Task: Look for space in Saint Charles, United States from 6th September, 2023 to 12th September, 2023 for 4 adults in price range Rs.10000 to Rs.14000. Place can be private room with 4 bedrooms having 4 beds and 4 bathrooms. Property type can be house, flat, guest house. Amenities needed are: wifi, TV, free parkinig on premises, gym, breakfast. Booking option can be shelf check-in. Required host language is English.
Action: Mouse moved to (600, 144)
Screenshot: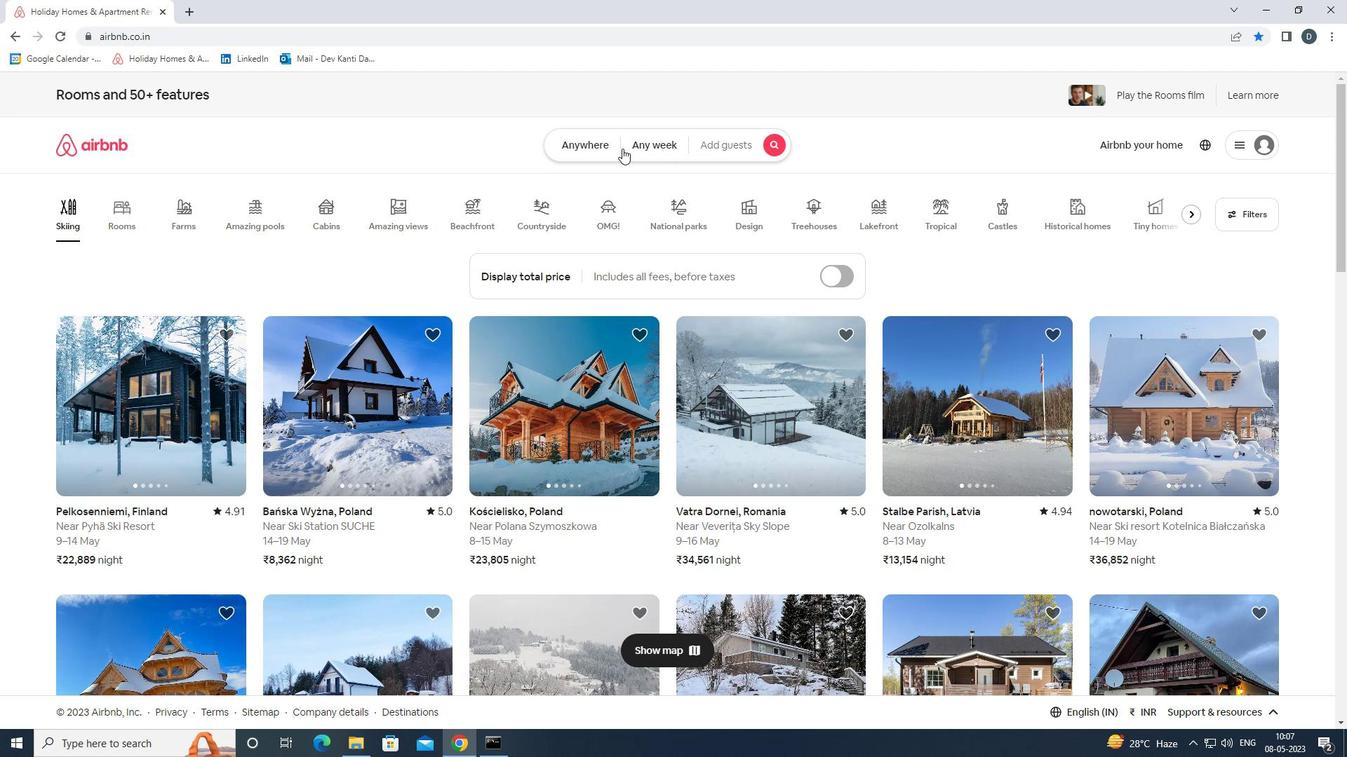 
Action: Mouse pressed left at (600, 144)
Screenshot: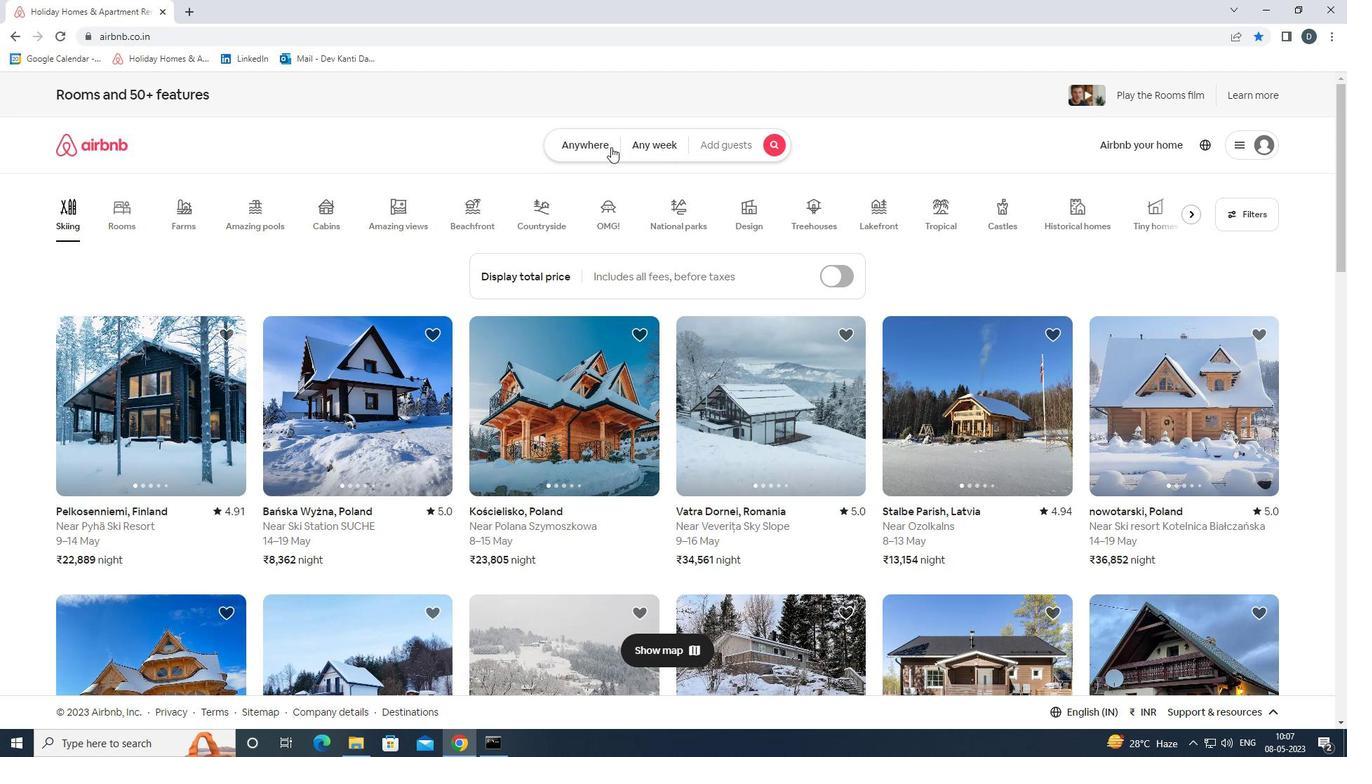 
Action: Mouse moved to (493, 207)
Screenshot: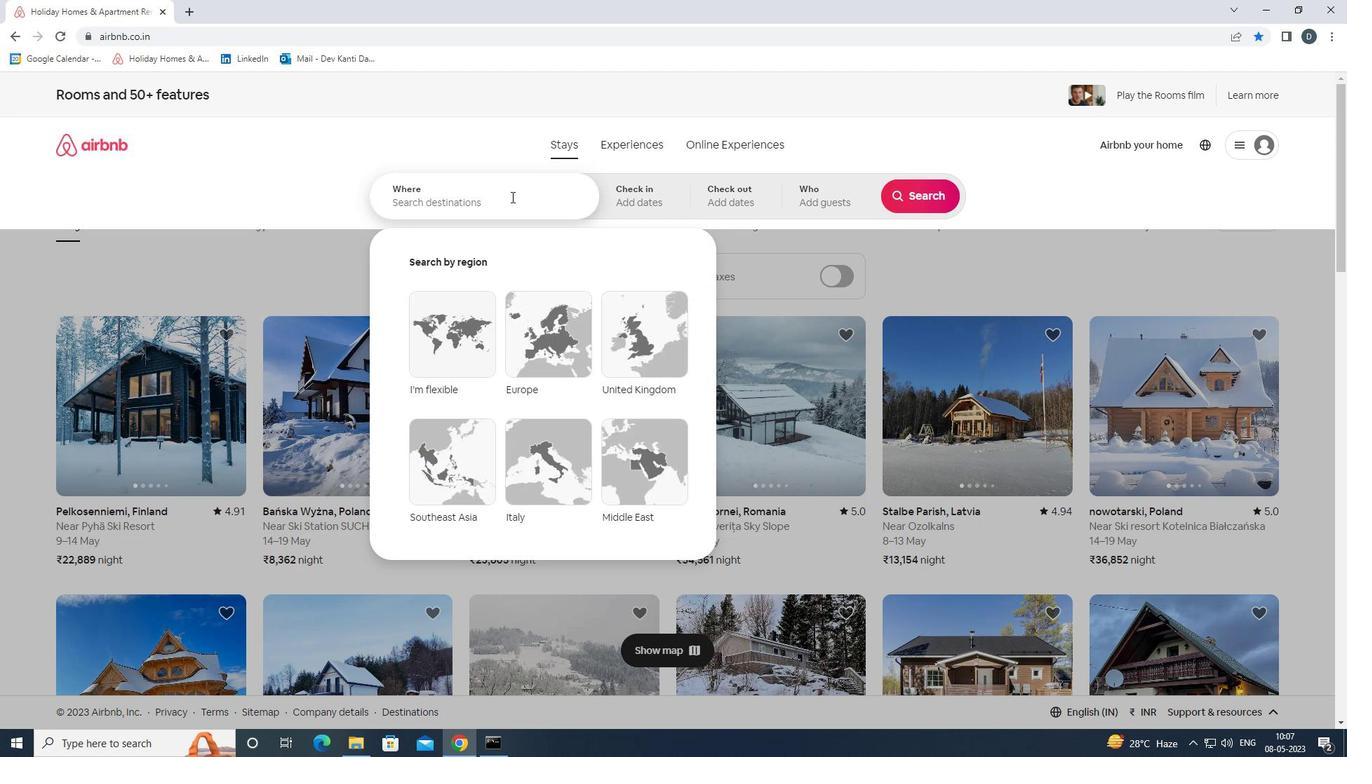 
Action: Mouse pressed left at (493, 207)
Screenshot: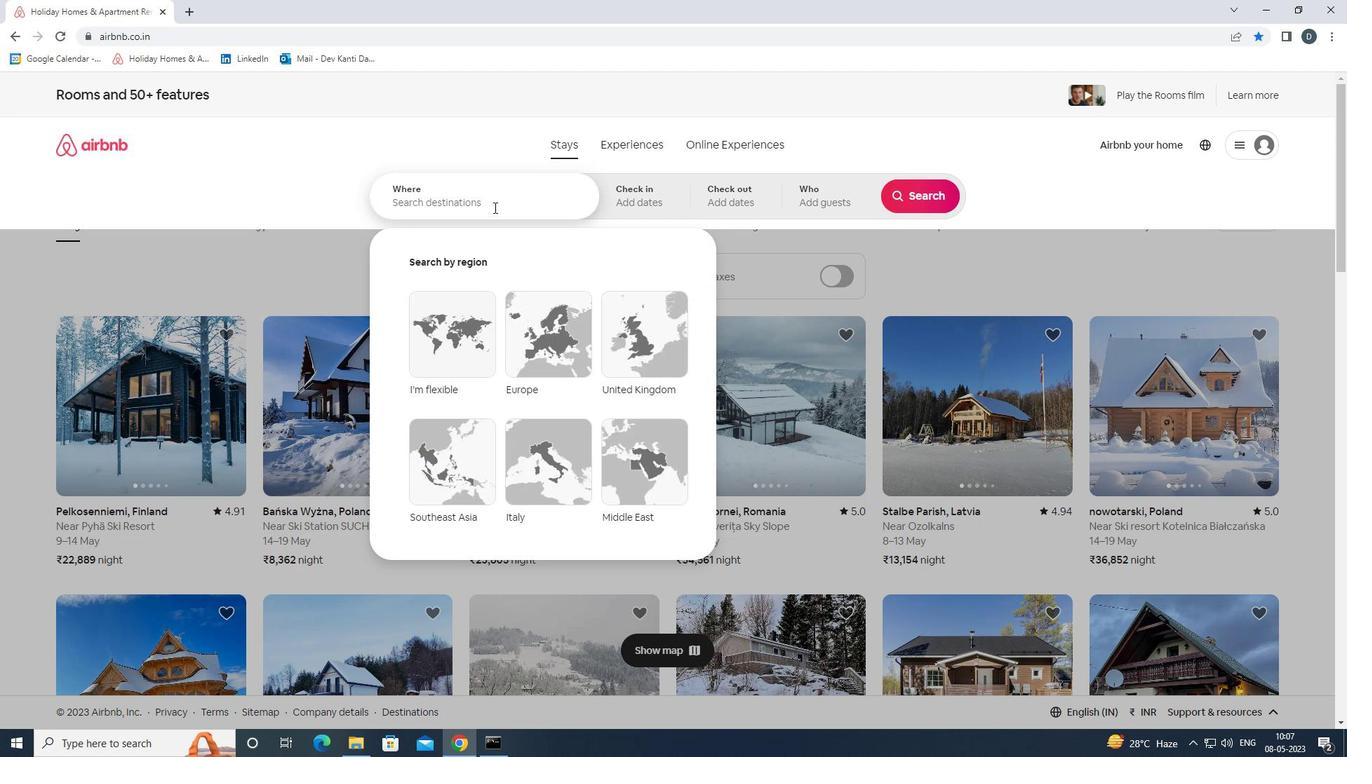 
Action: Key pressed <Key.shift><Key.shift><Key.shift><Key.shift><Key.shift><Key.shift><Key.shift><Key.shift><Key.shift><Key.shift><Key.shift><Key.shift><Key.shift><Key.shift><Key.shift><Key.shift><Key.shift><Key.shift><Key.shift>SAINT<Key.space><Key.shift>CHARLES,<Key.shift>UNITED<Key.space><Key.shift>STATES<Key.enter>
Screenshot: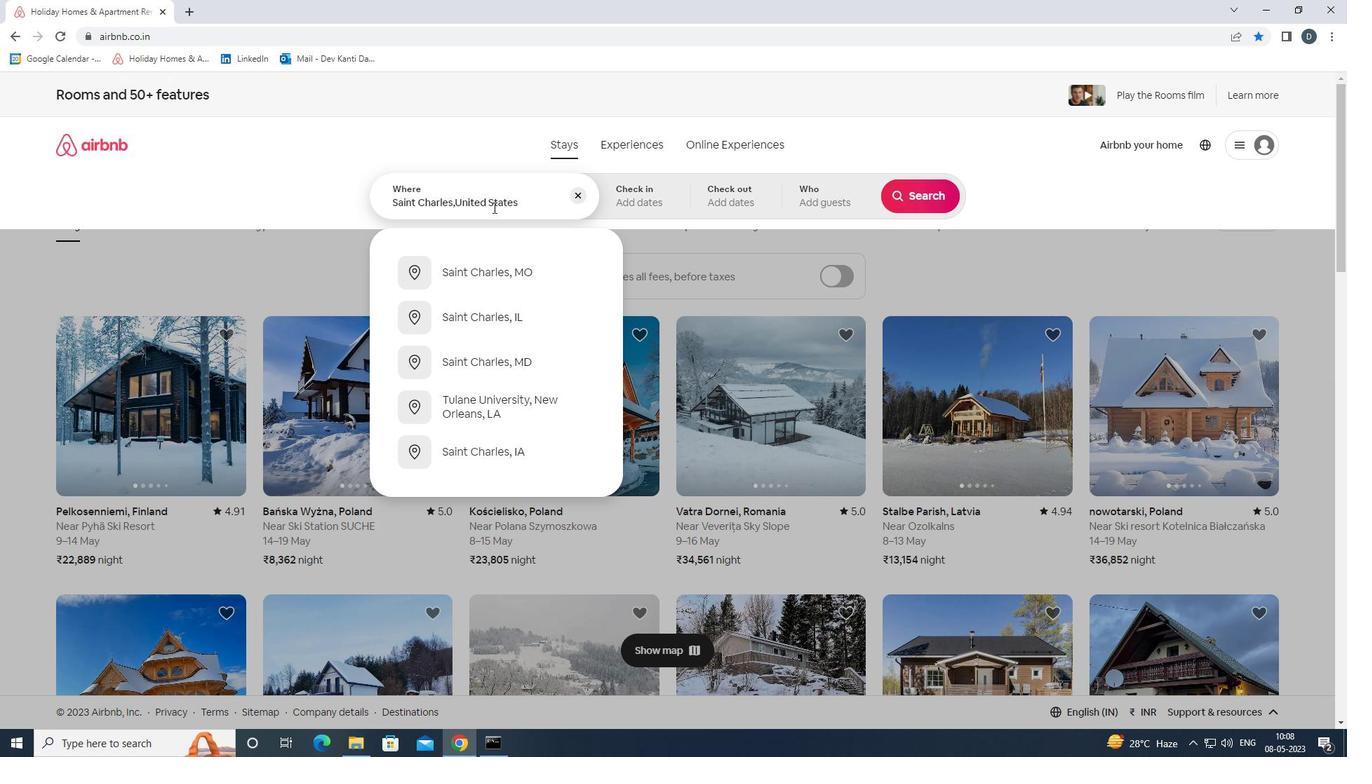 
Action: Mouse moved to (922, 308)
Screenshot: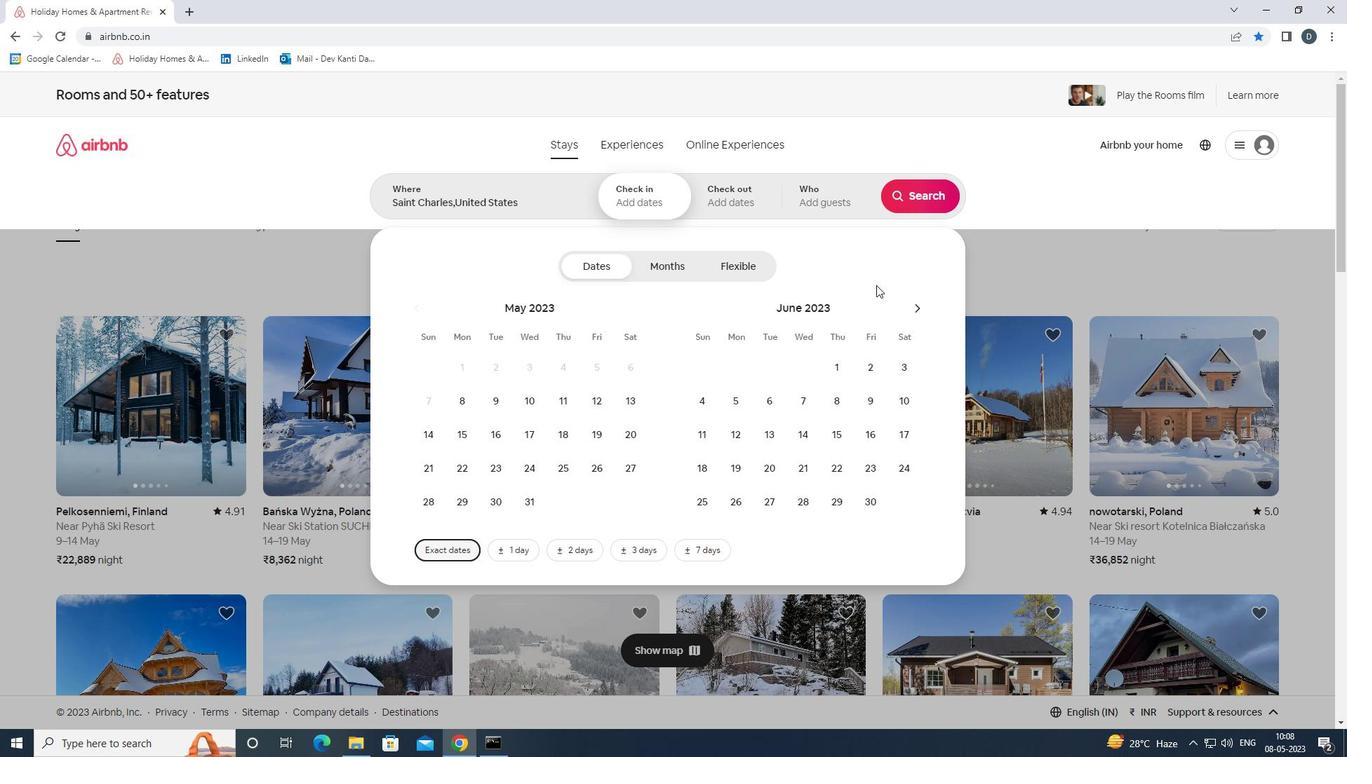 
Action: Mouse pressed left at (922, 308)
Screenshot: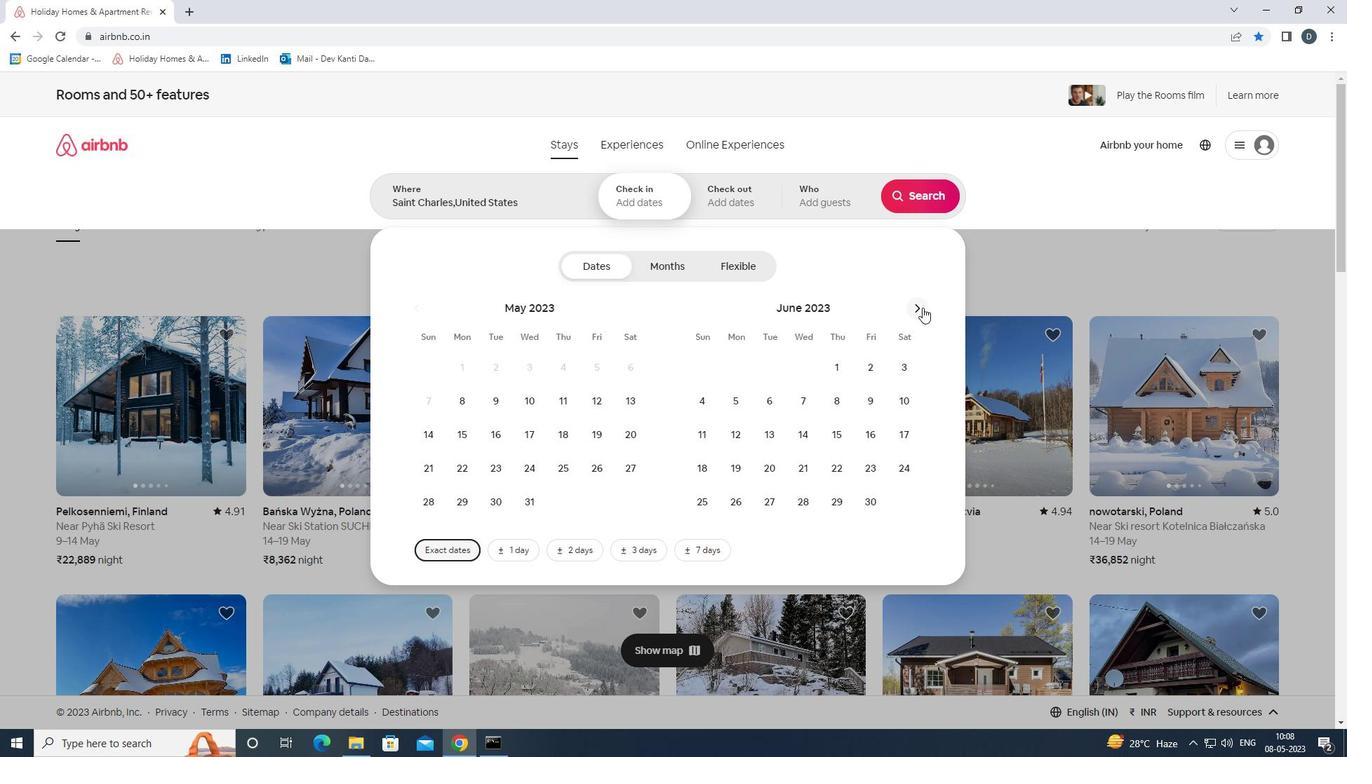 
Action: Mouse pressed left at (922, 308)
Screenshot: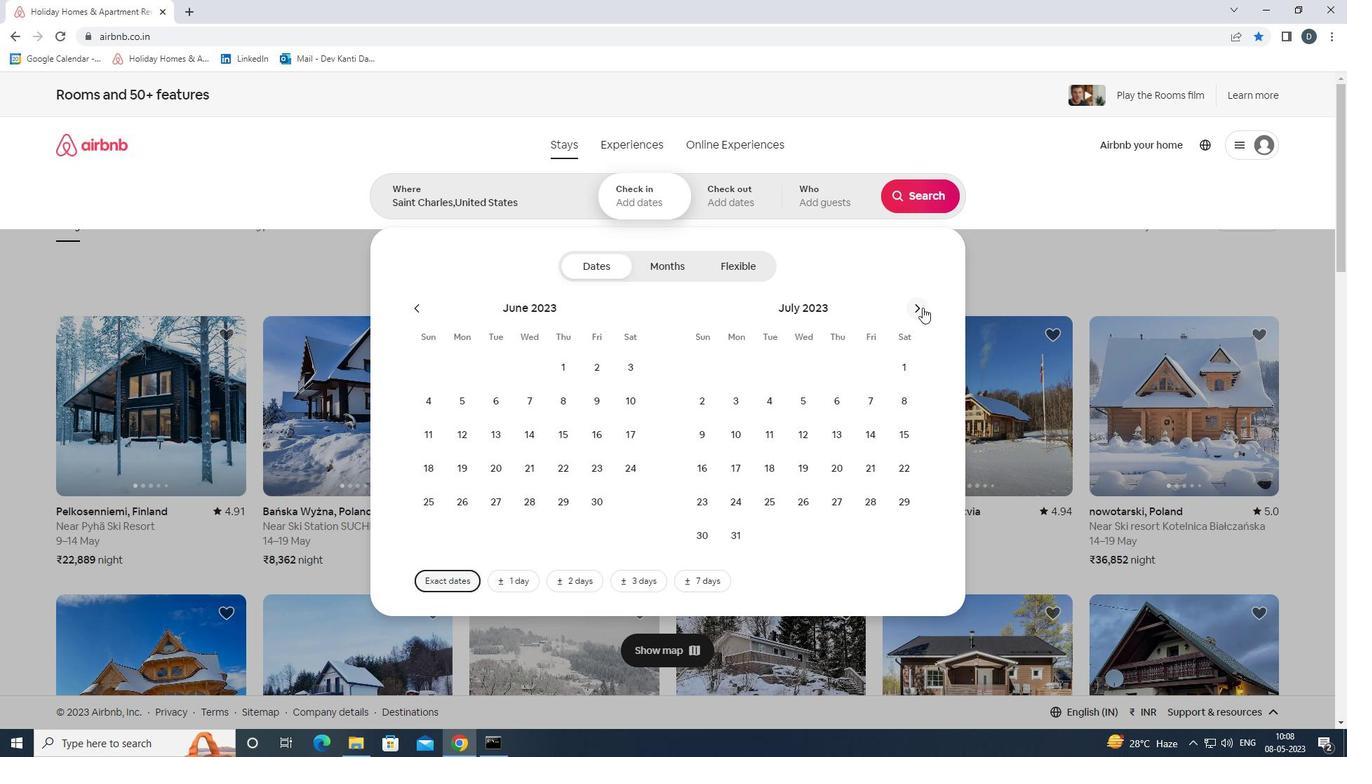 
Action: Mouse pressed left at (922, 308)
Screenshot: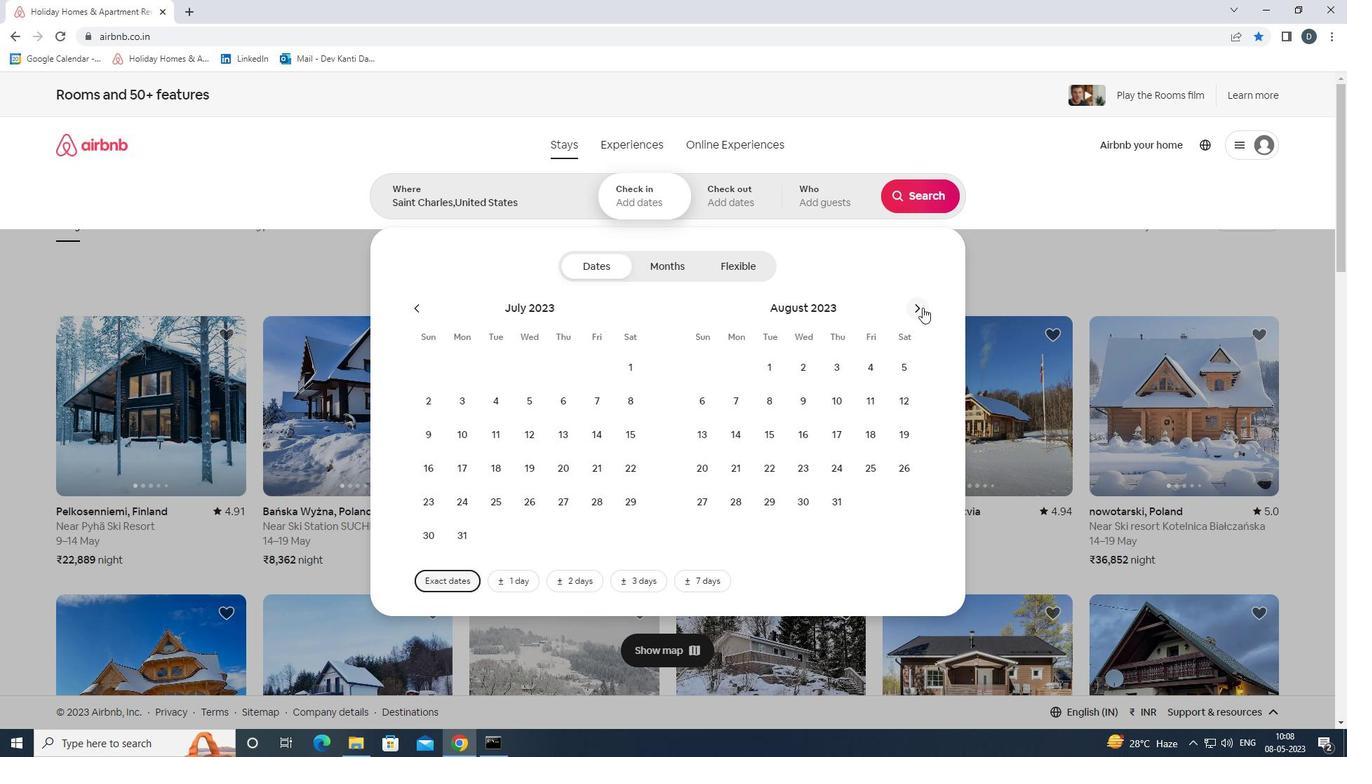 
Action: Mouse moved to (797, 403)
Screenshot: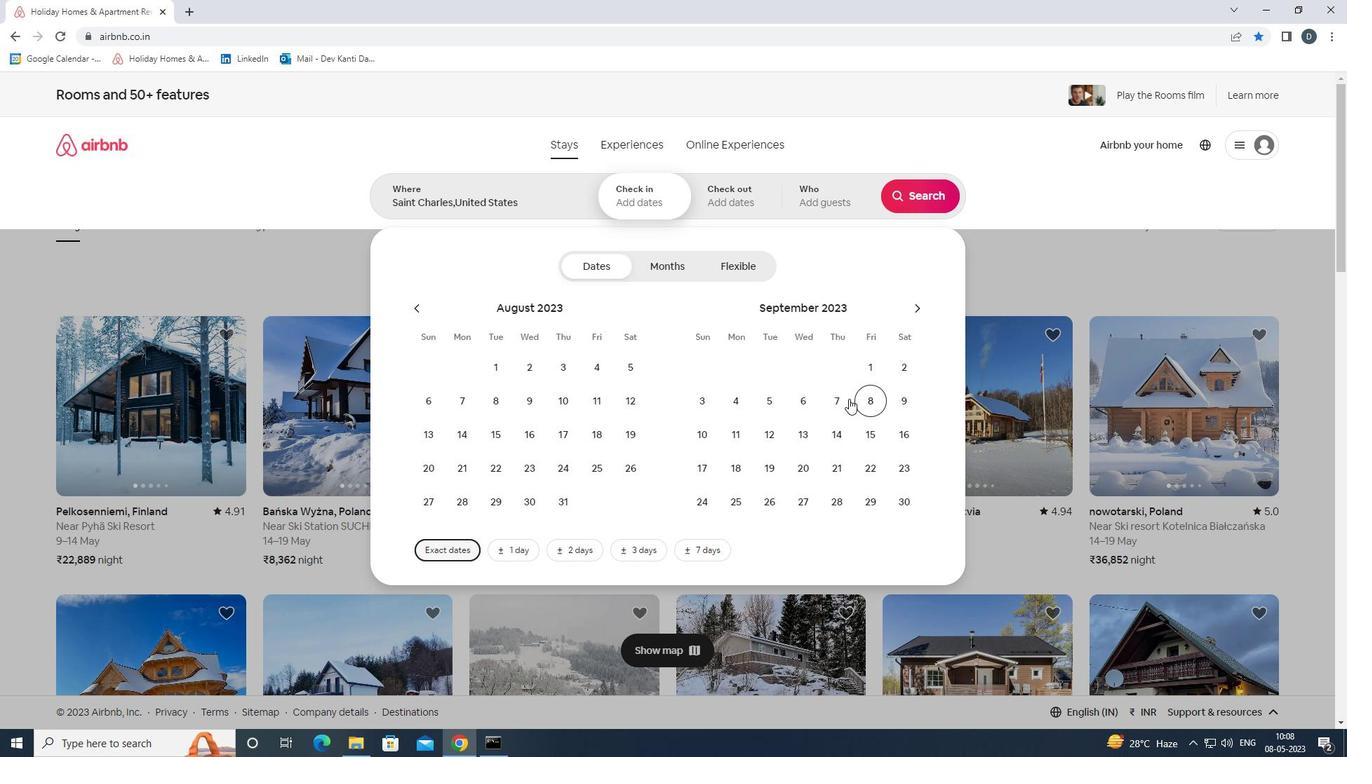 
Action: Mouse pressed left at (797, 403)
Screenshot: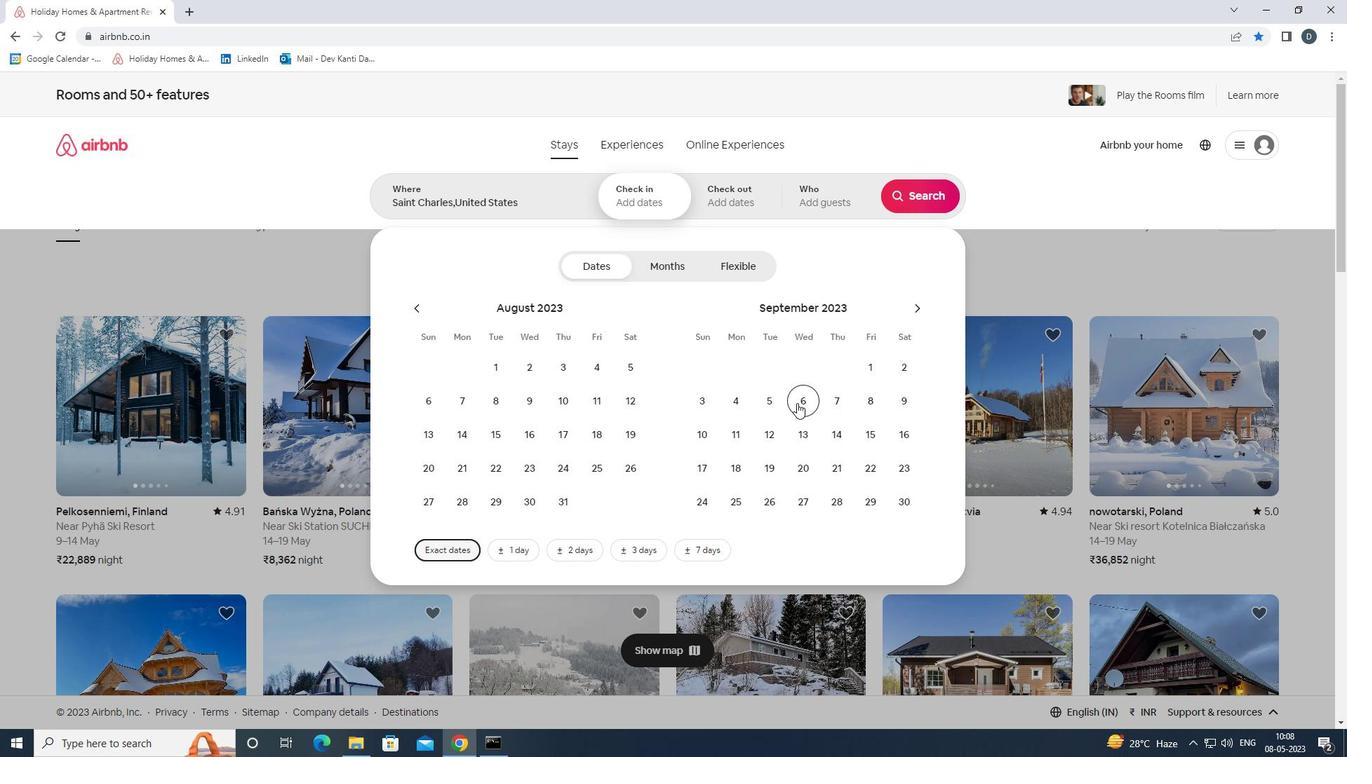 
Action: Mouse moved to (771, 437)
Screenshot: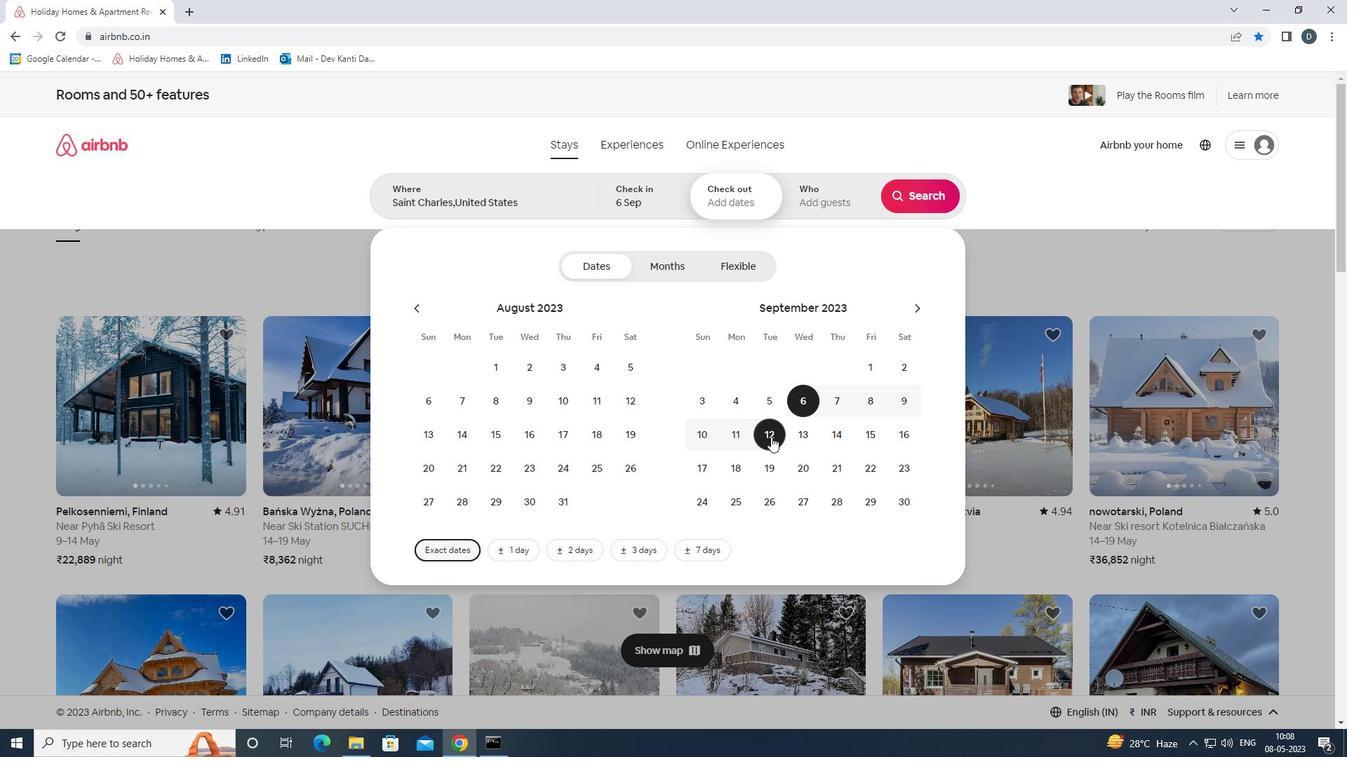 
Action: Mouse pressed left at (771, 437)
Screenshot: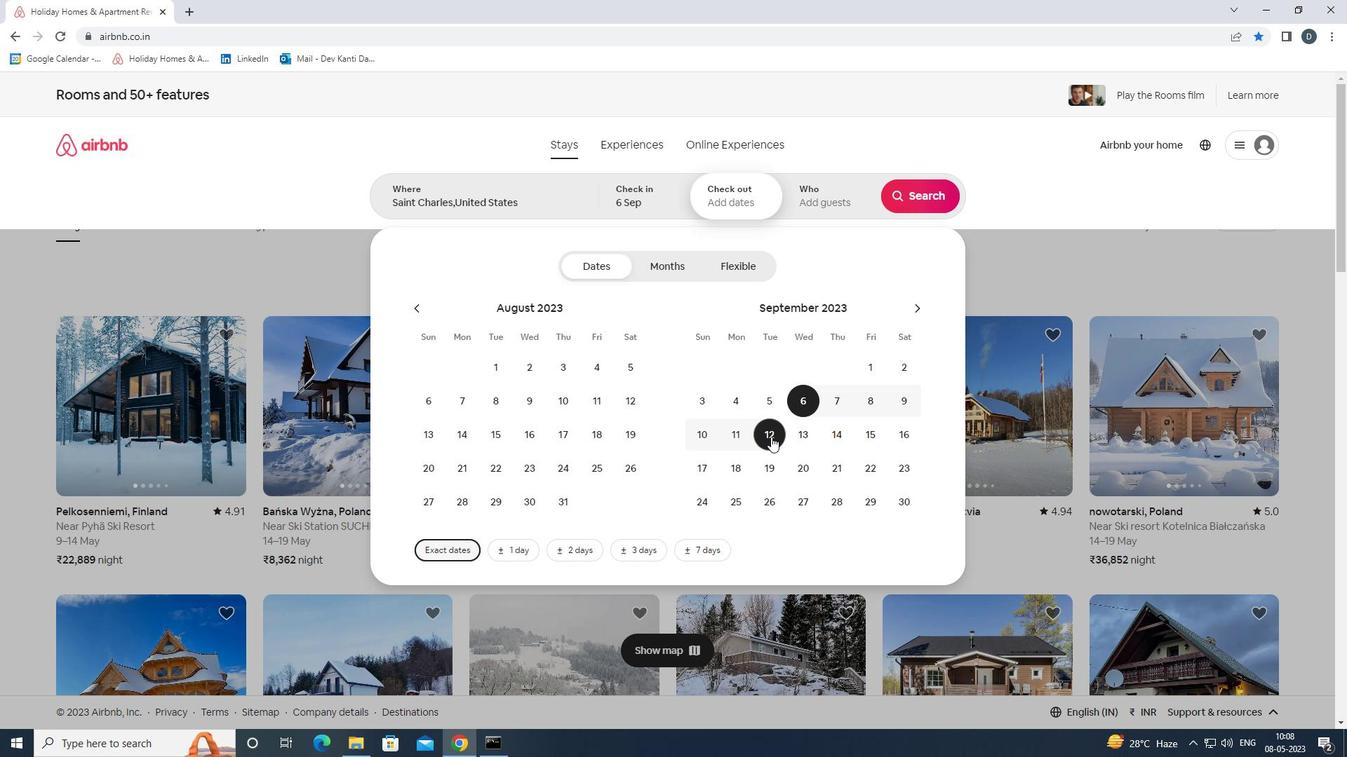 
Action: Mouse moved to (821, 202)
Screenshot: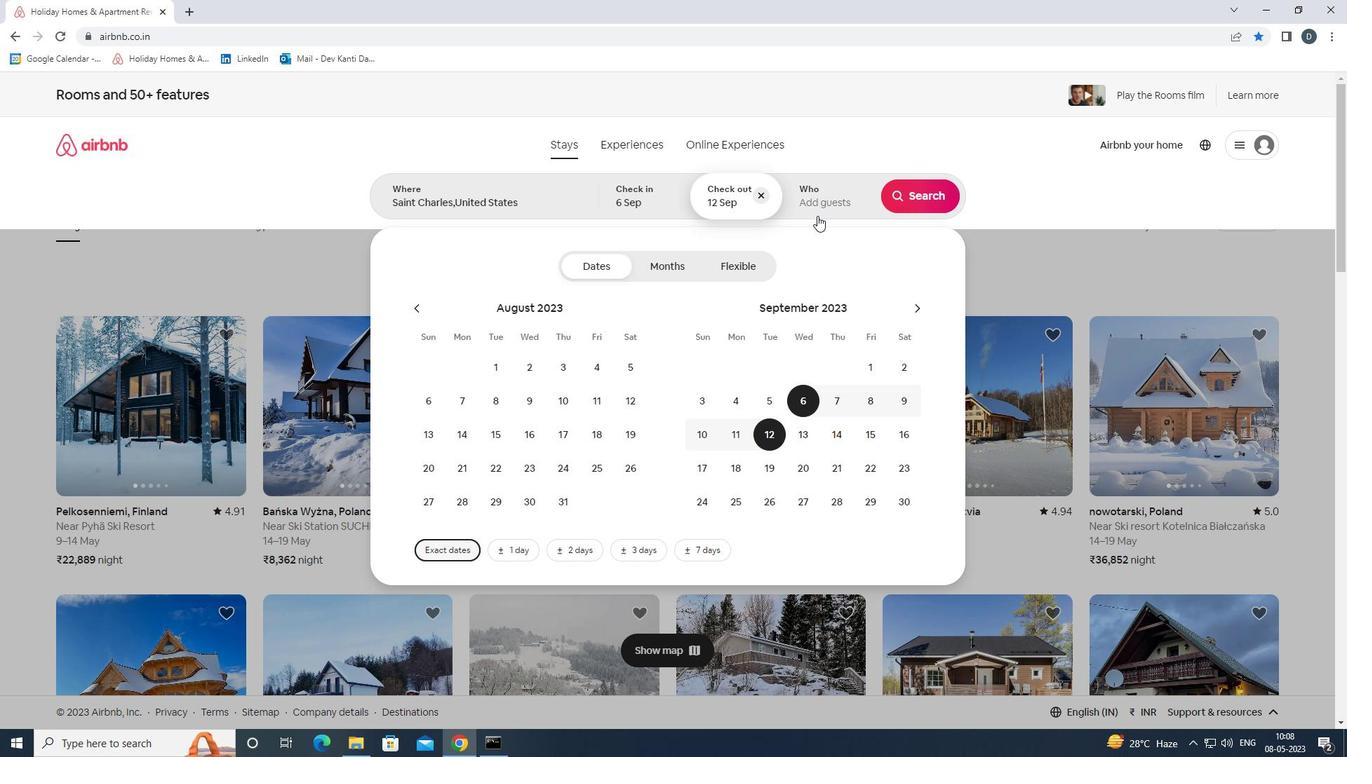 
Action: Mouse pressed left at (821, 202)
Screenshot: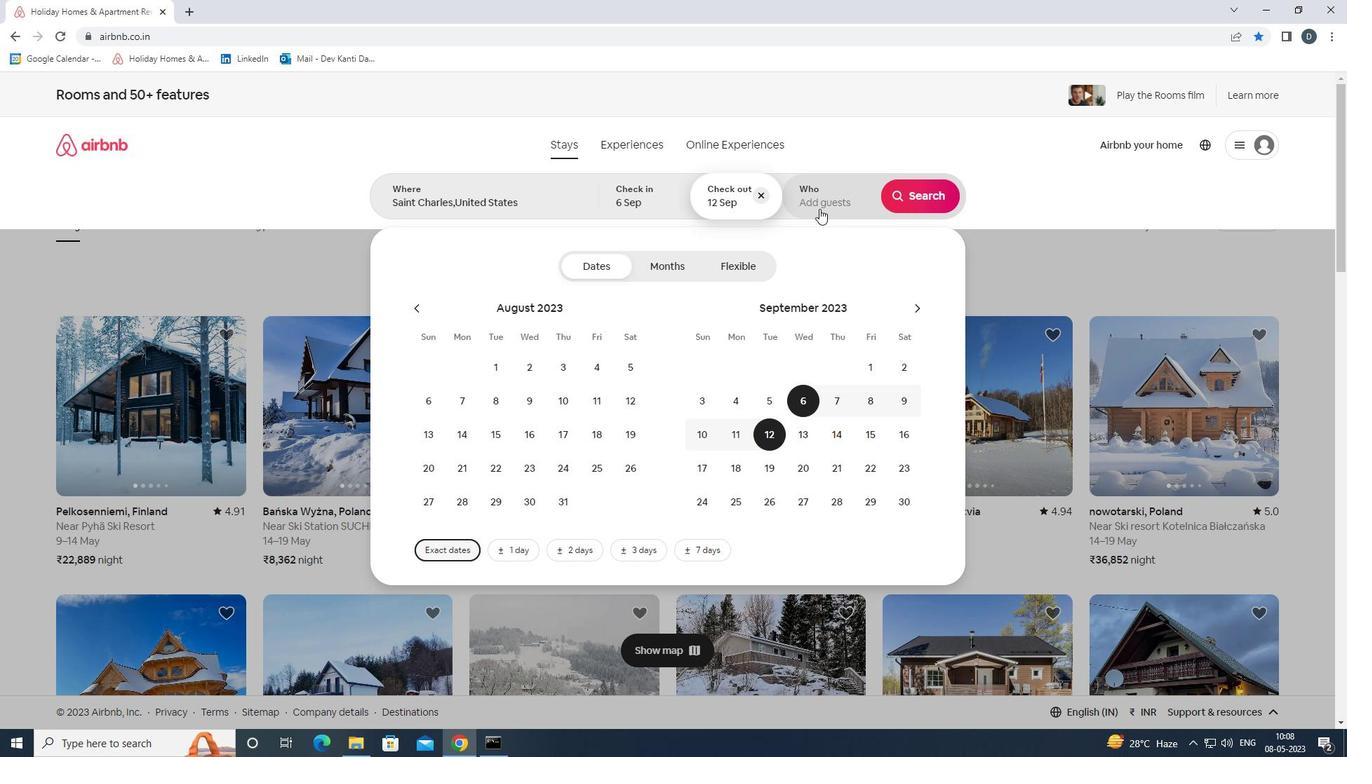 
Action: Mouse moved to (920, 265)
Screenshot: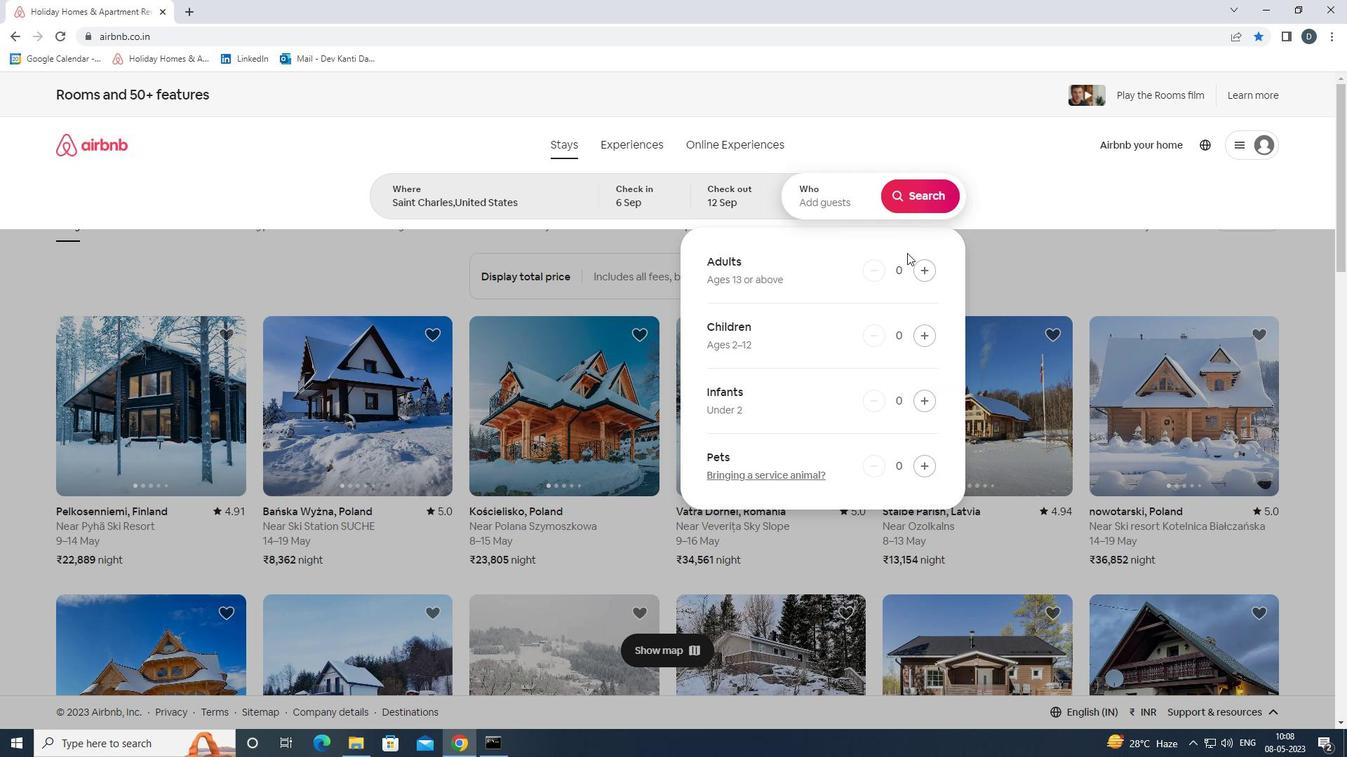 
Action: Mouse pressed left at (920, 265)
Screenshot: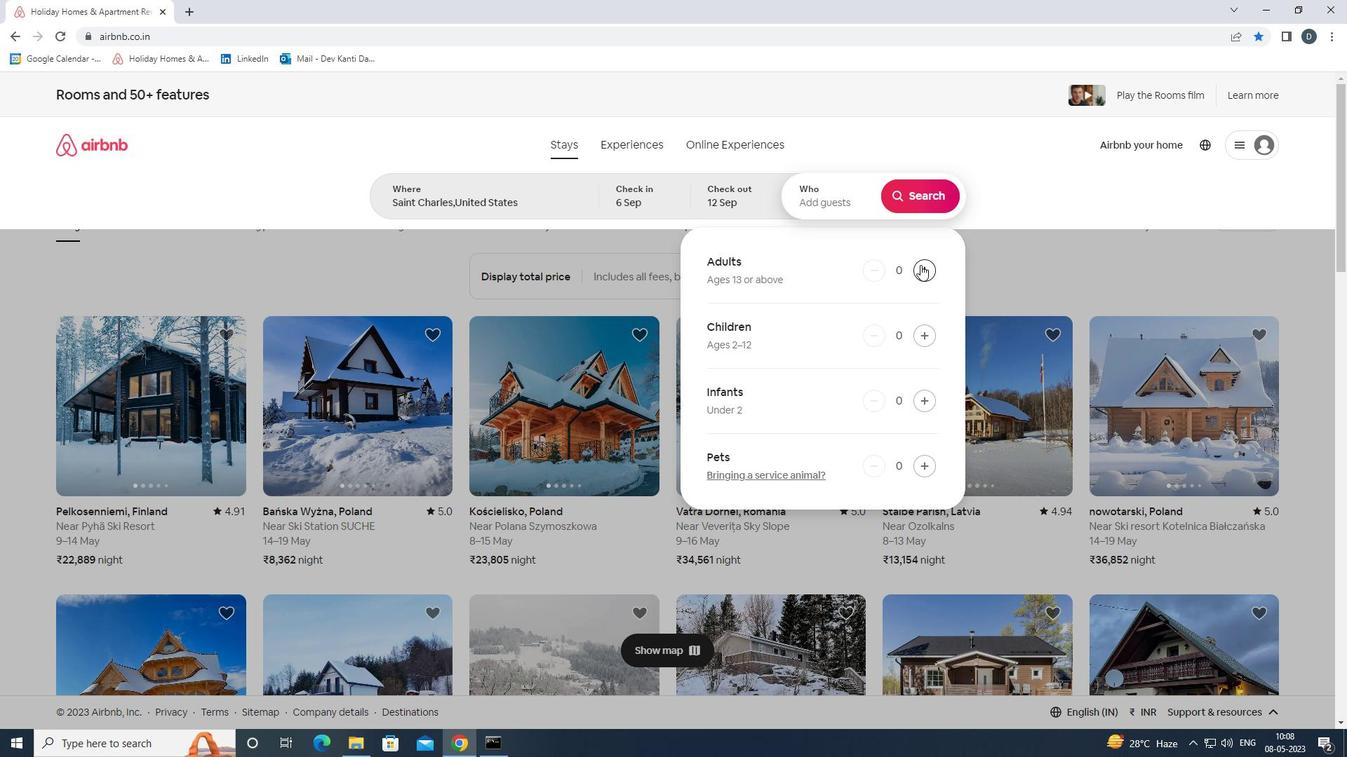 
Action: Mouse pressed left at (920, 265)
Screenshot: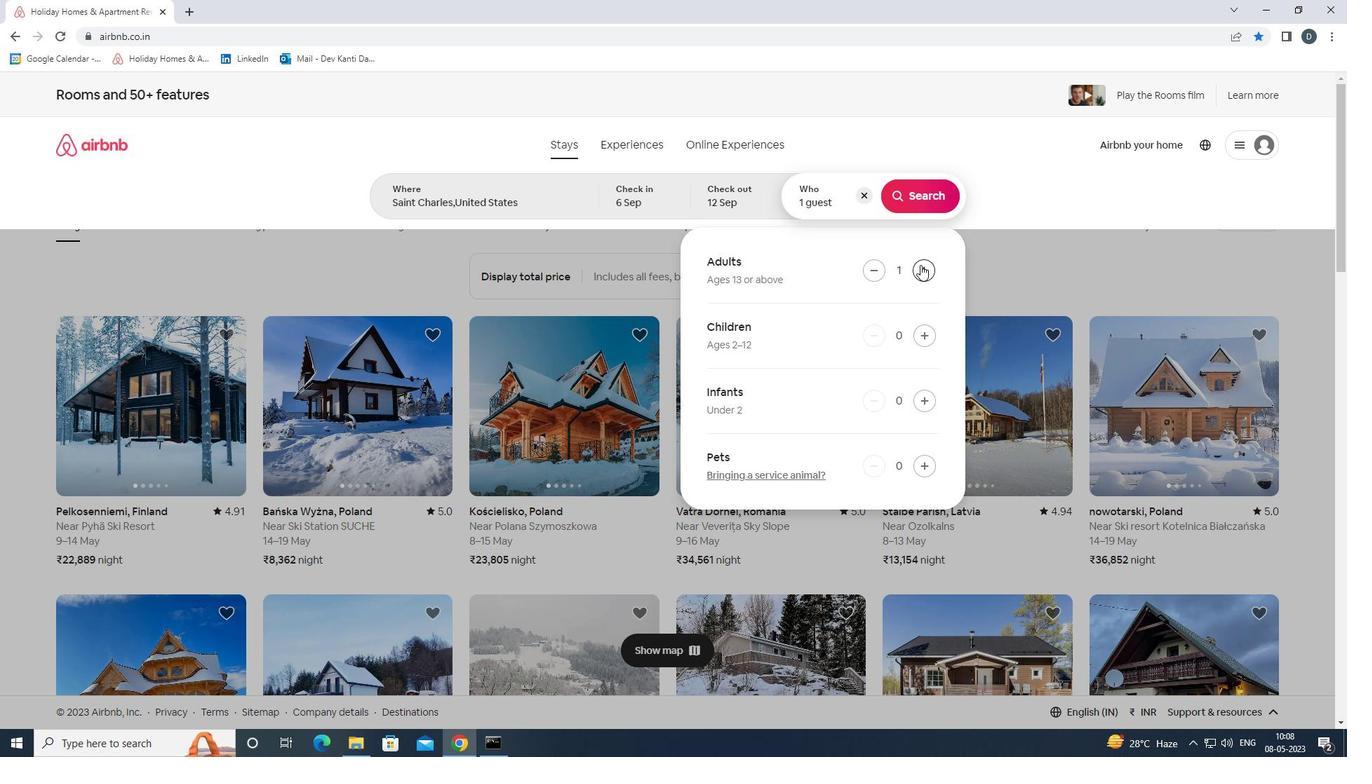 
Action: Mouse pressed left at (920, 265)
Screenshot: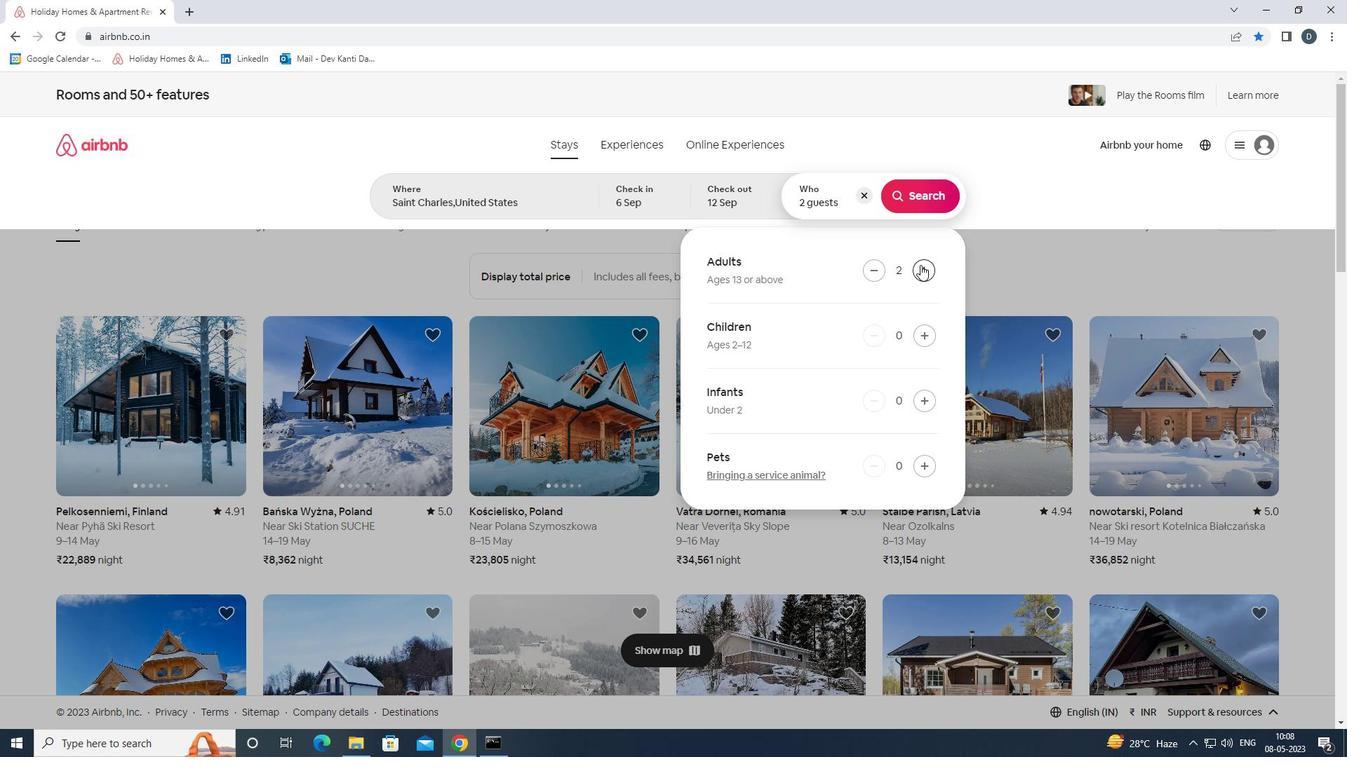 
Action: Mouse pressed left at (920, 265)
Screenshot: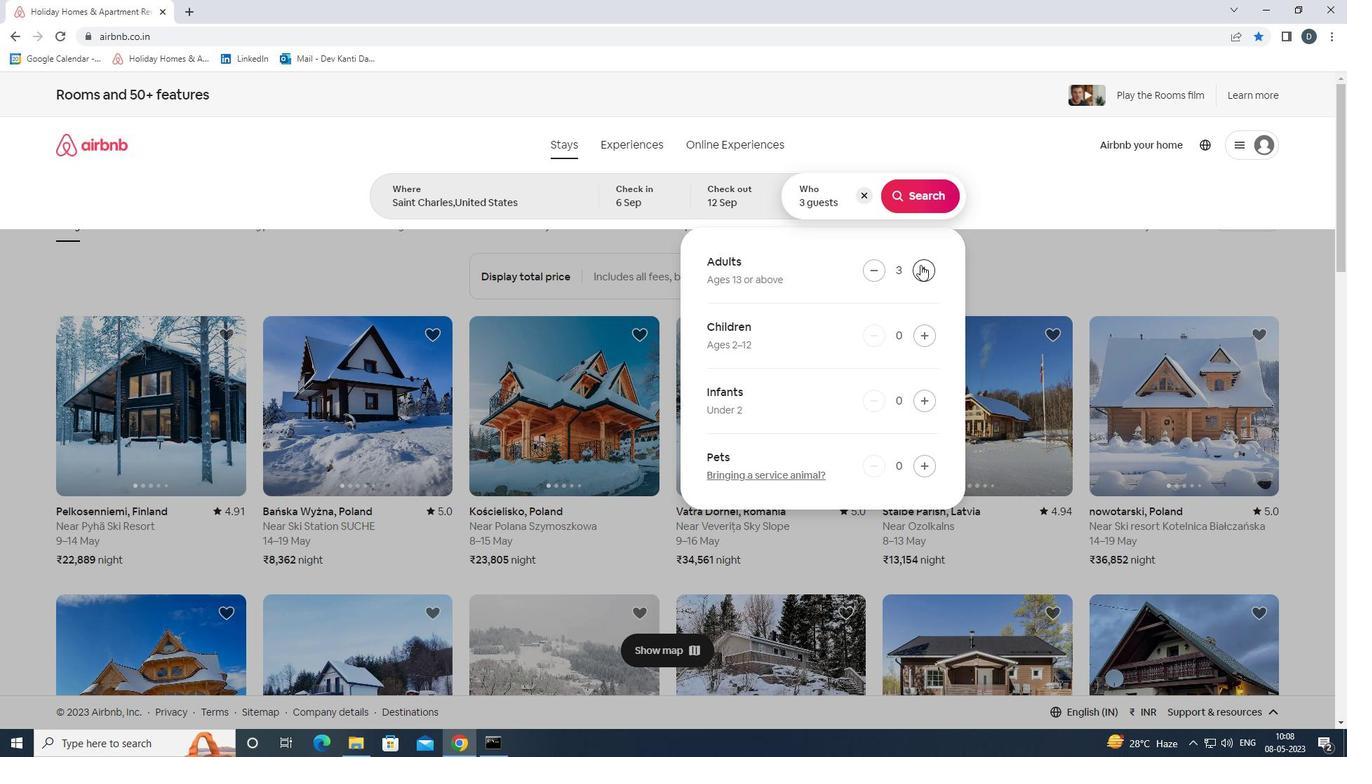 
Action: Mouse moved to (911, 185)
Screenshot: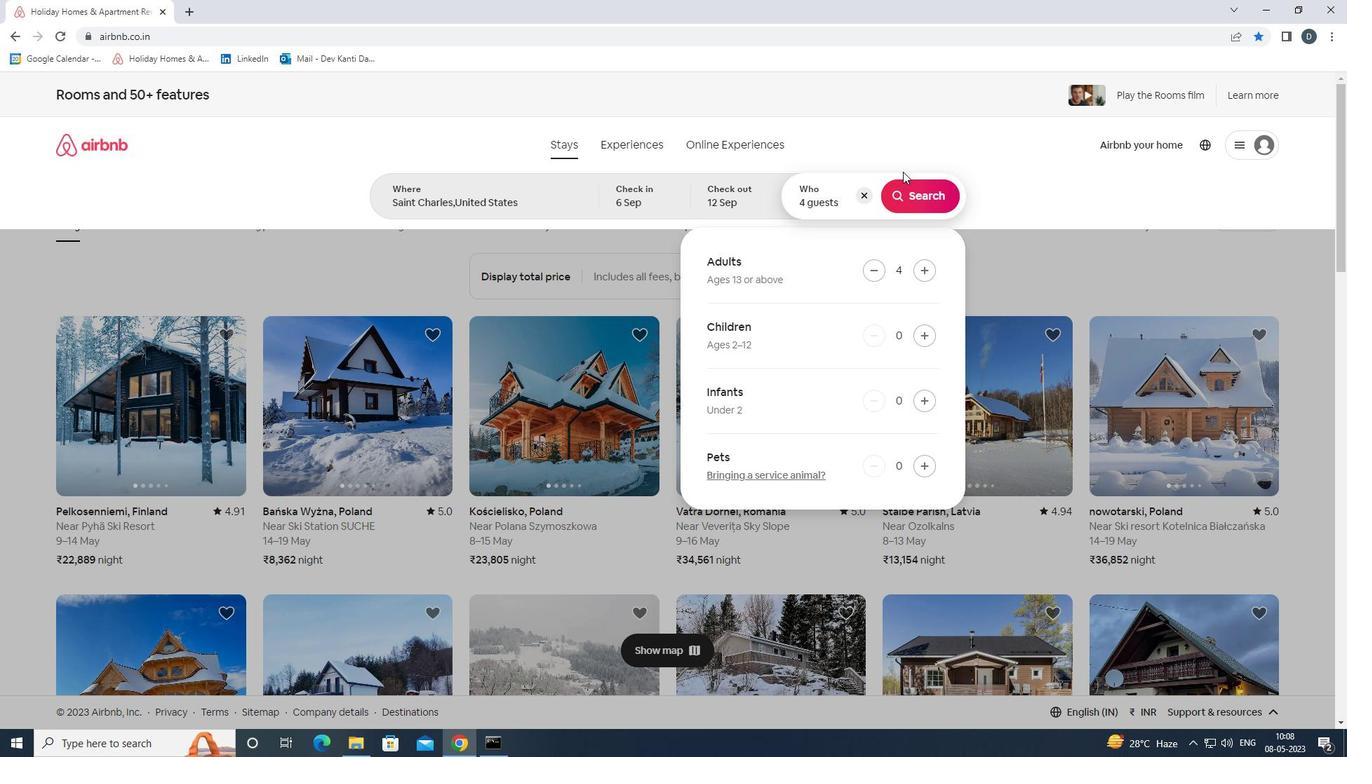 
Action: Mouse pressed left at (911, 185)
Screenshot: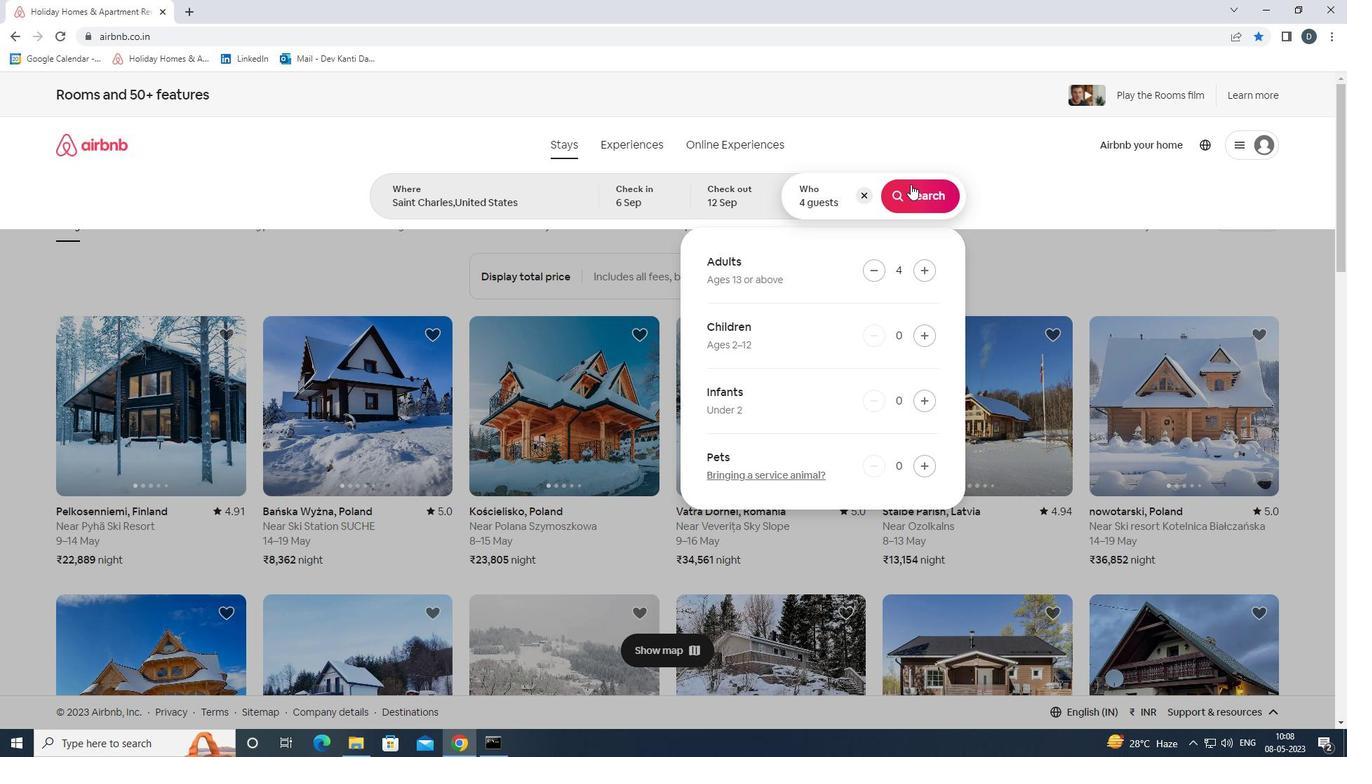 
Action: Mouse moved to (1264, 158)
Screenshot: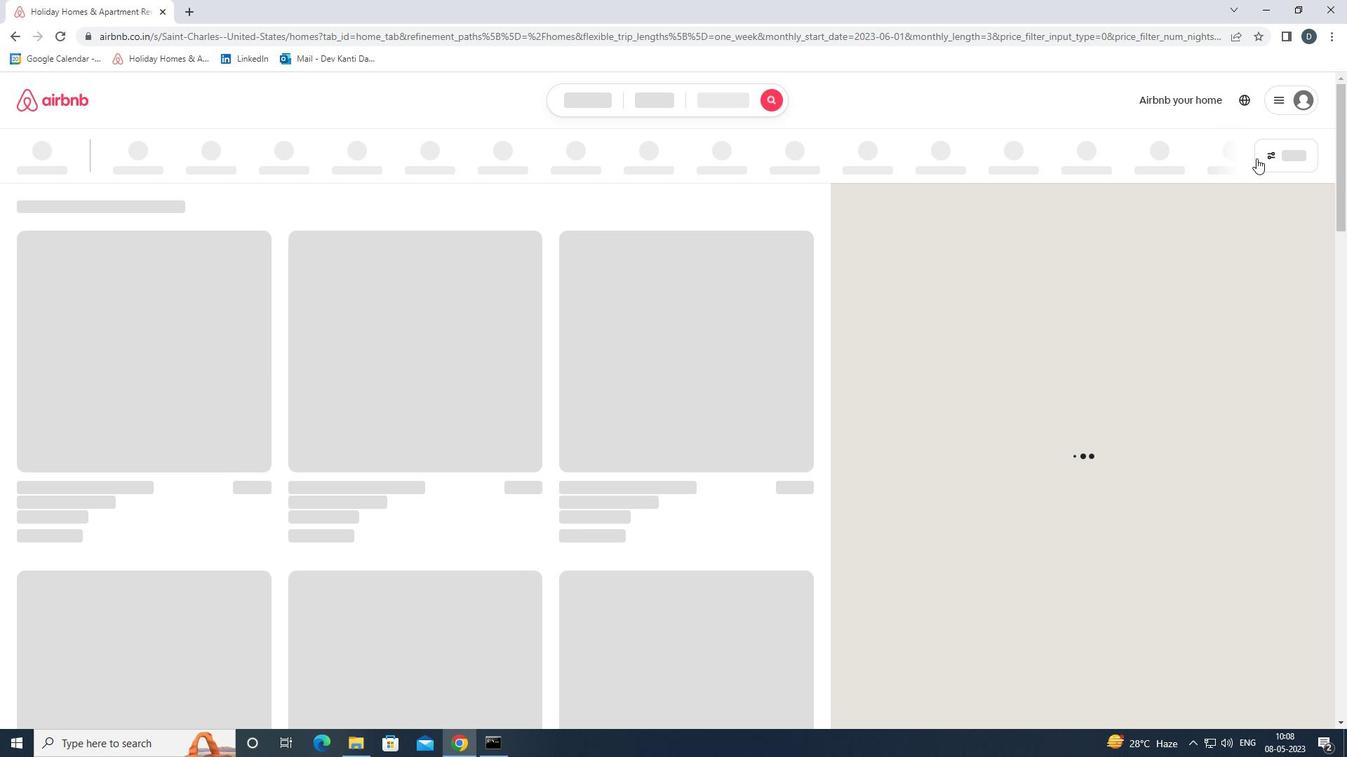 
Action: Mouse pressed left at (1264, 158)
Screenshot: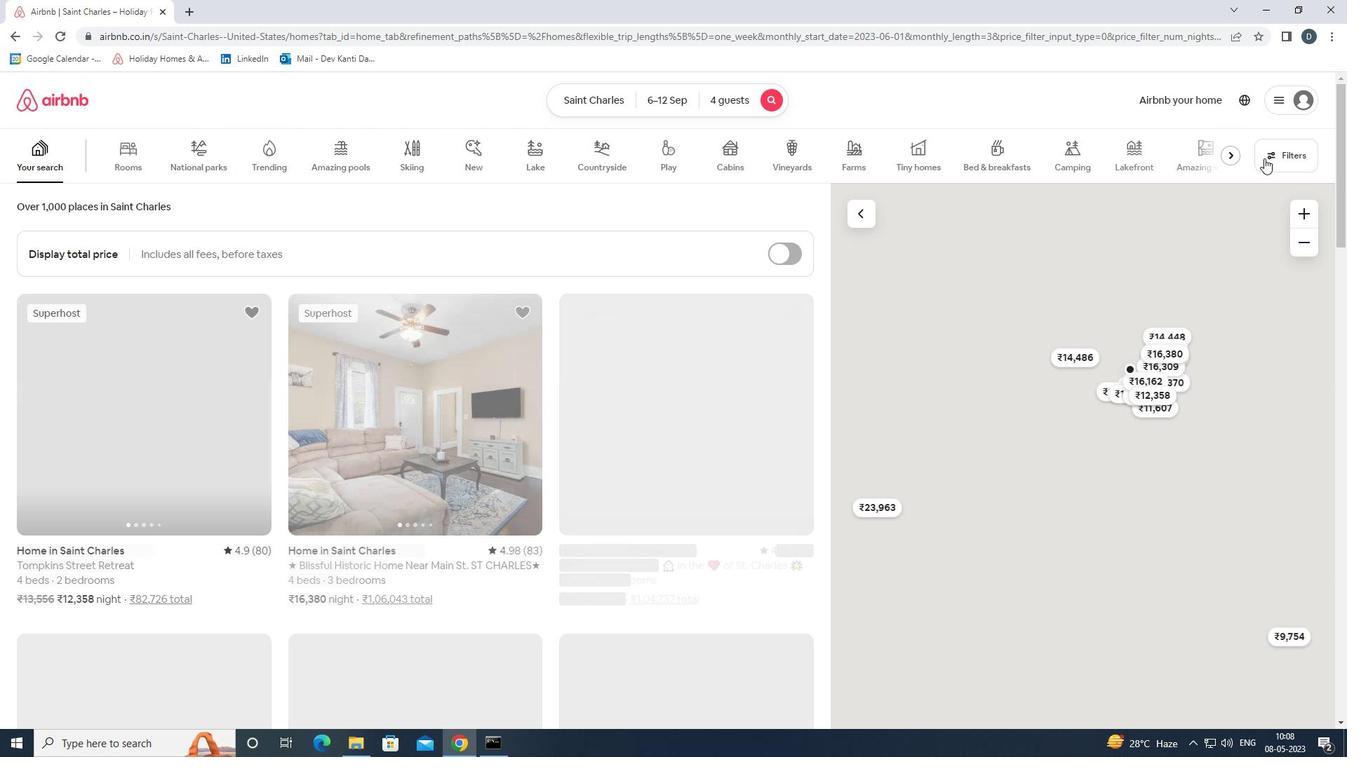 
Action: Mouse moved to (512, 503)
Screenshot: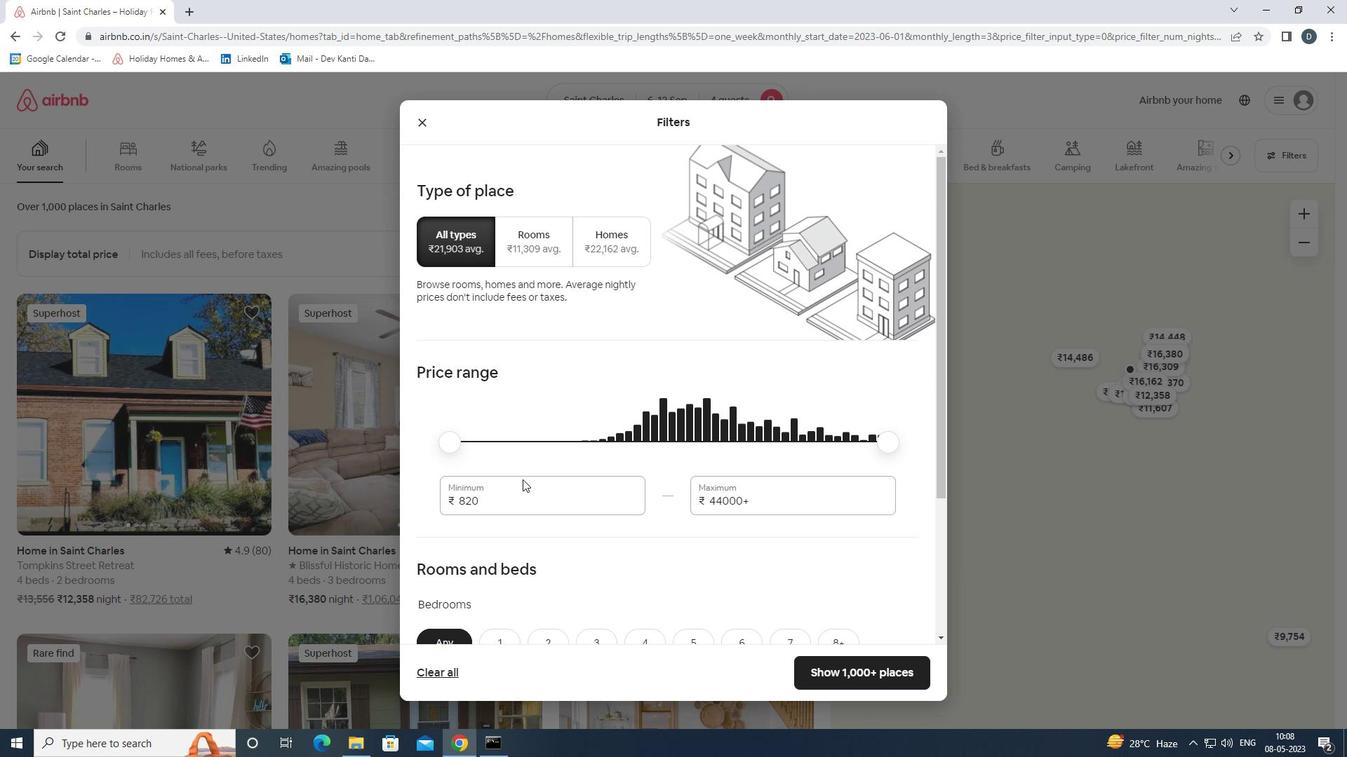 
Action: Mouse pressed left at (512, 503)
Screenshot: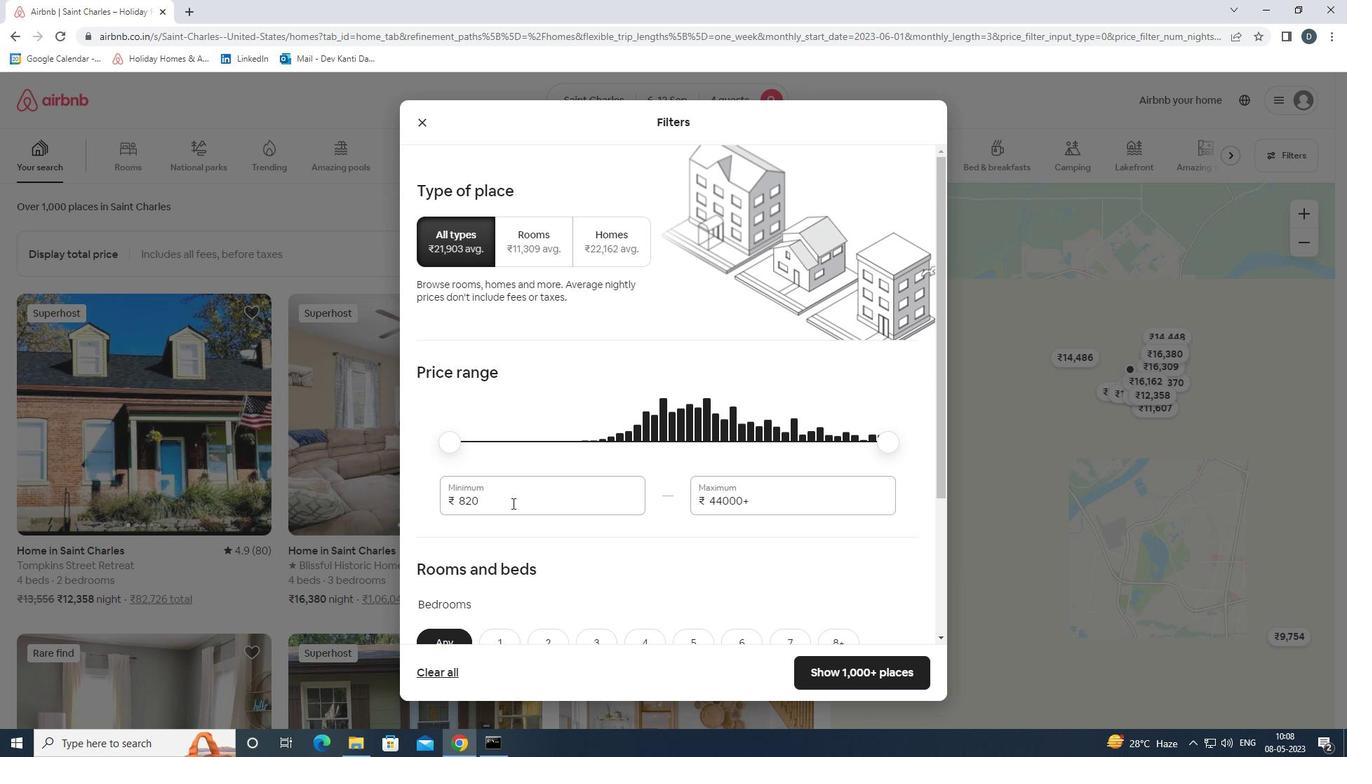
Action: Mouse pressed left at (512, 503)
Screenshot: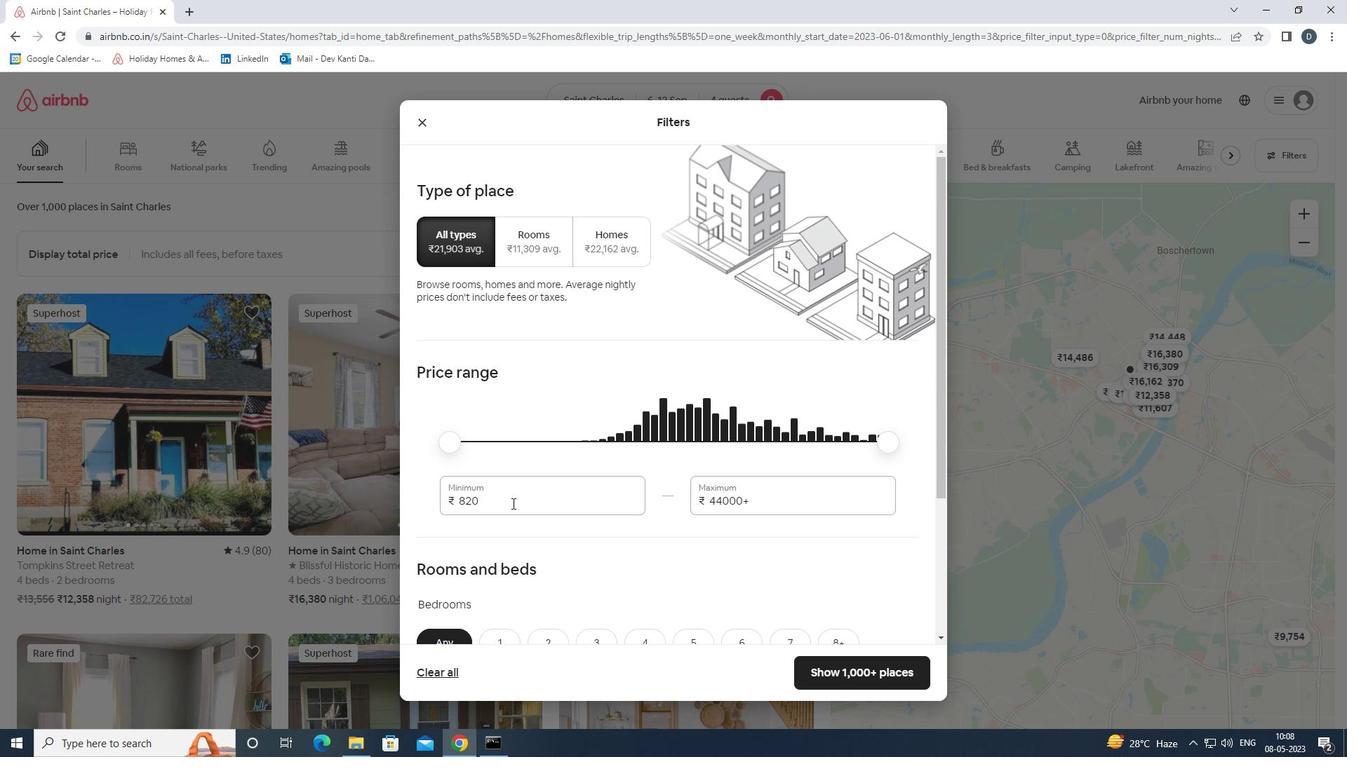 
Action: Mouse moved to (518, 504)
Screenshot: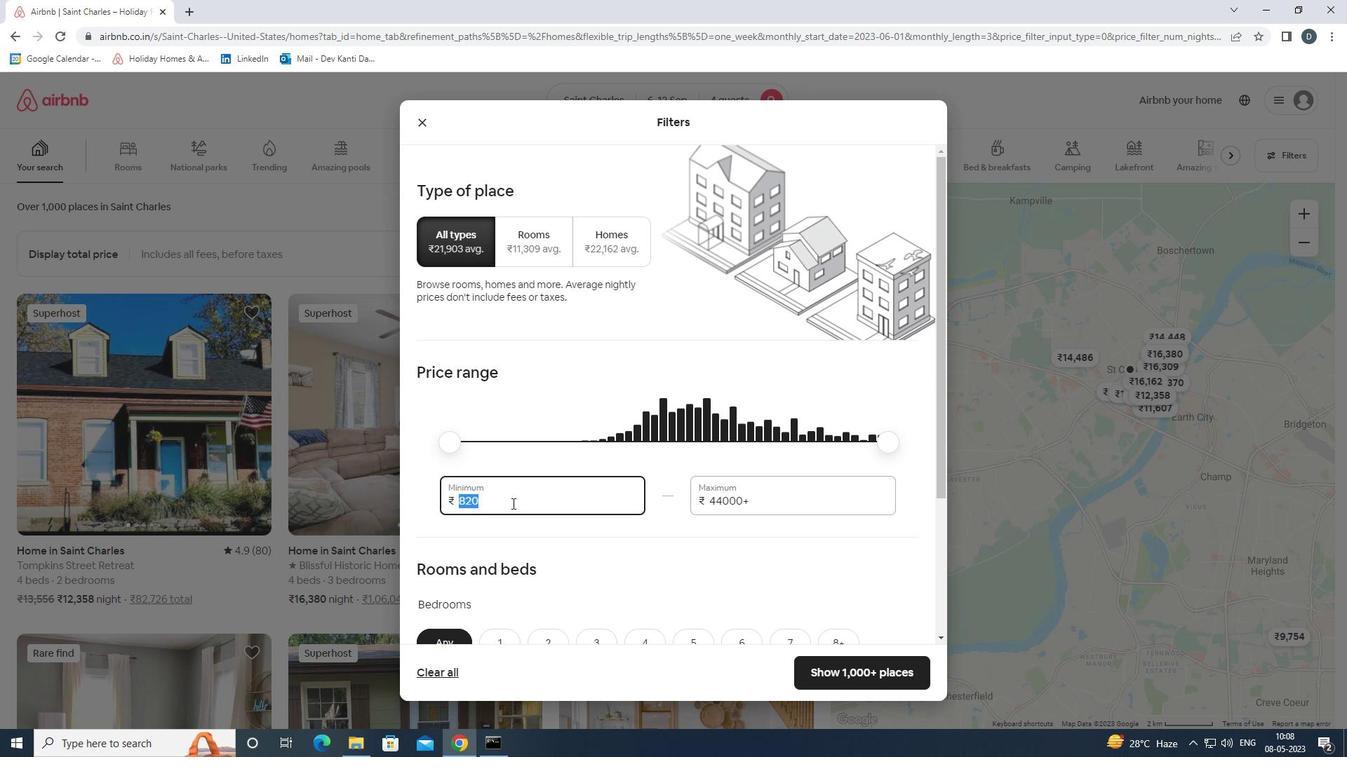 
Action: Key pressed 10000<Key.tab>14000
Screenshot: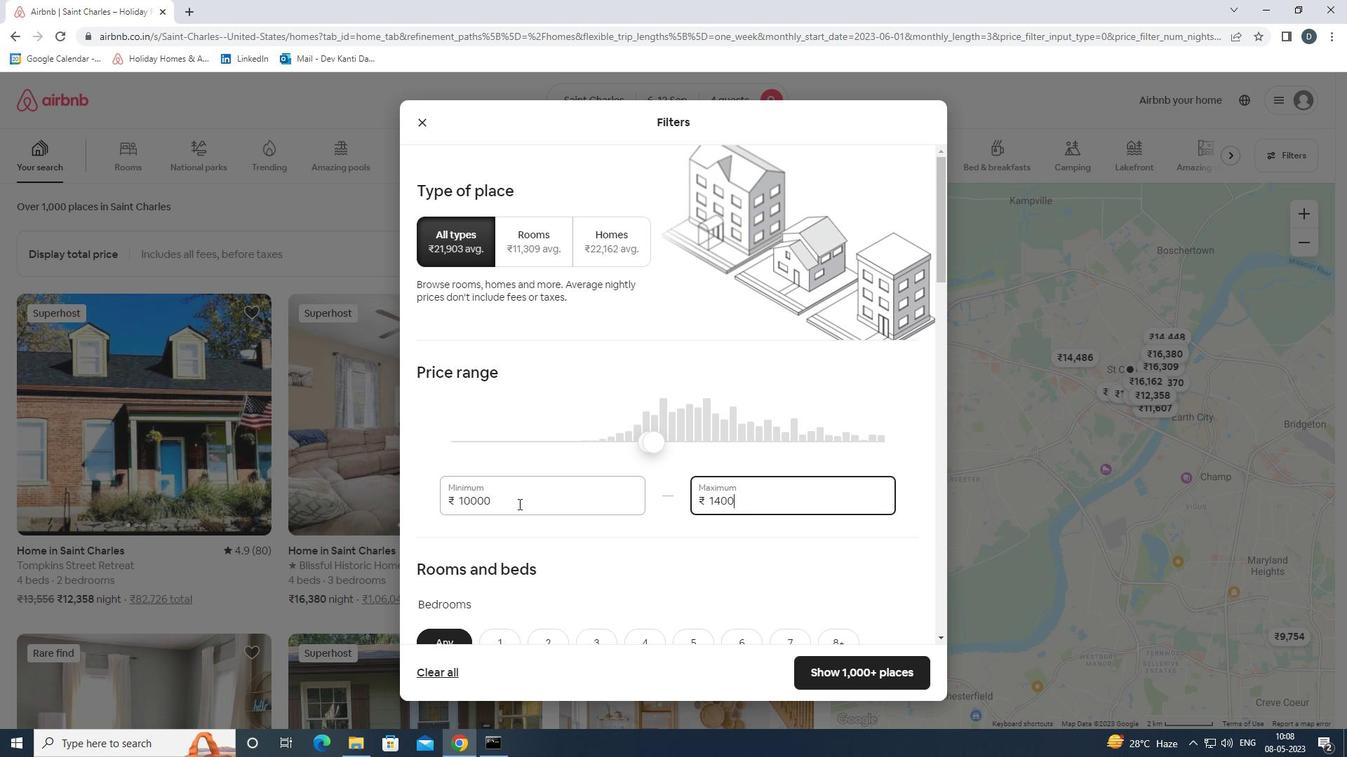 
Action: Mouse moved to (505, 496)
Screenshot: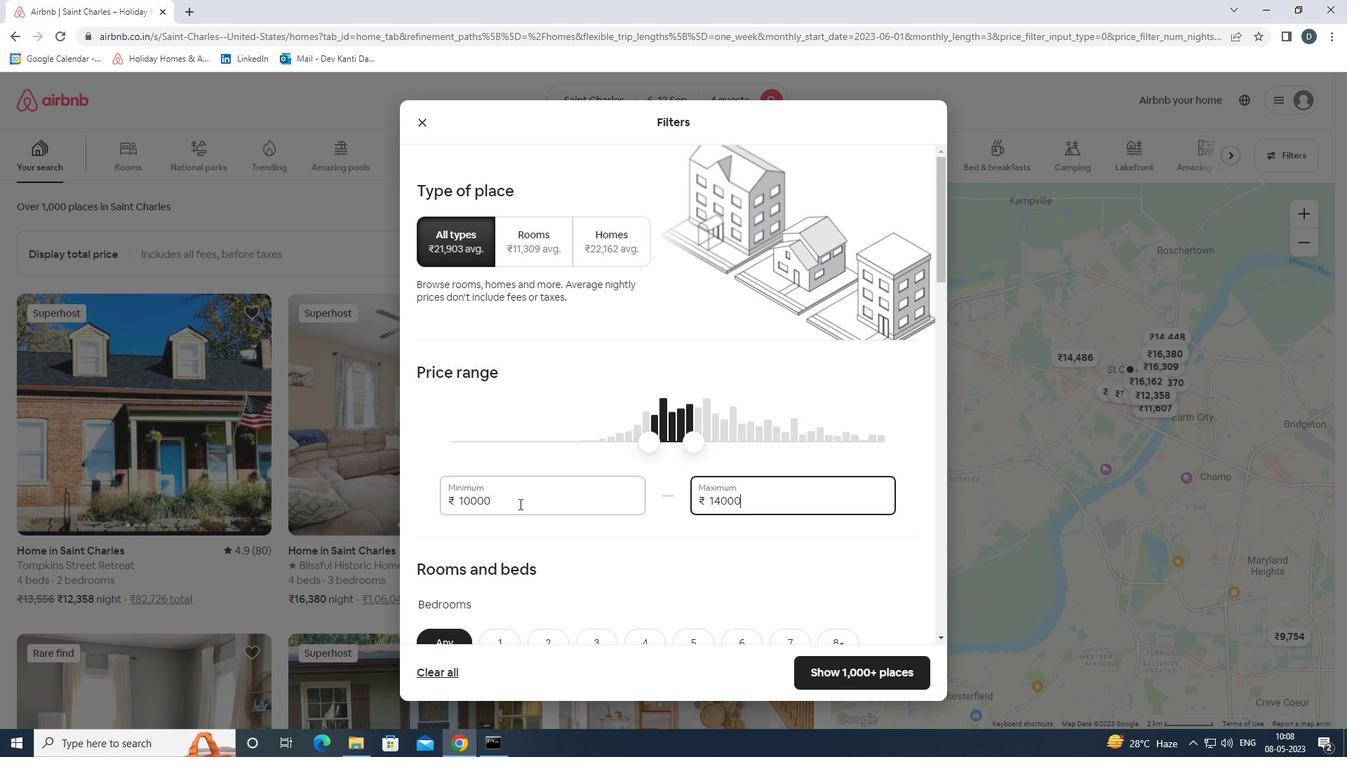 
Action: Mouse scrolled (505, 495) with delta (0, 0)
Screenshot: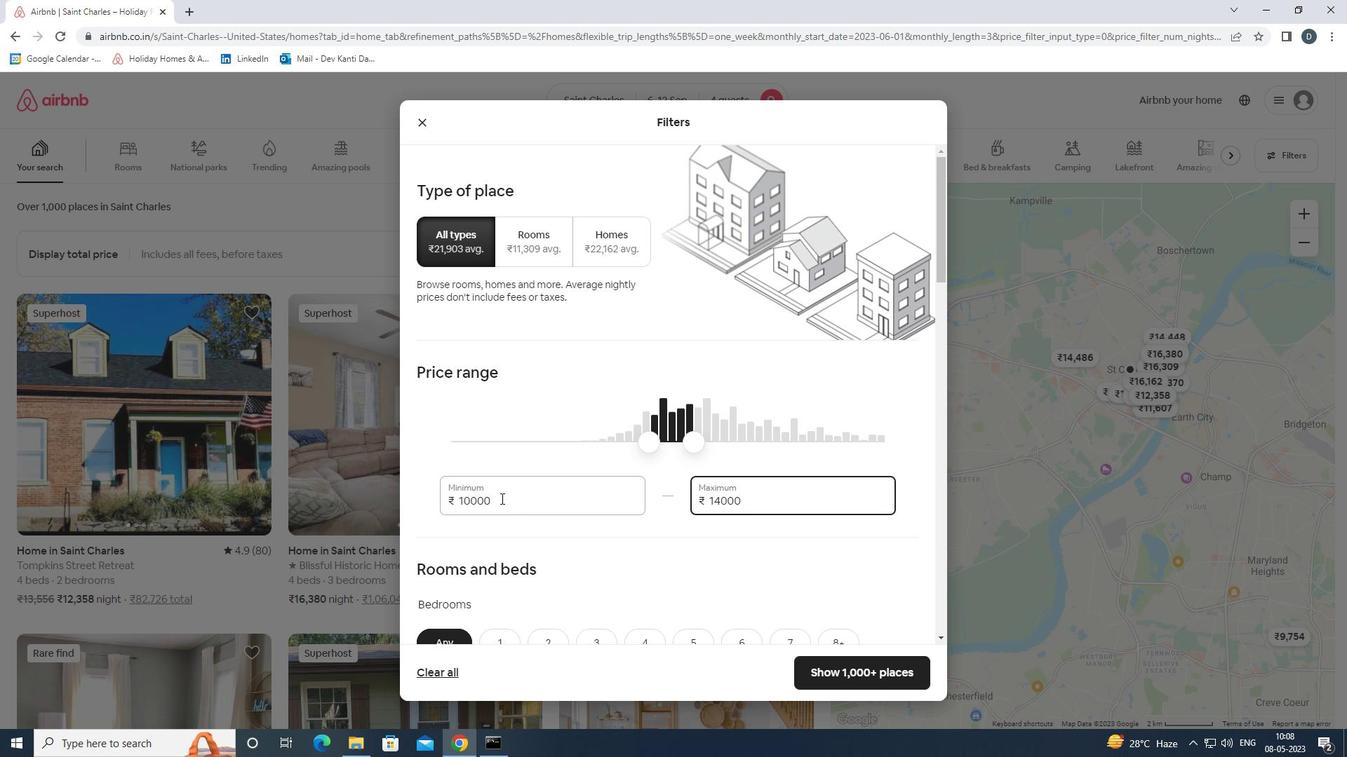 
Action: Mouse scrolled (505, 495) with delta (0, 0)
Screenshot: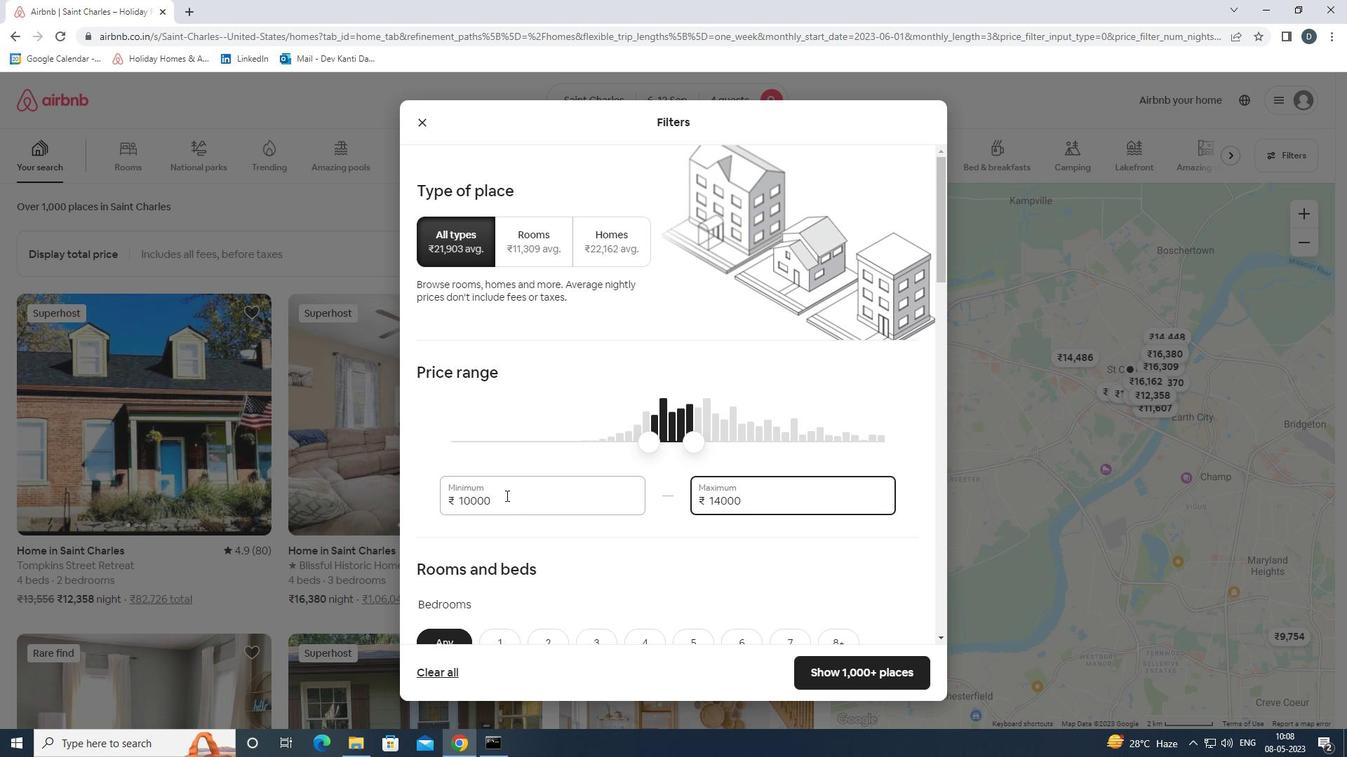 
Action: Mouse moved to (520, 489)
Screenshot: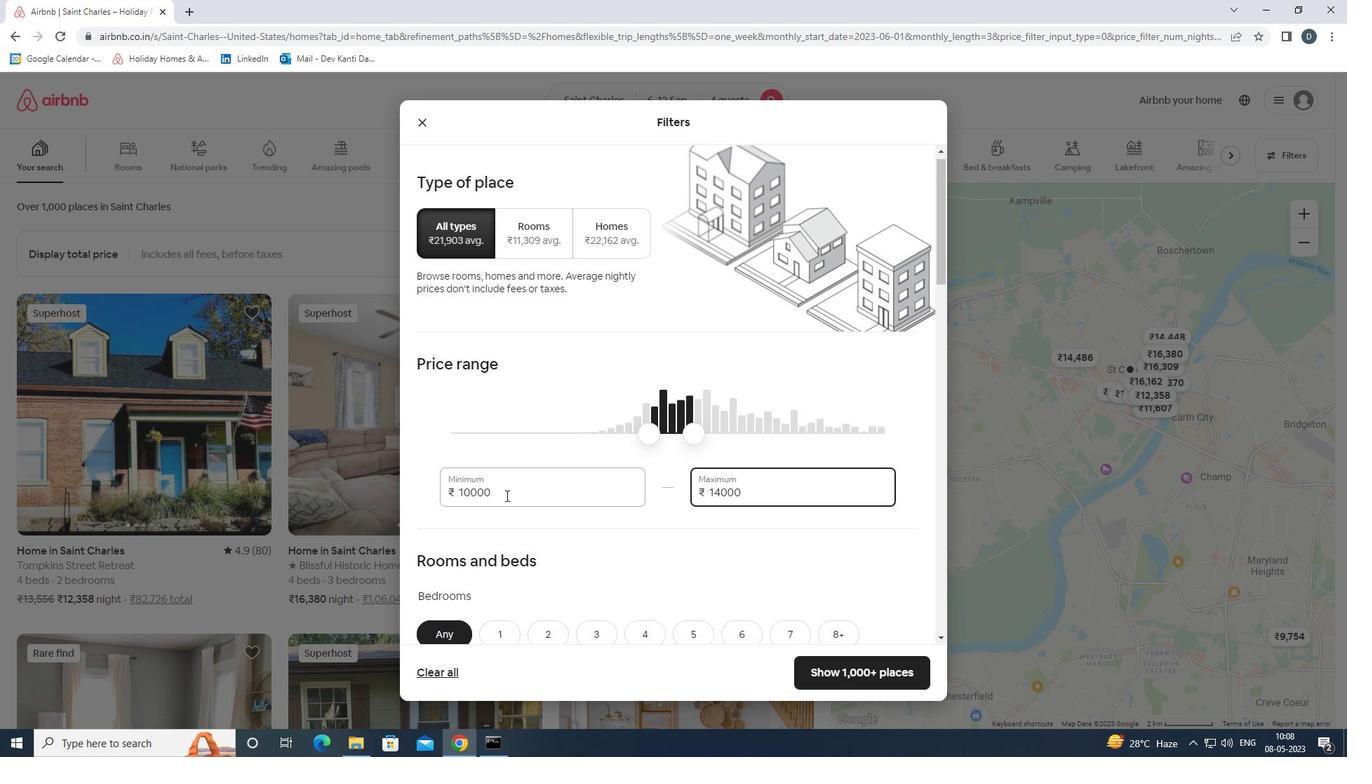 
Action: Mouse scrolled (520, 489) with delta (0, 0)
Screenshot: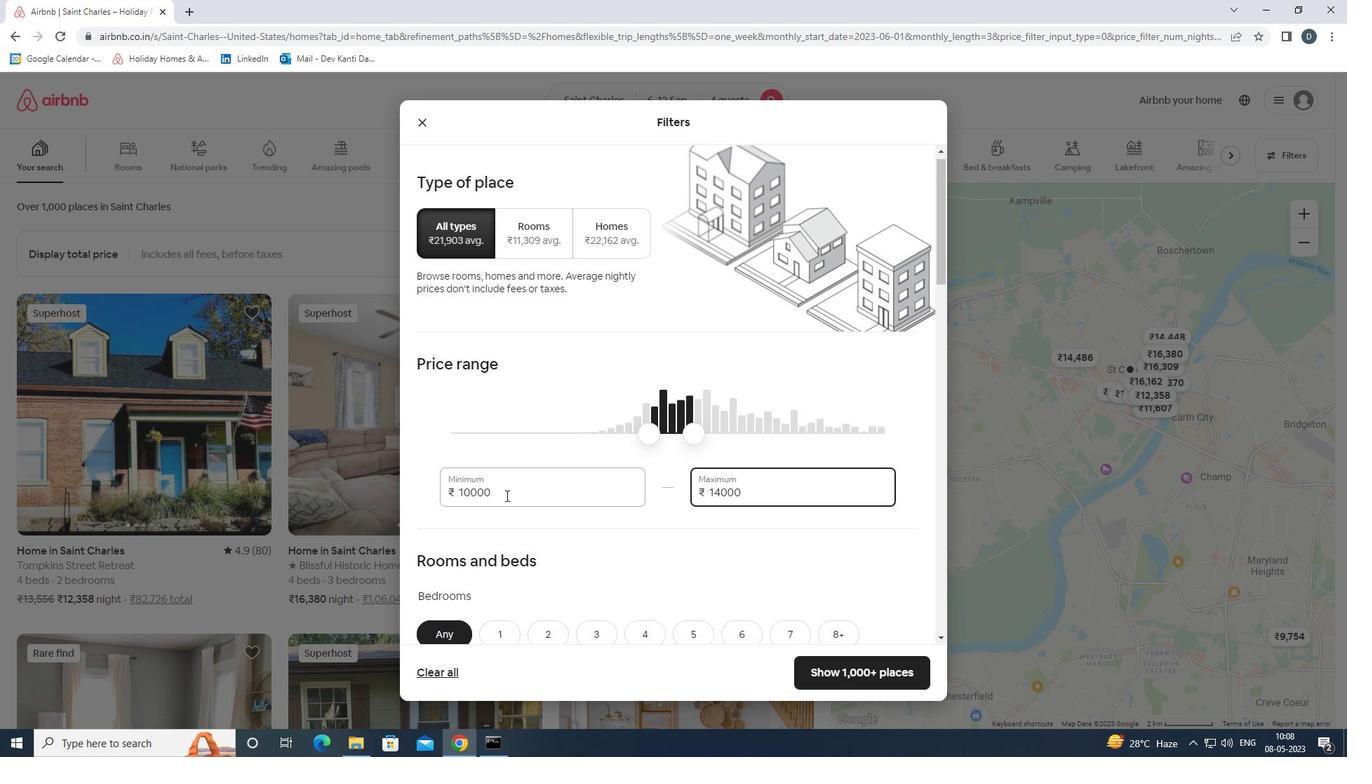 
Action: Mouse moved to (554, 472)
Screenshot: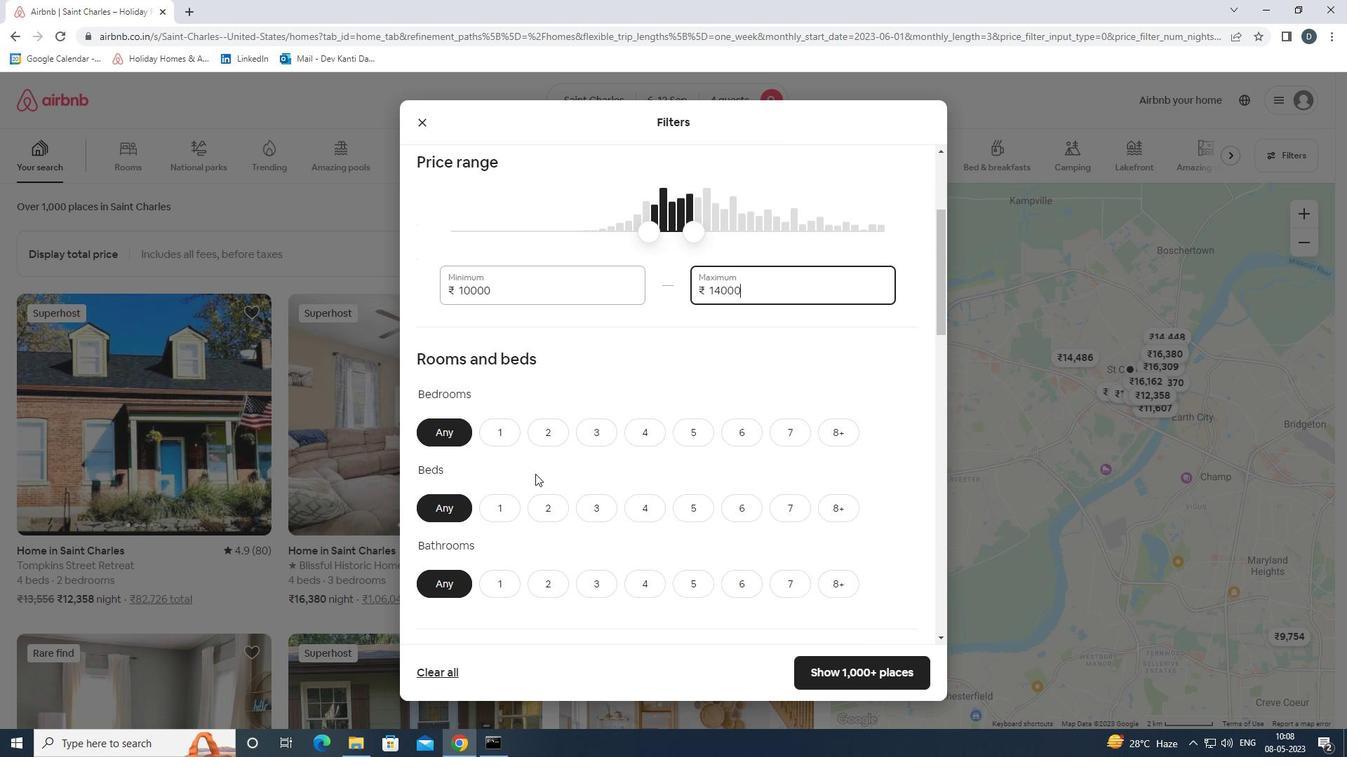 
Action: Mouse scrolled (554, 472) with delta (0, 0)
Screenshot: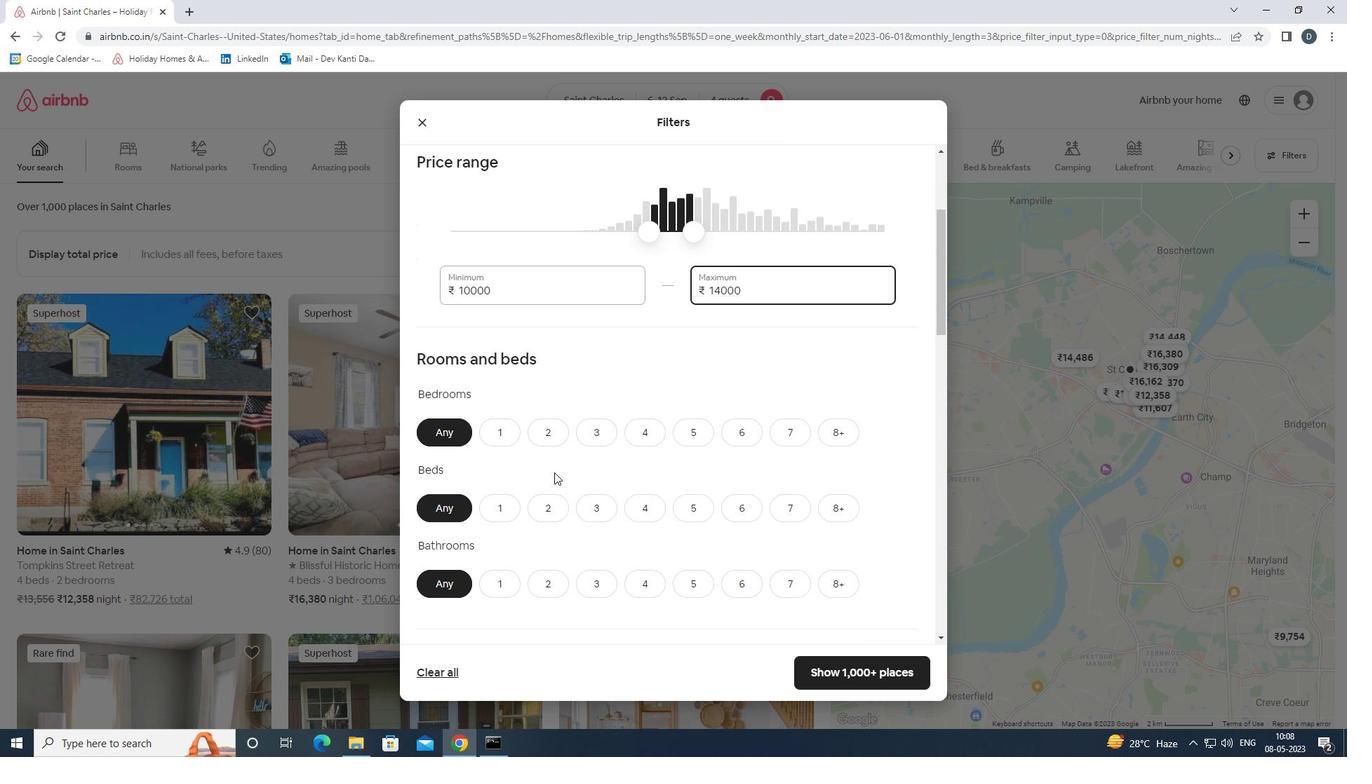 
Action: Mouse moved to (630, 364)
Screenshot: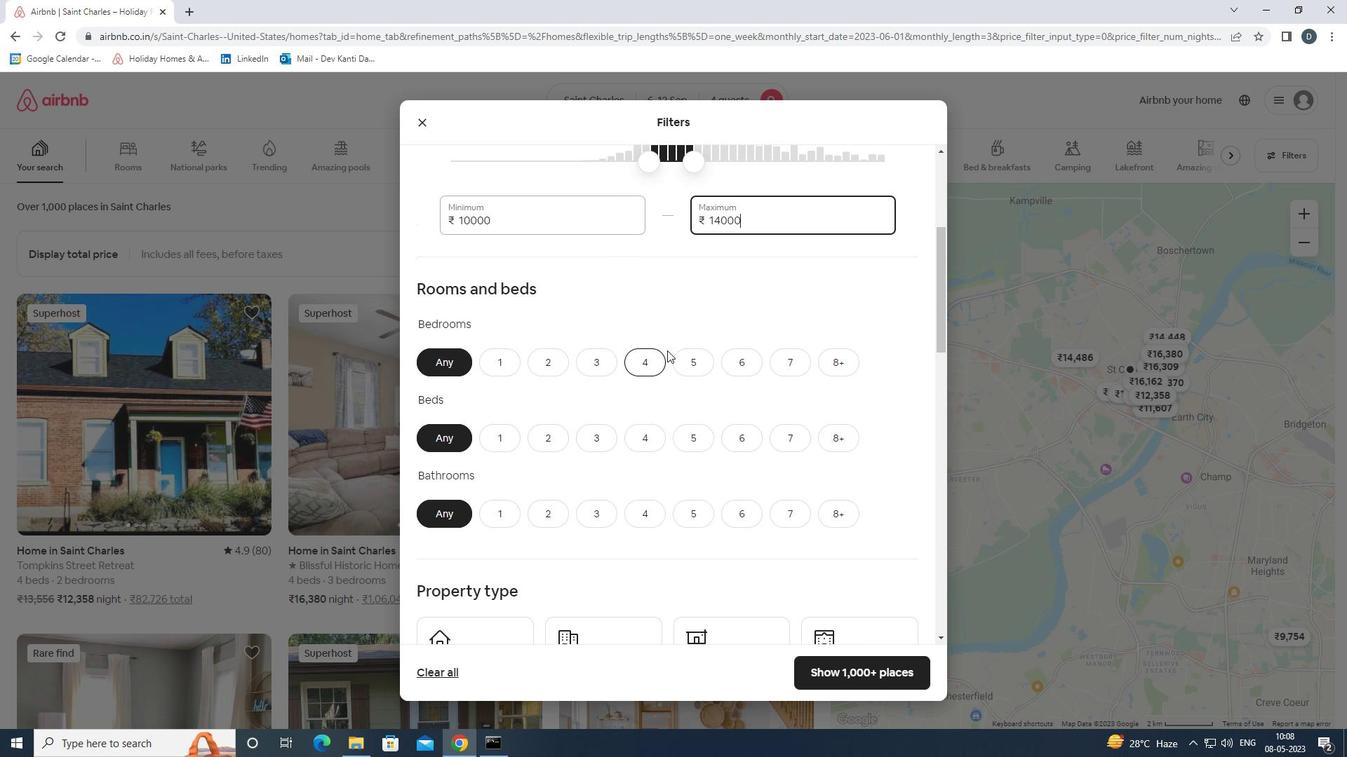 
Action: Mouse pressed left at (630, 364)
Screenshot: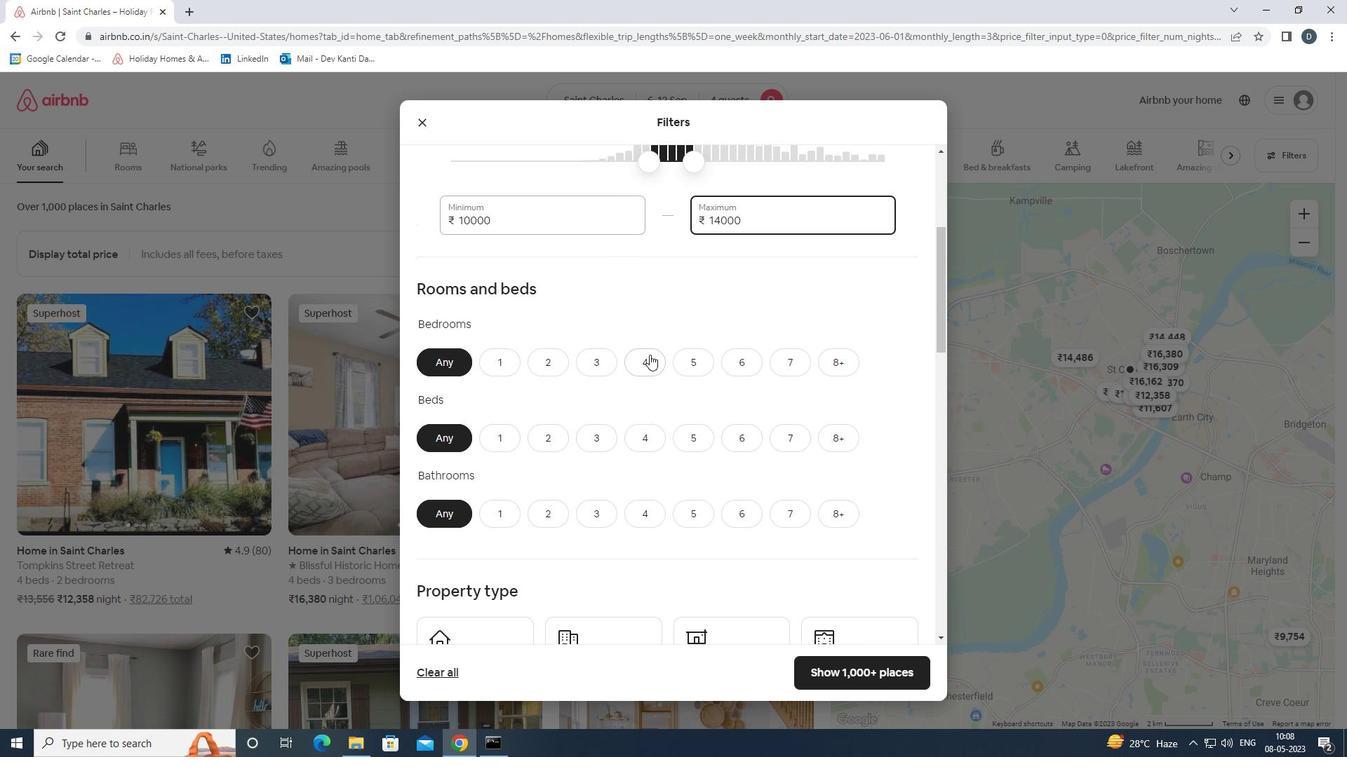
Action: Mouse moved to (650, 441)
Screenshot: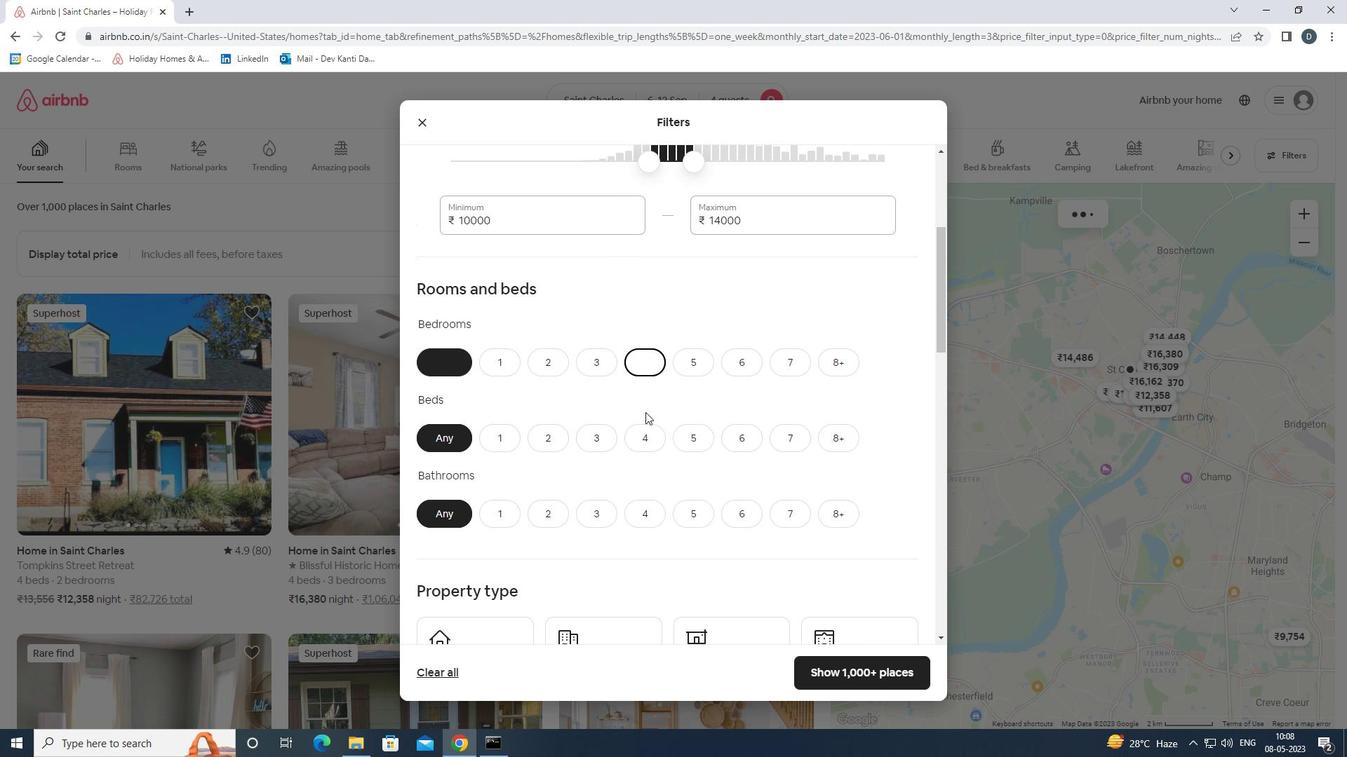 
Action: Mouse pressed left at (650, 441)
Screenshot: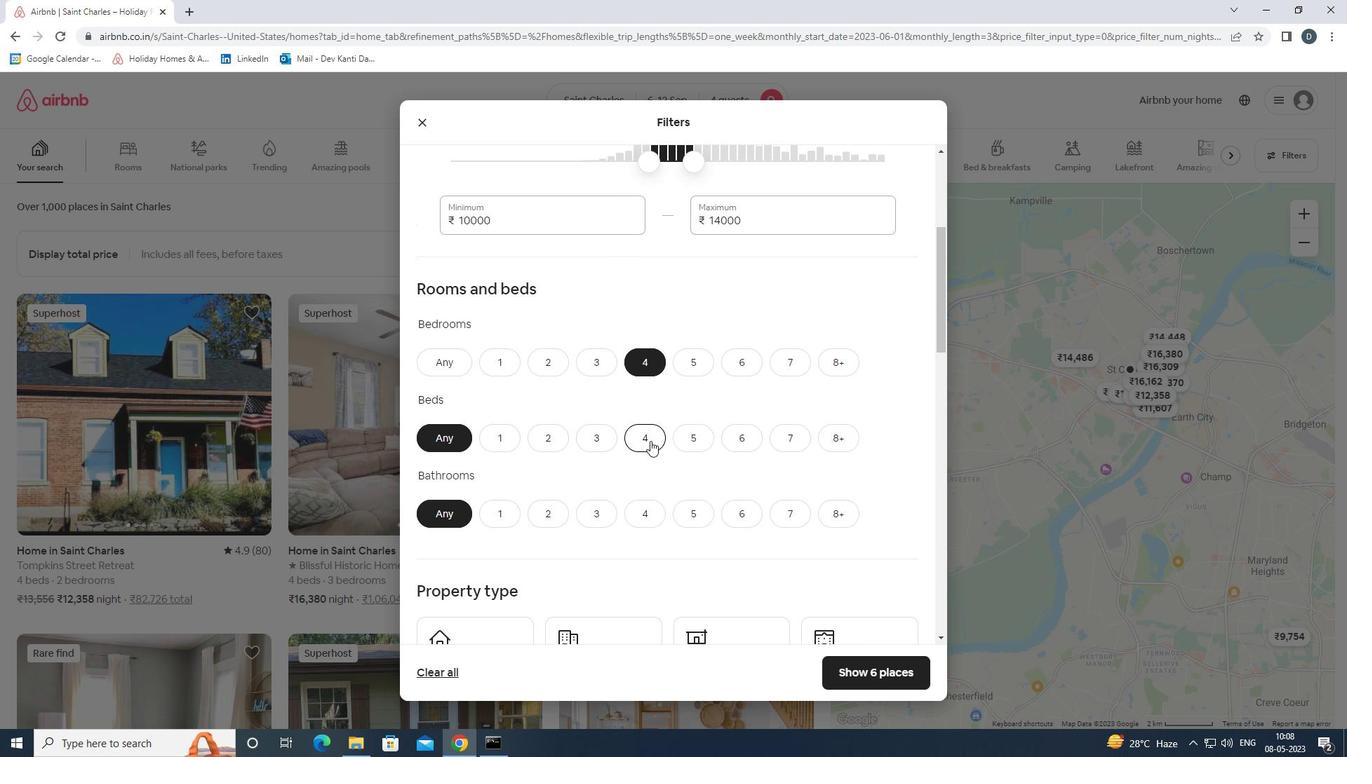 
Action: Mouse moved to (641, 506)
Screenshot: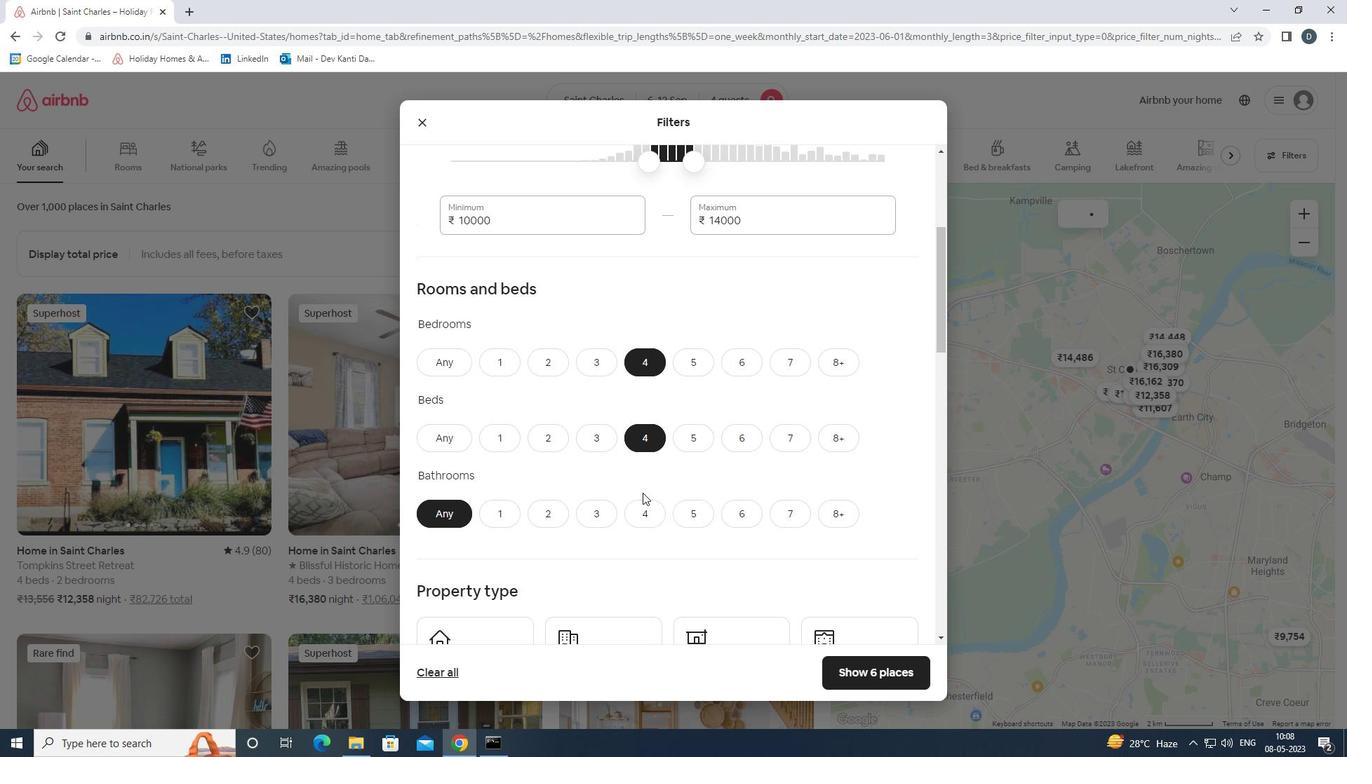 
Action: Mouse pressed left at (641, 506)
Screenshot: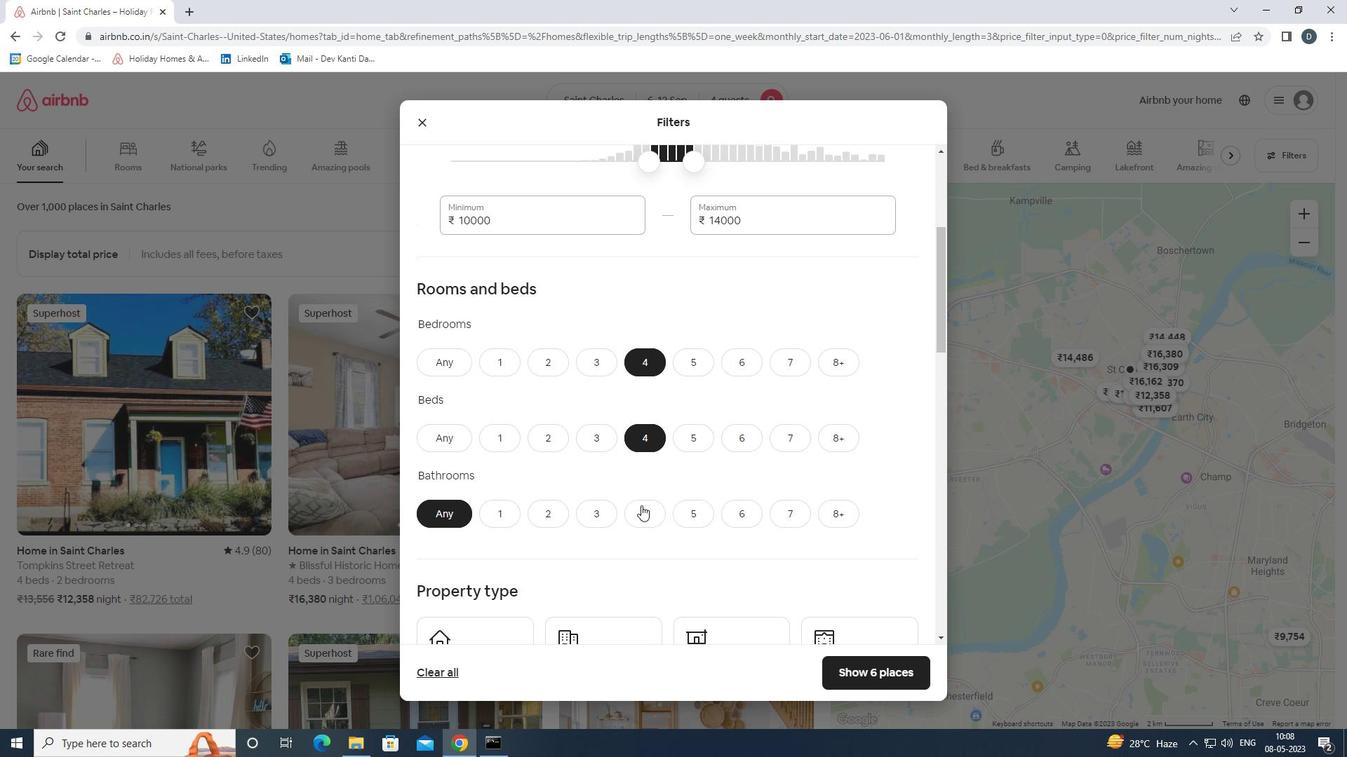 
Action: Mouse moved to (641, 507)
Screenshot: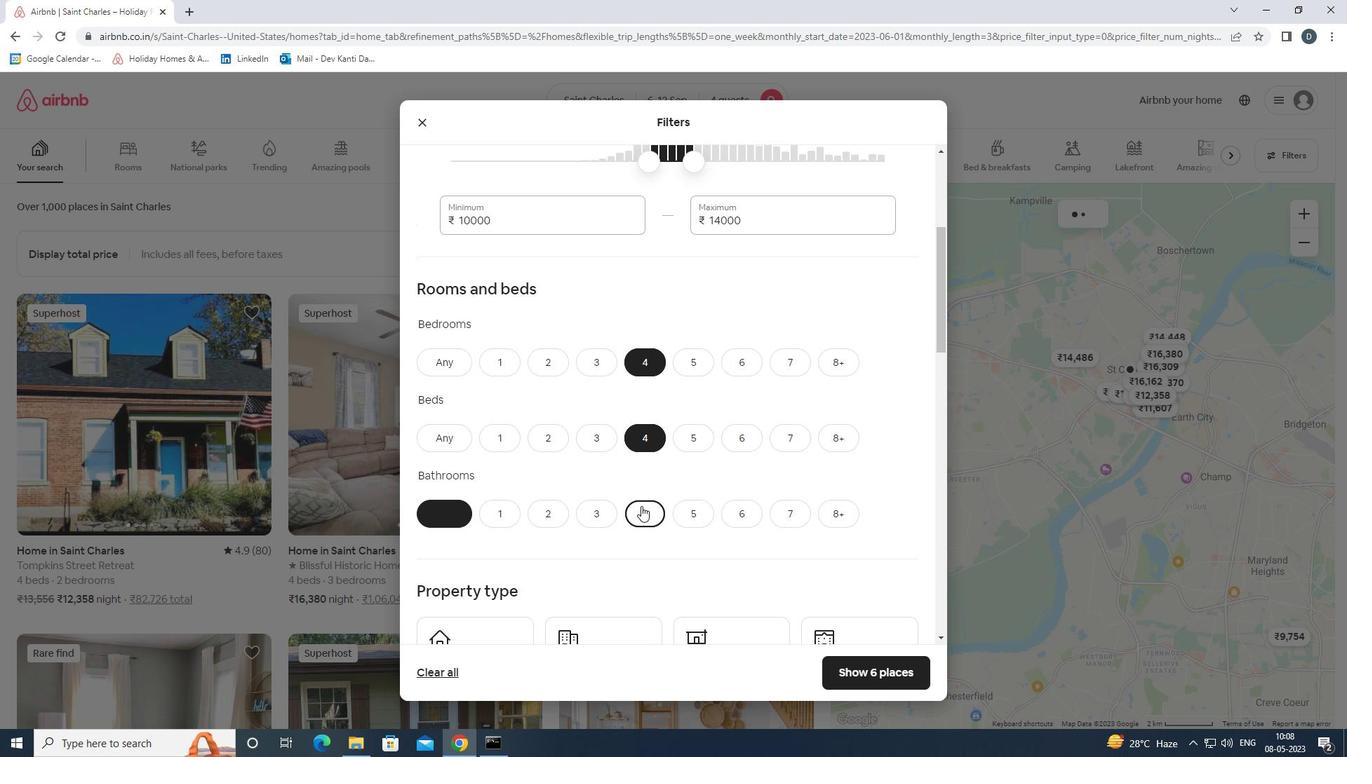 
Action: Mouse scrolled (641, 506) with delta (0, 0)
Screenshot: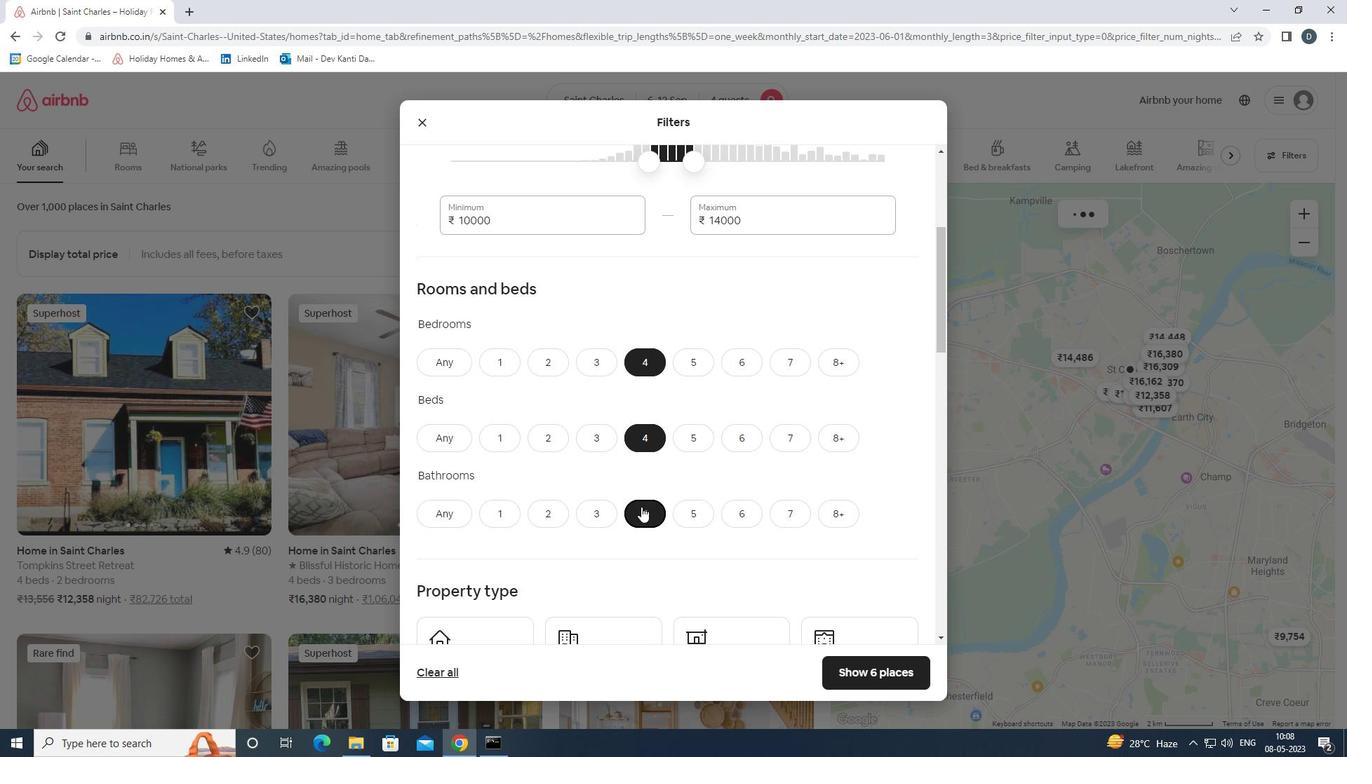
Action: Mouse scrolled (641, 506) with delta (0, 0)
Screenshot: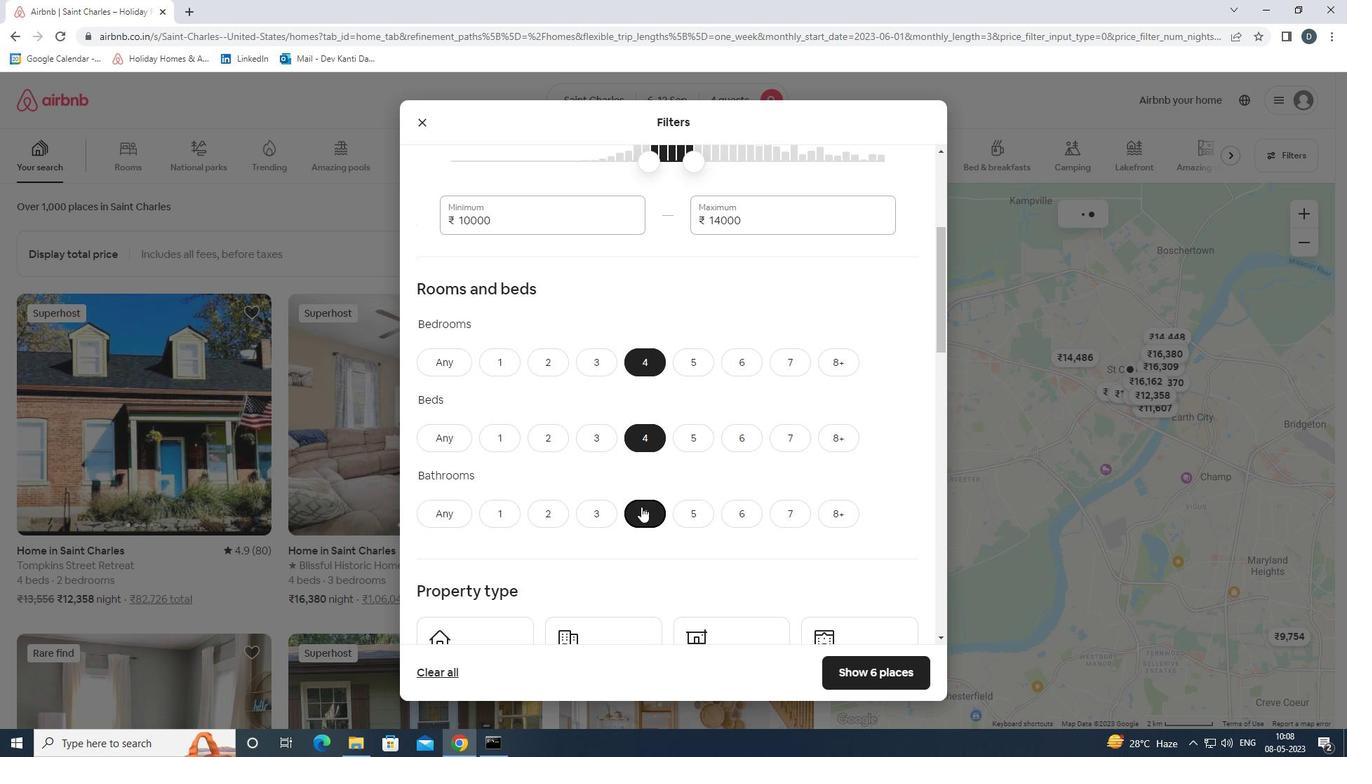 
Action: Mouse moved to (517, 492)
Screenshot: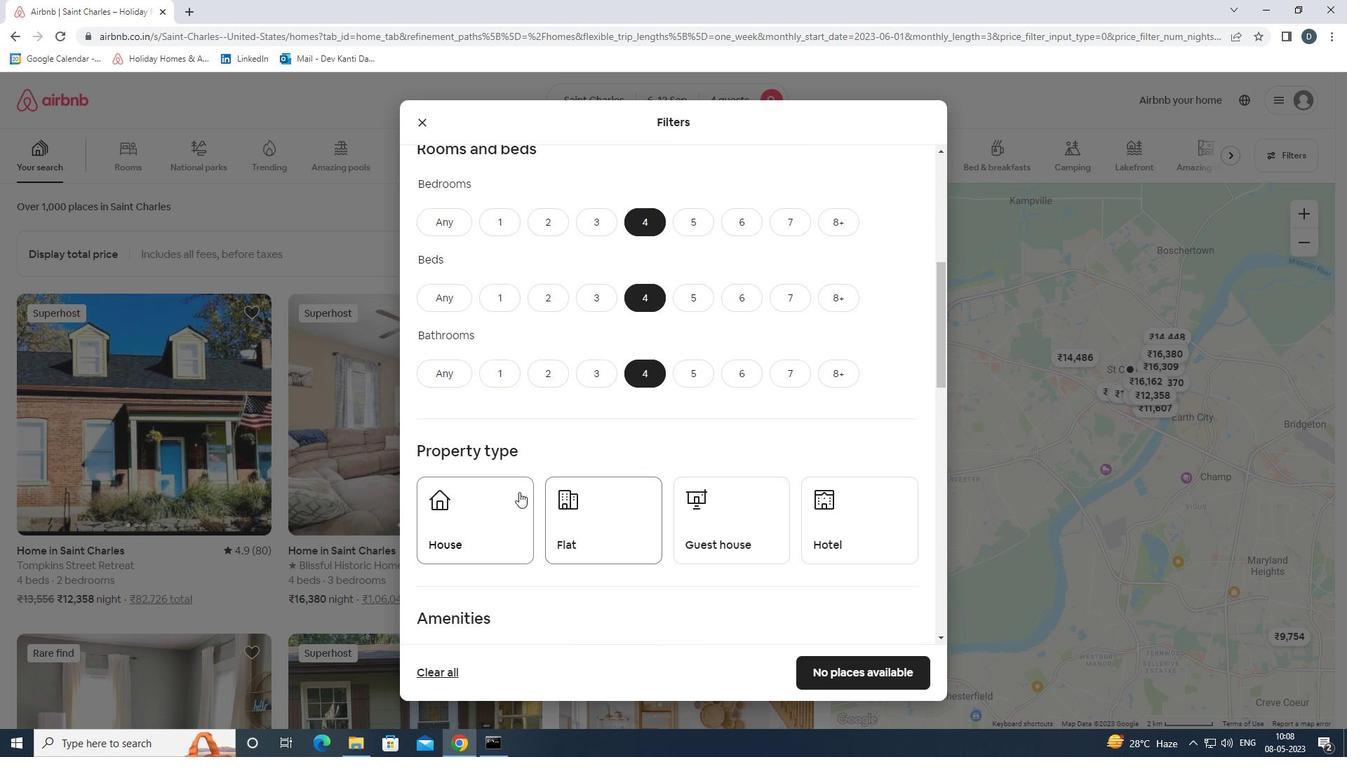 
Action: Mouse pressed left at (517, 492)
Screenshot: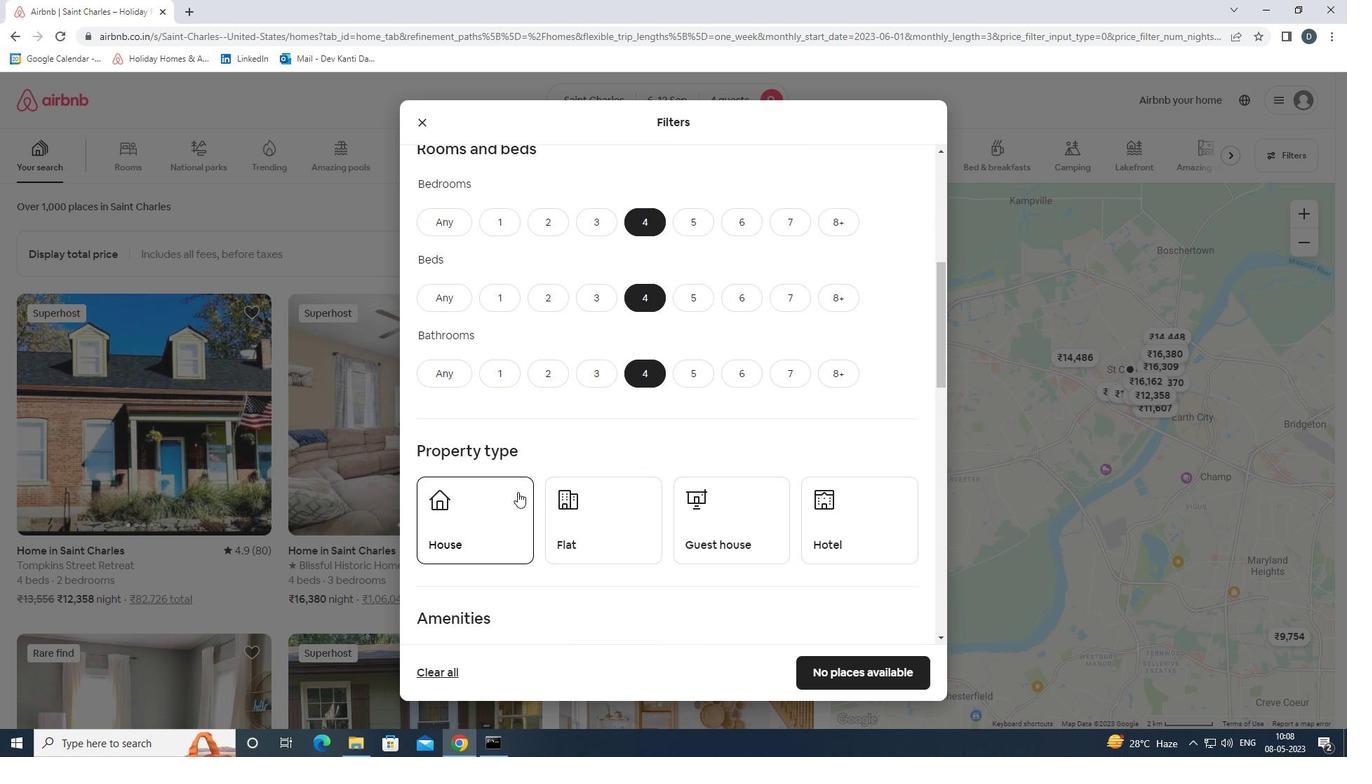 
Action: Mouse moved to (614, 501)
Screenshot: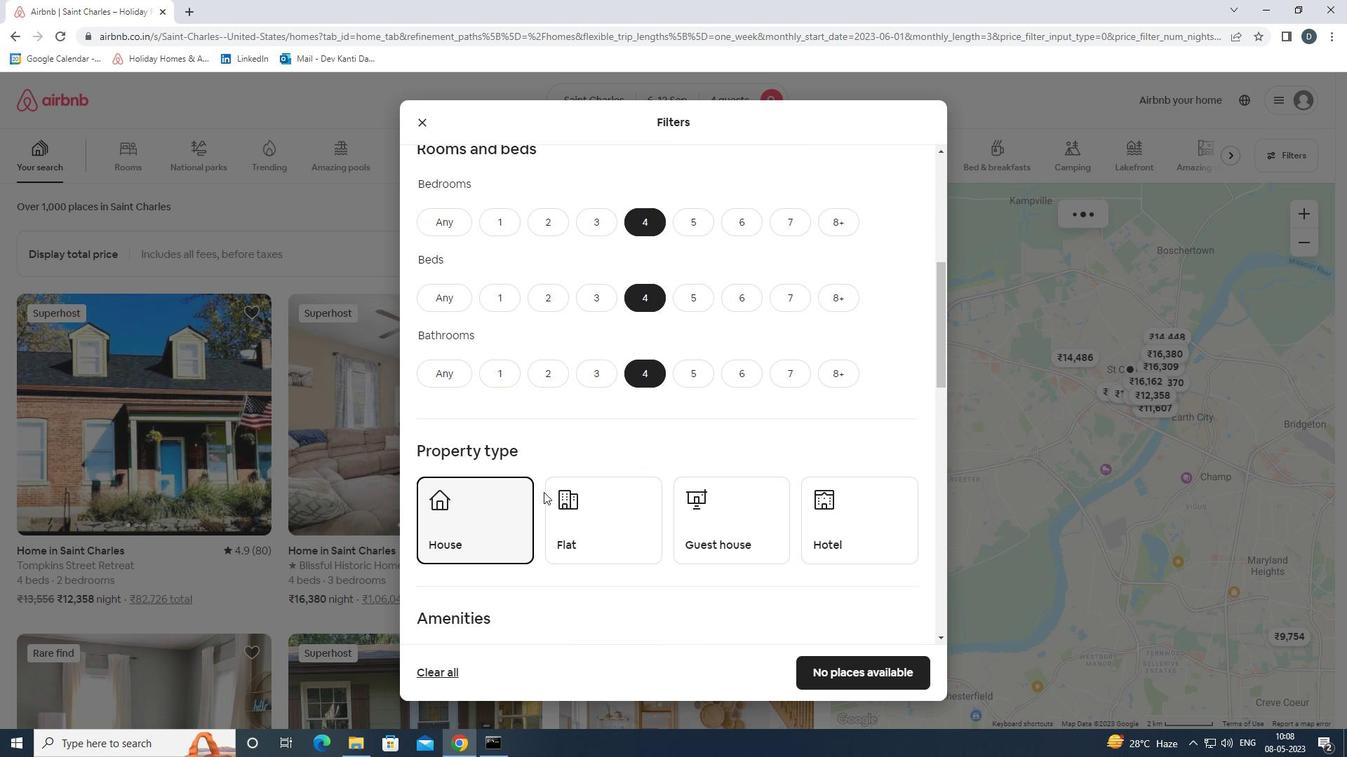 
Action: Mouse pressed left at (614, 501)
Screenshot: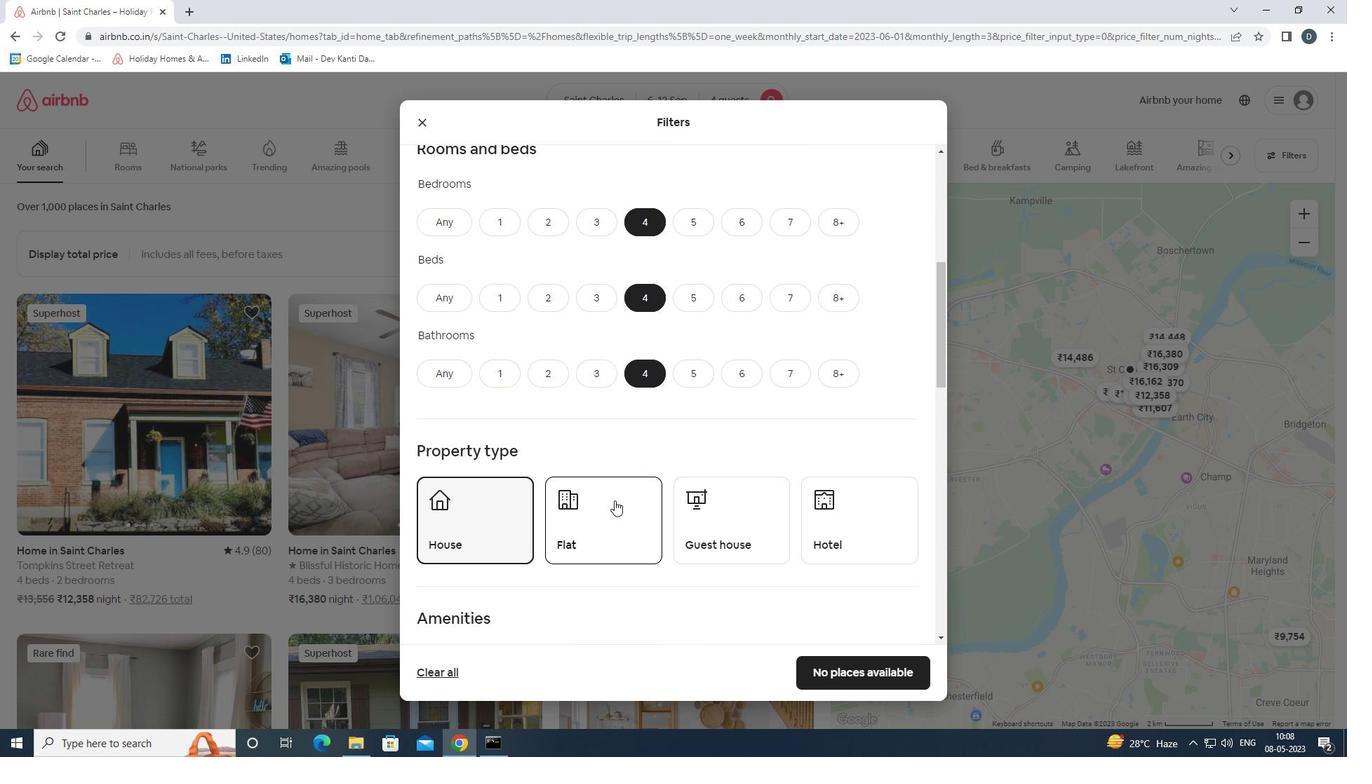 
Action: Mouse moved to (683, 505)
Screenshot: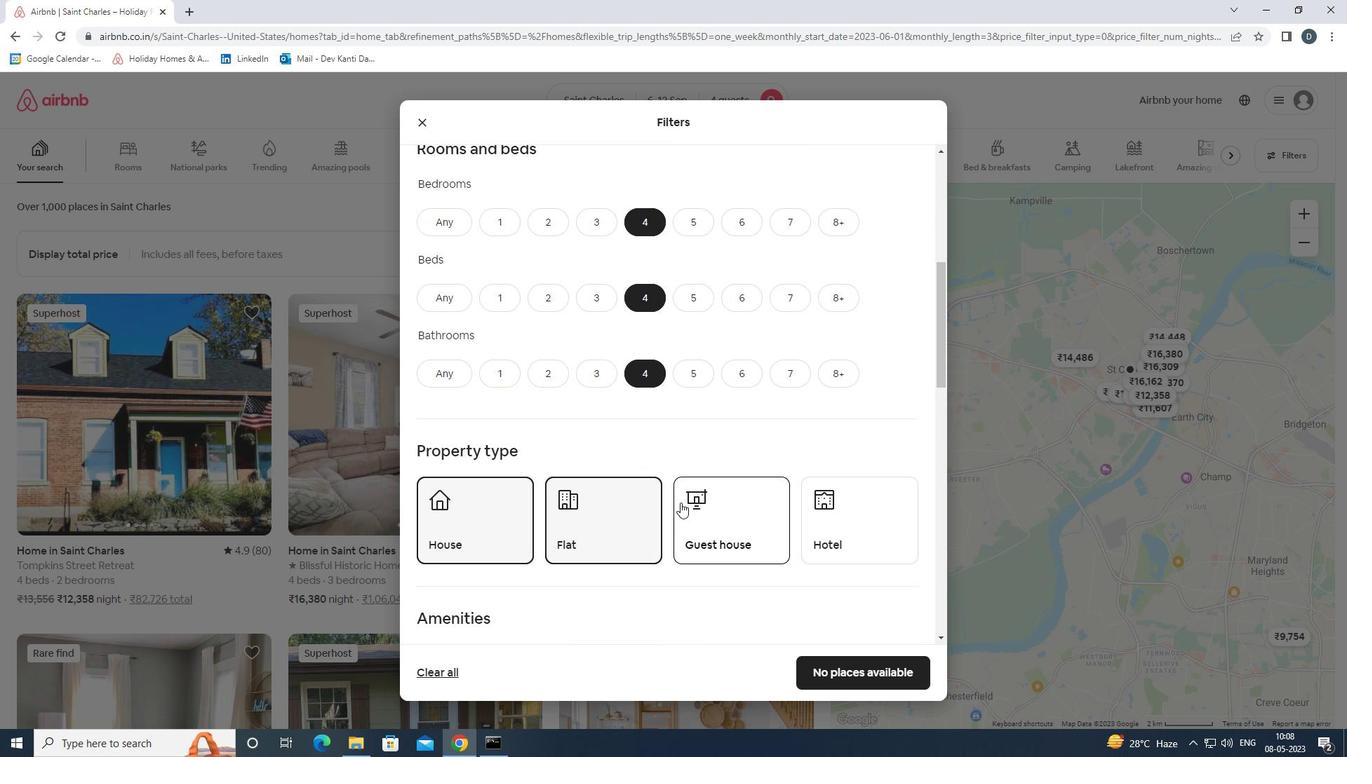 
Action: Mouse pressed left at (683, 505)
Screenshot: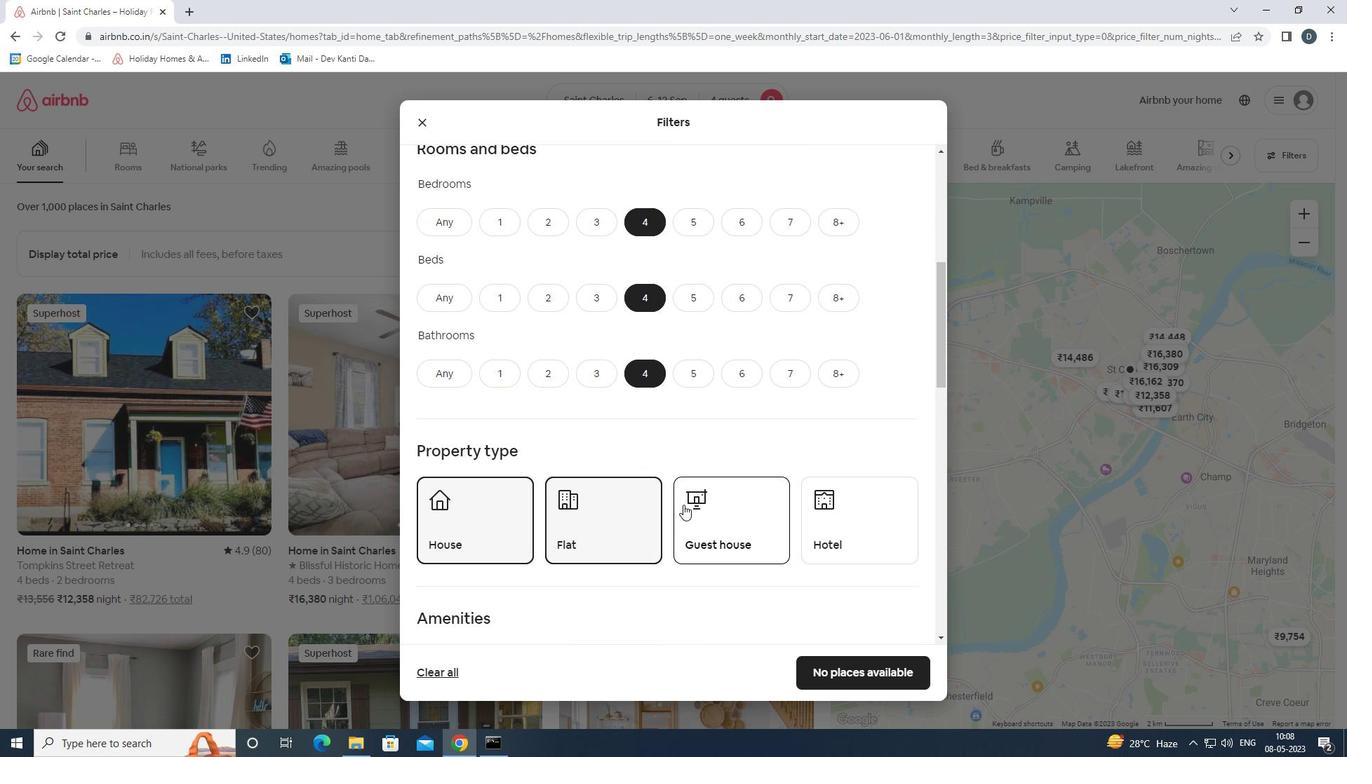 
Action: Mouse moved to (681, 503)
Screenshot: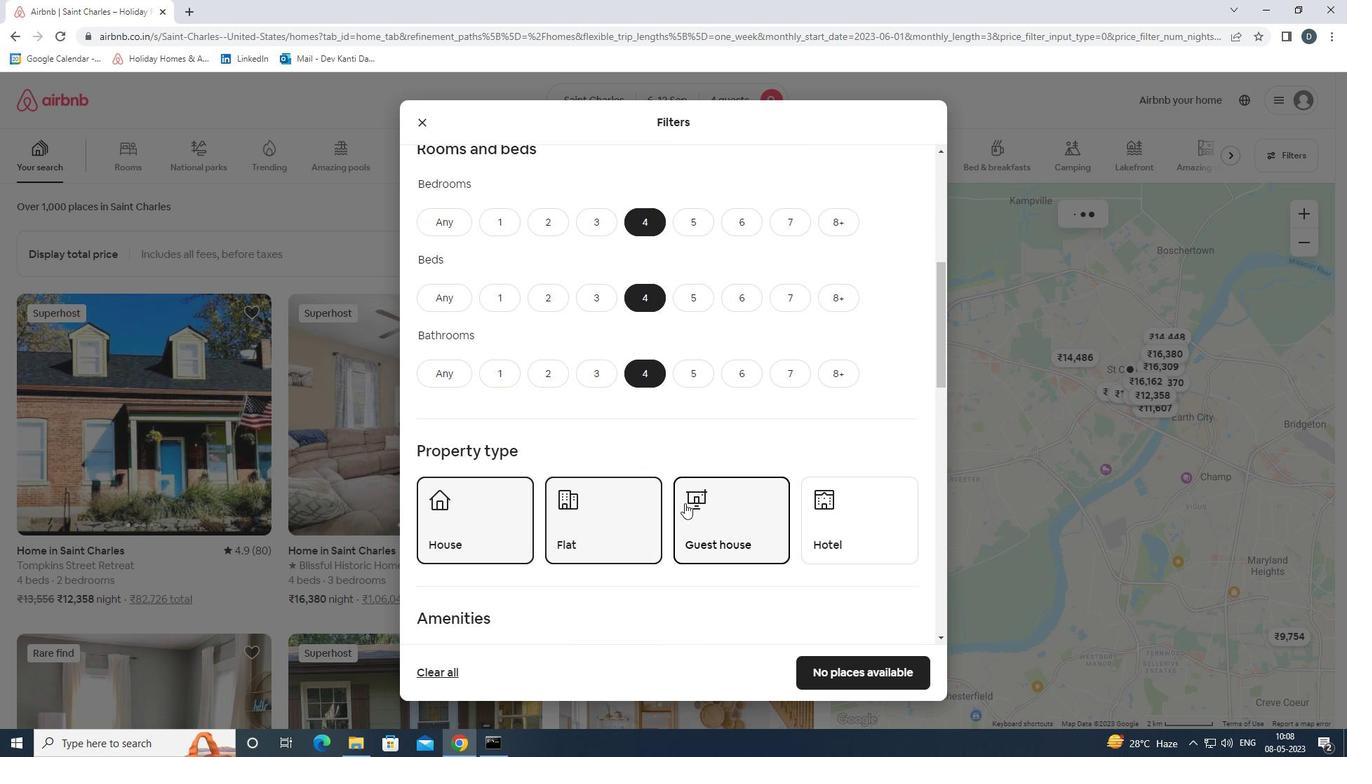 
Action: Mouse scrolled (681, 503) with delta (0, 0)
Screenshot: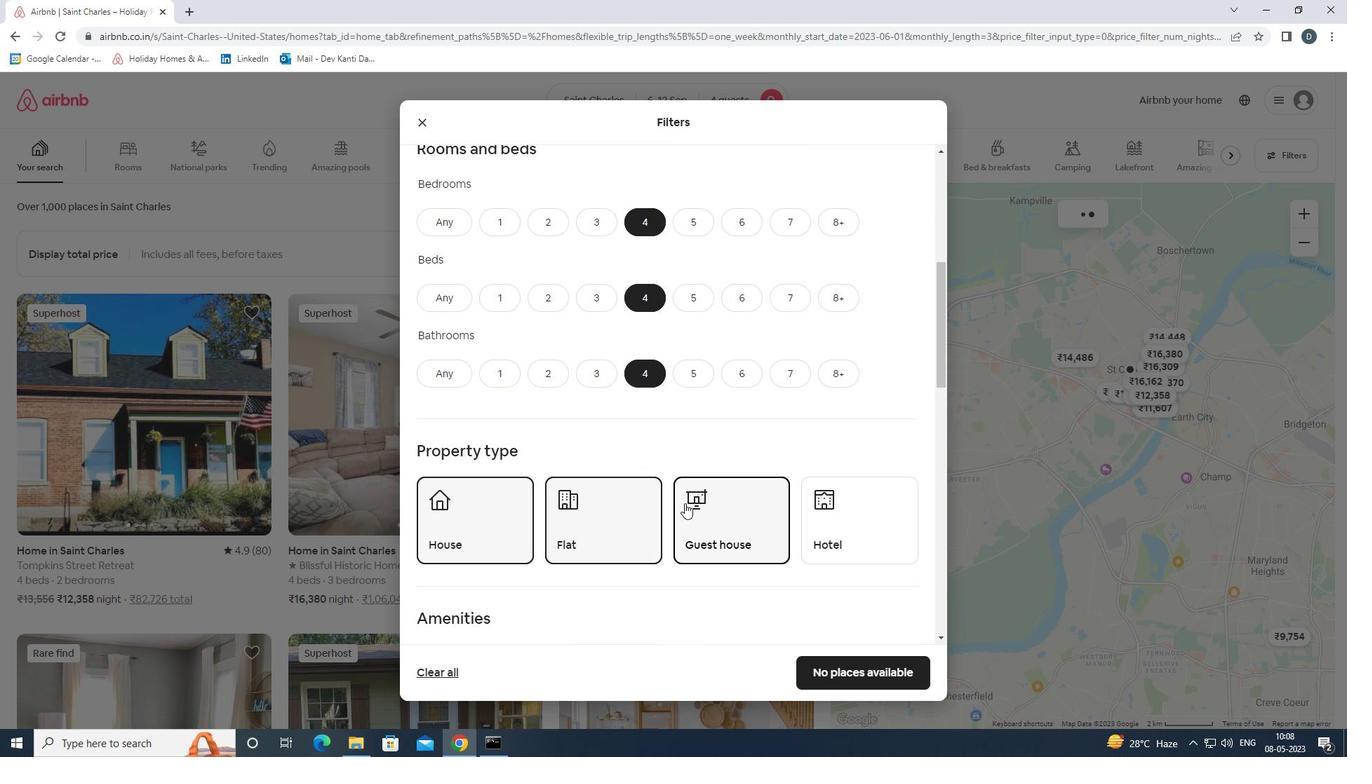 
Action: Mouse scrolled (681, 503) with delta (0, 0)
Screenshot: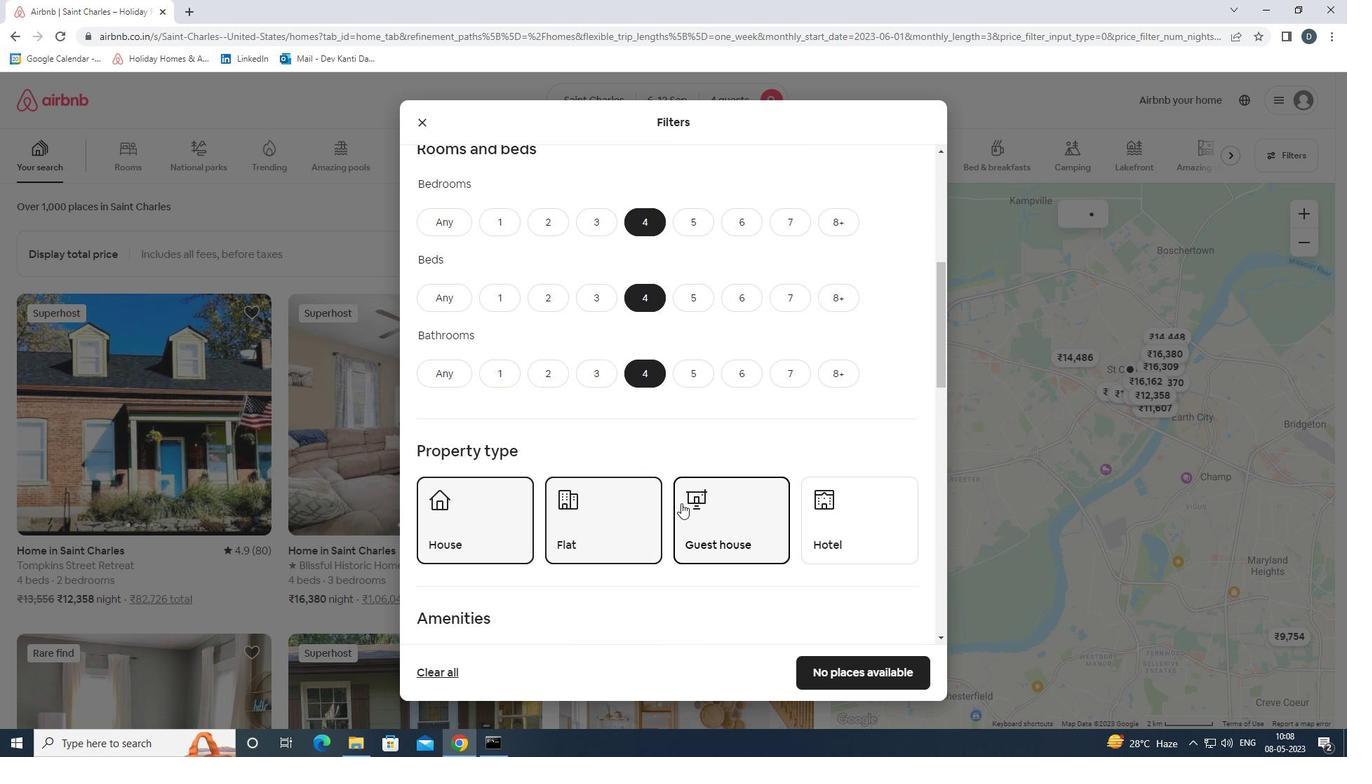 
Action: Mouse scrolled (681, 503) with delta (0, 0)
Screenshot: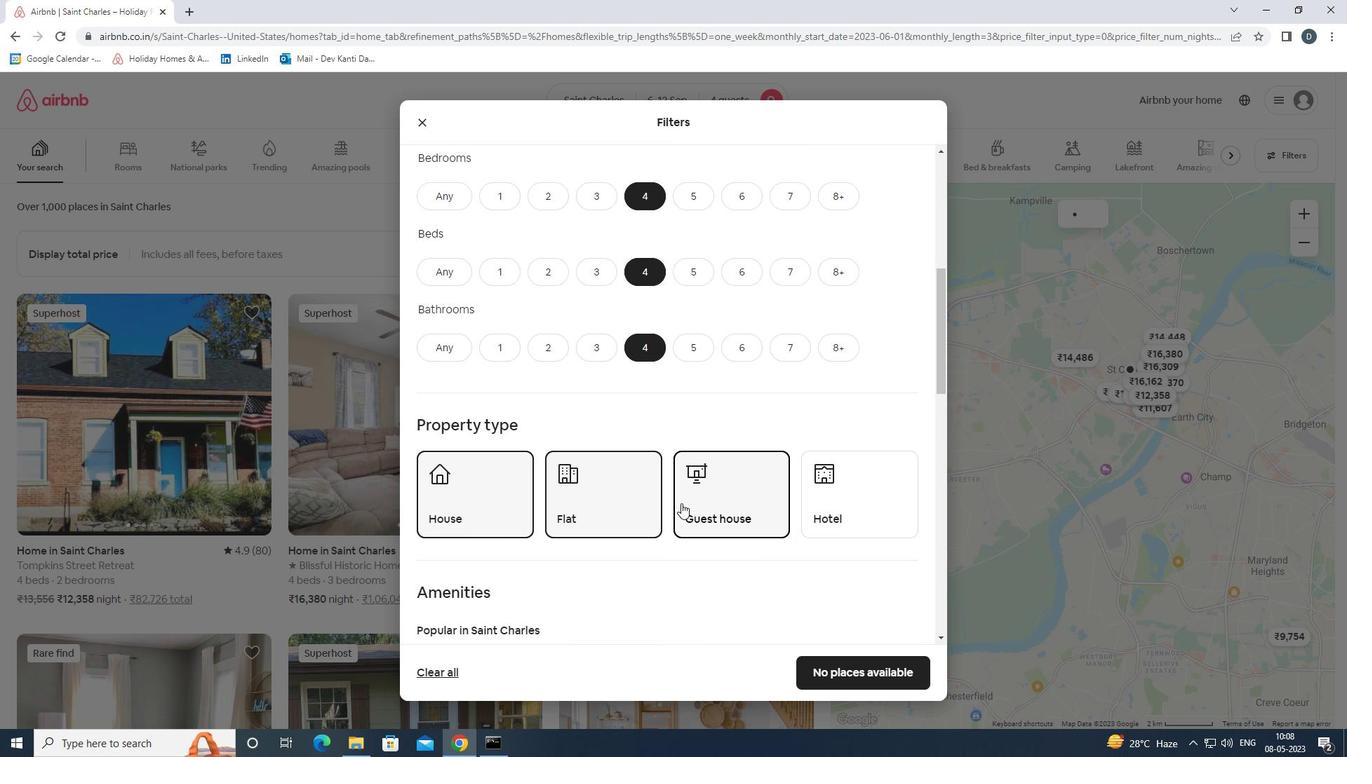 
Action: Mouse moved to (449, 486)
Screenshot: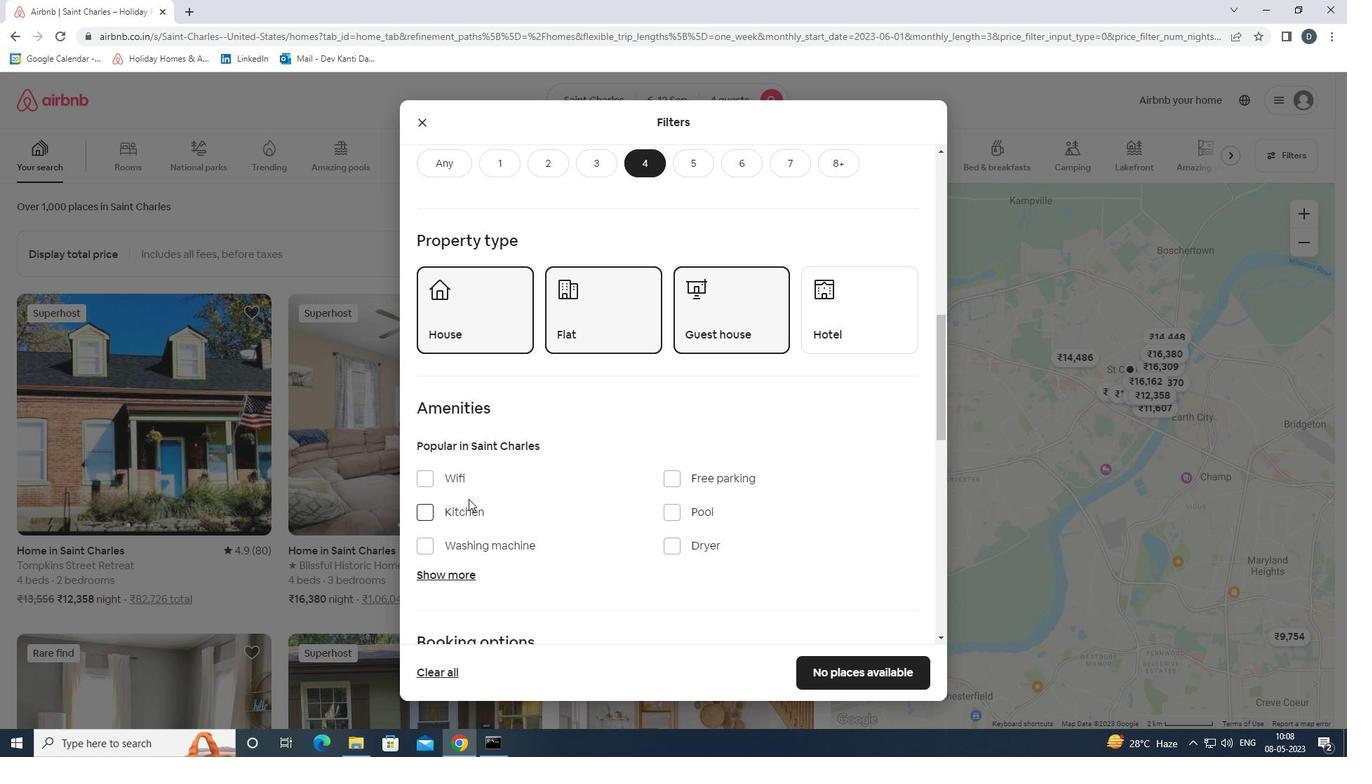 
Action: Mouse pressed left at (449, 486)
Screenshot: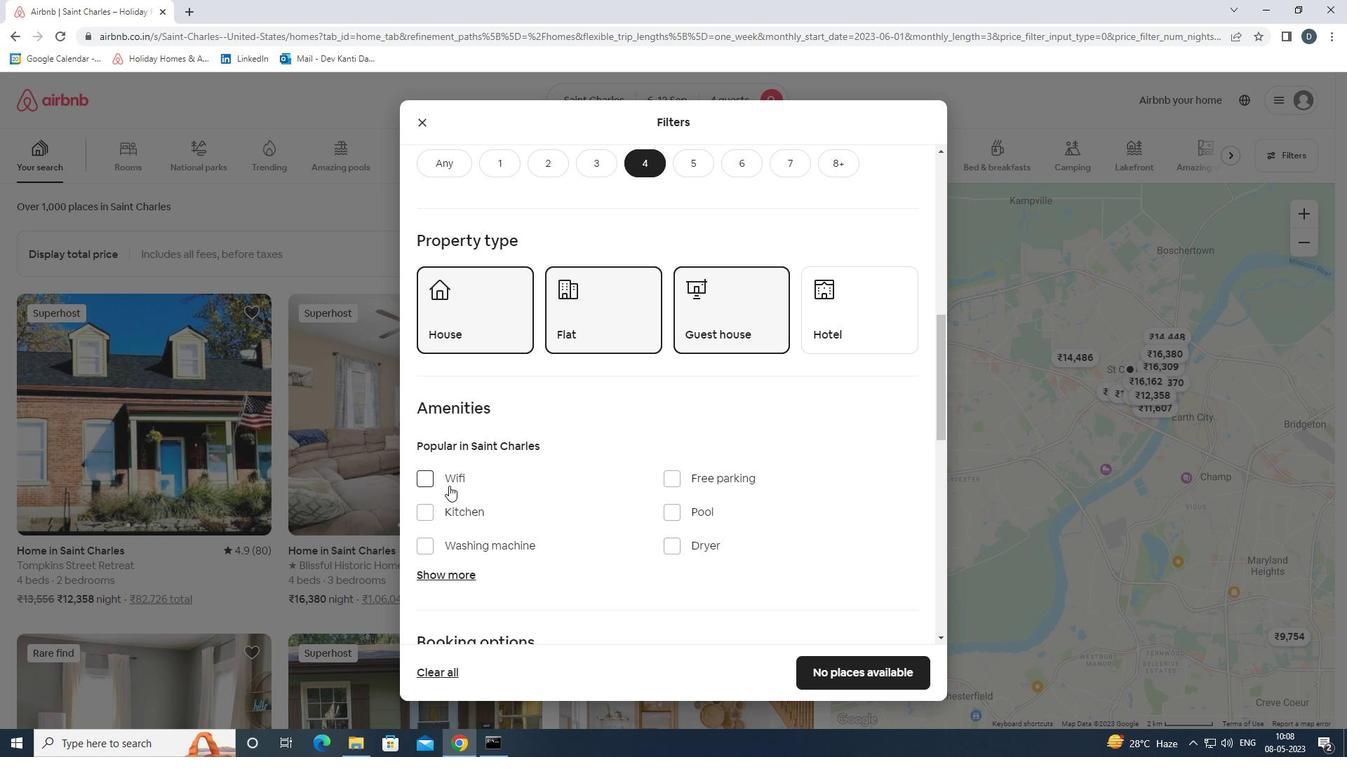 
Action: Mouse moved to (702, 476)
Screenshot: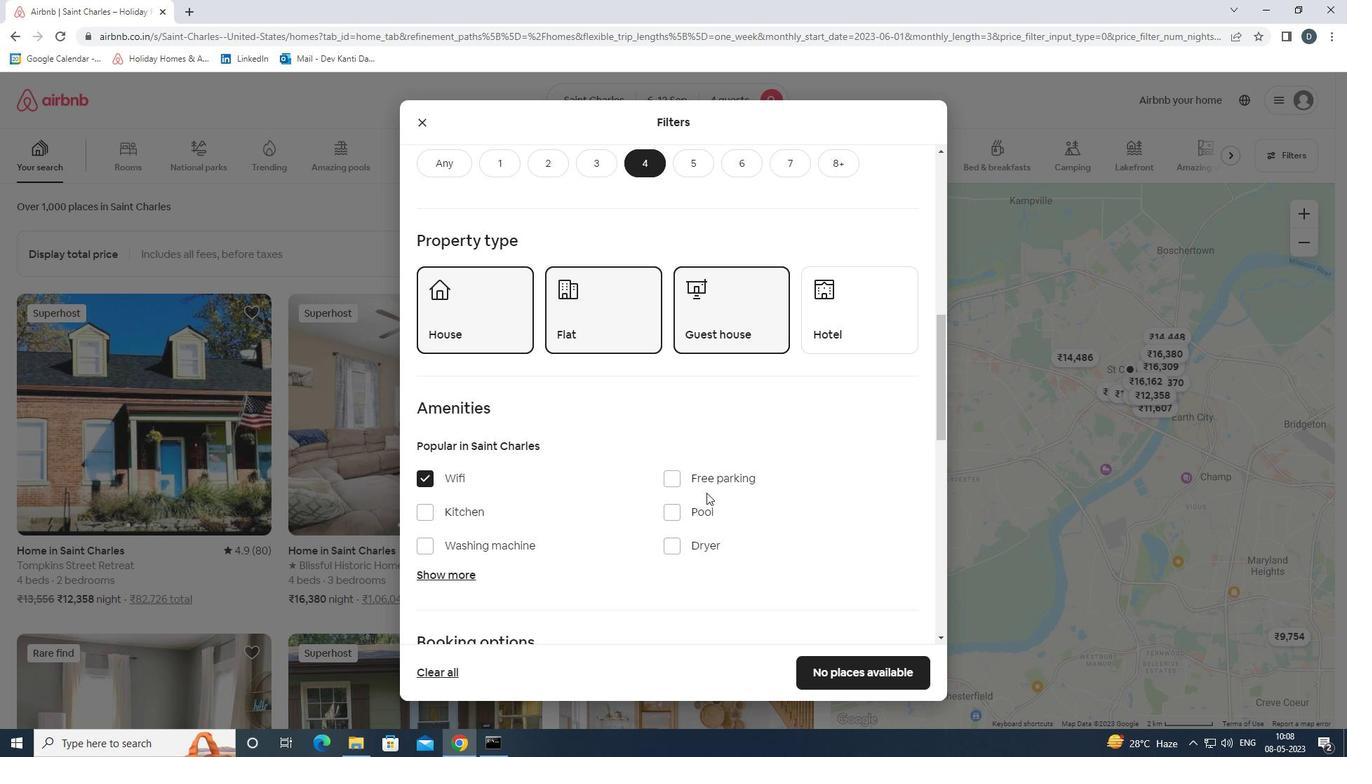 
Action: Mouse pressed left at (702, 476)
Screenshot: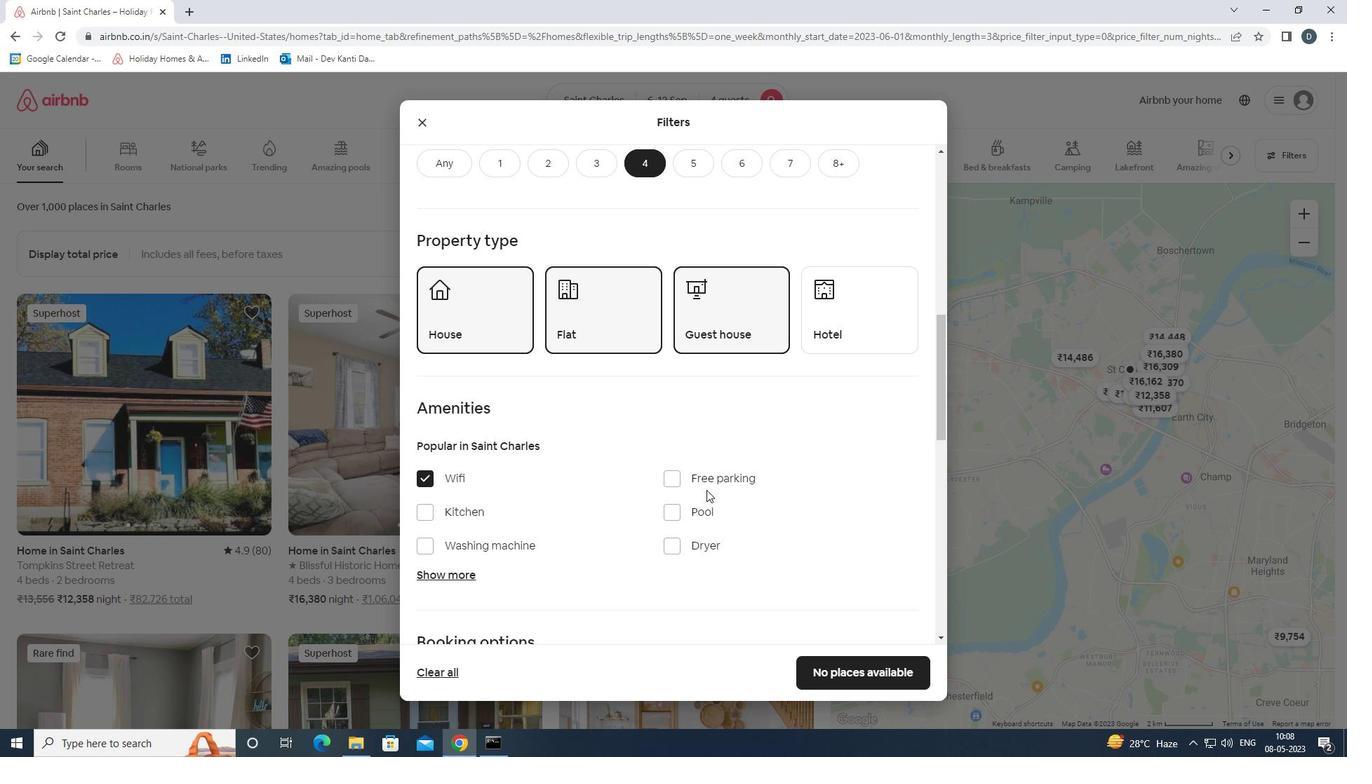 
Action: Mouse moved to (465, 570)
Screenshot: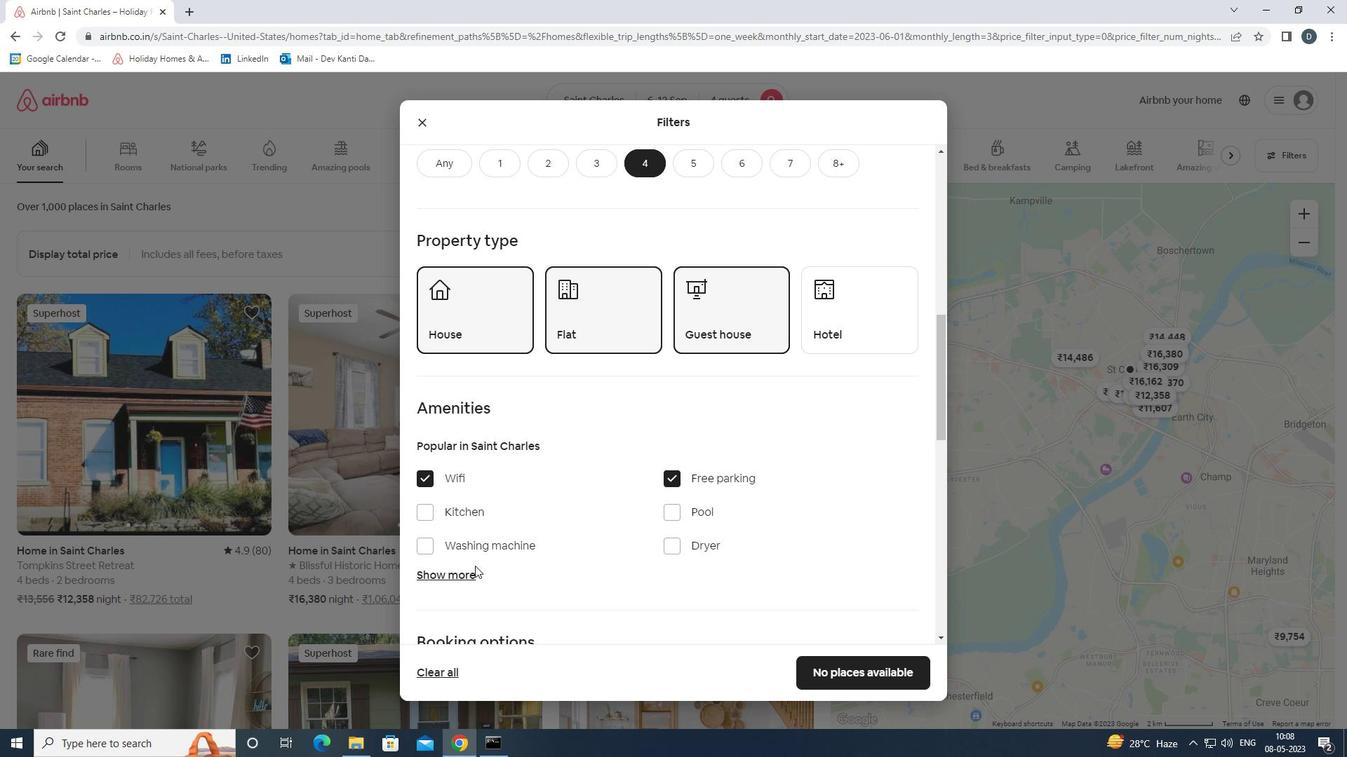 
Action: Mouse pressed left at (465, 570)
Screenshot: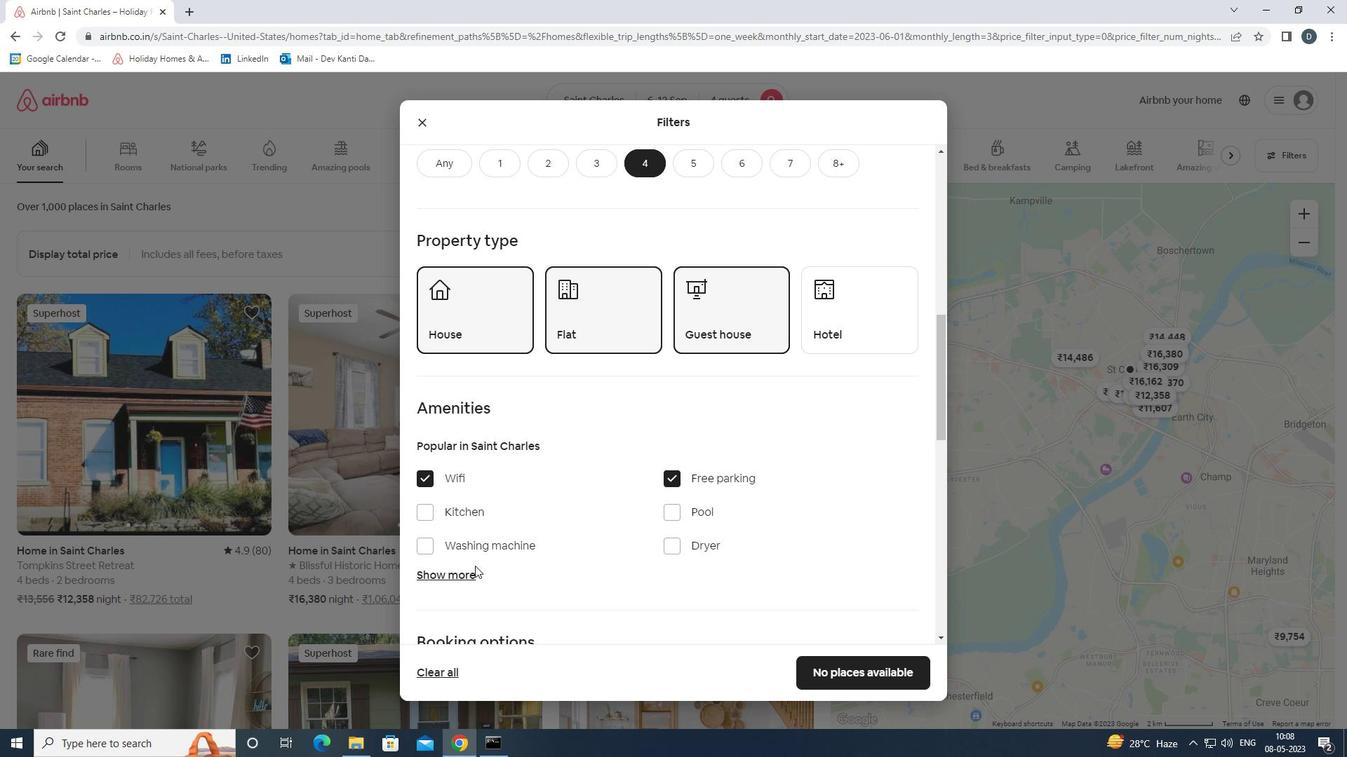 
Action: Mouse moved to (516, 550)
Screenshot: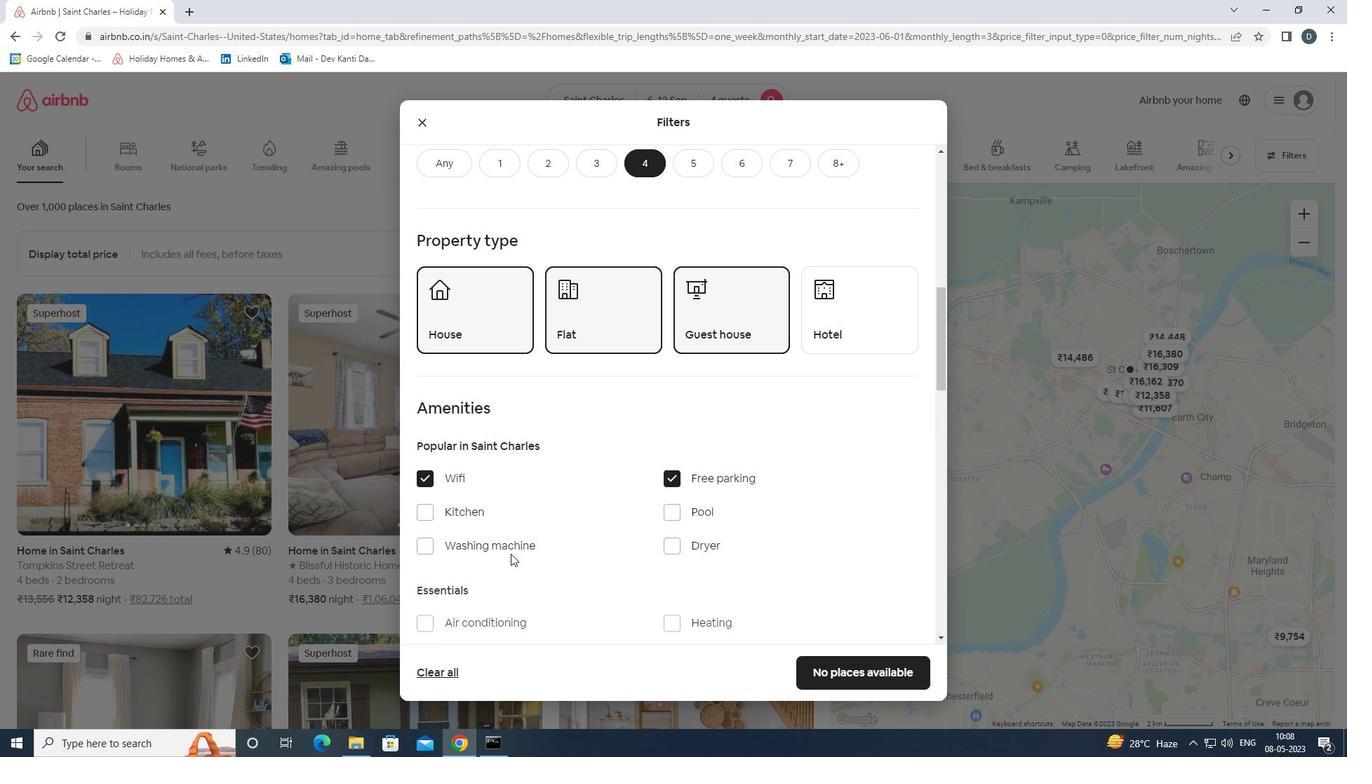 
Action: Mouse scrolled (516, 549) with delta (0, 0)
Screenshot: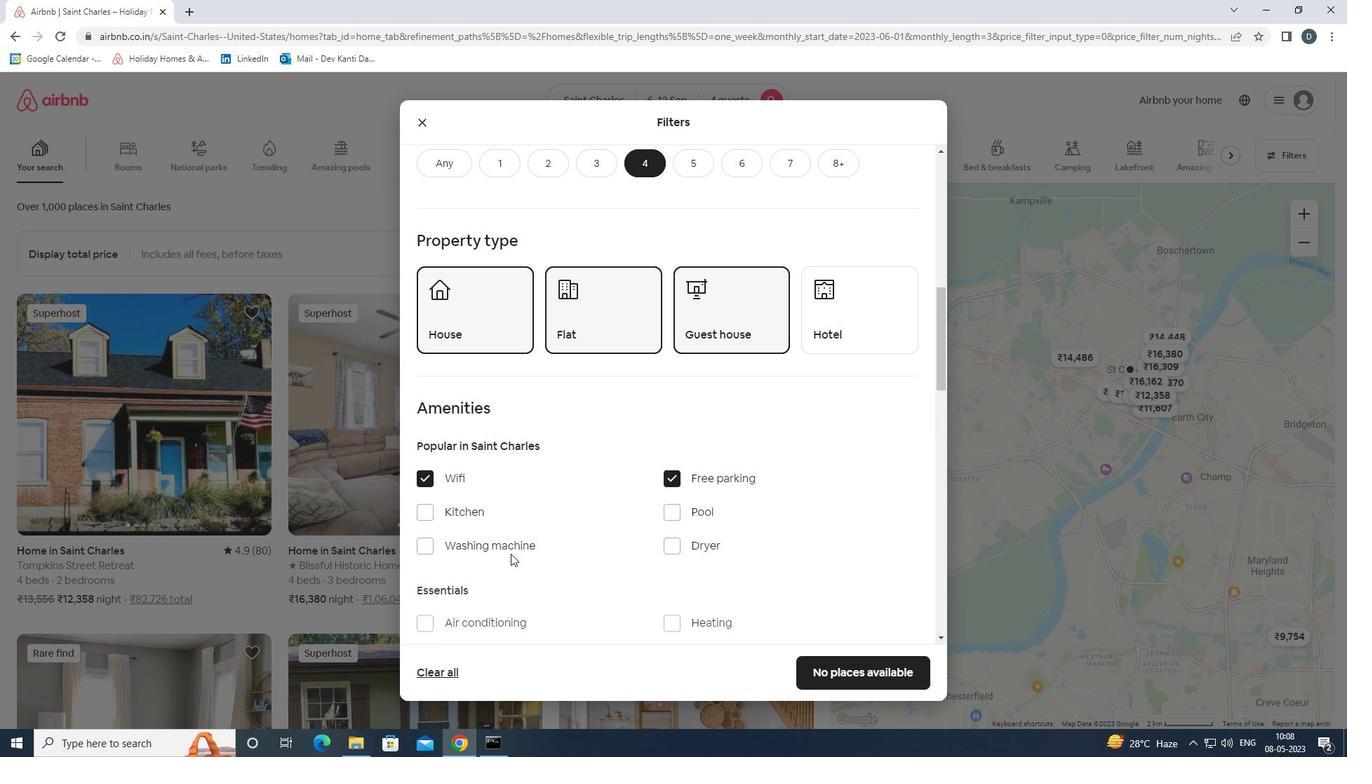 
Action: Mouse moved to (518, 548)
Screenshot: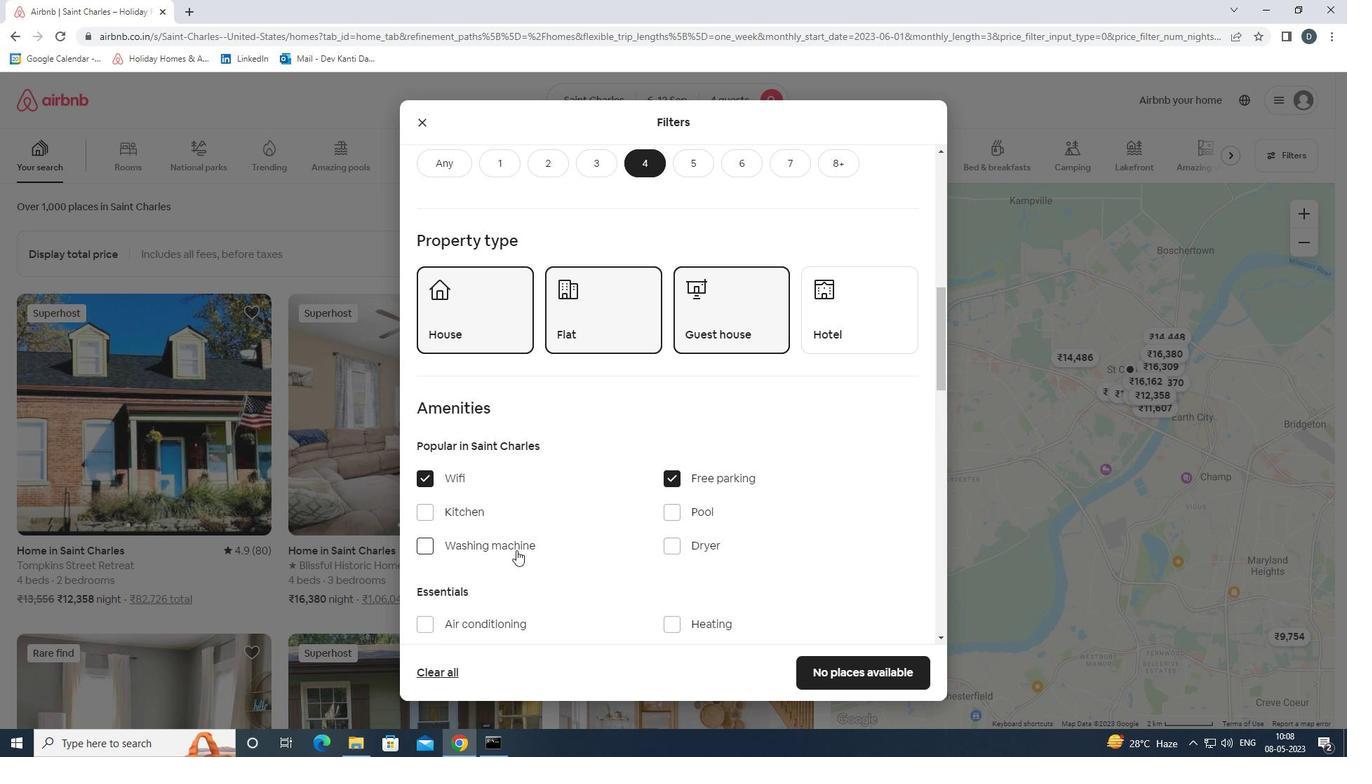 
Action: Mouse scrolled (518, 547) with delta (0, 0)
Screenshot: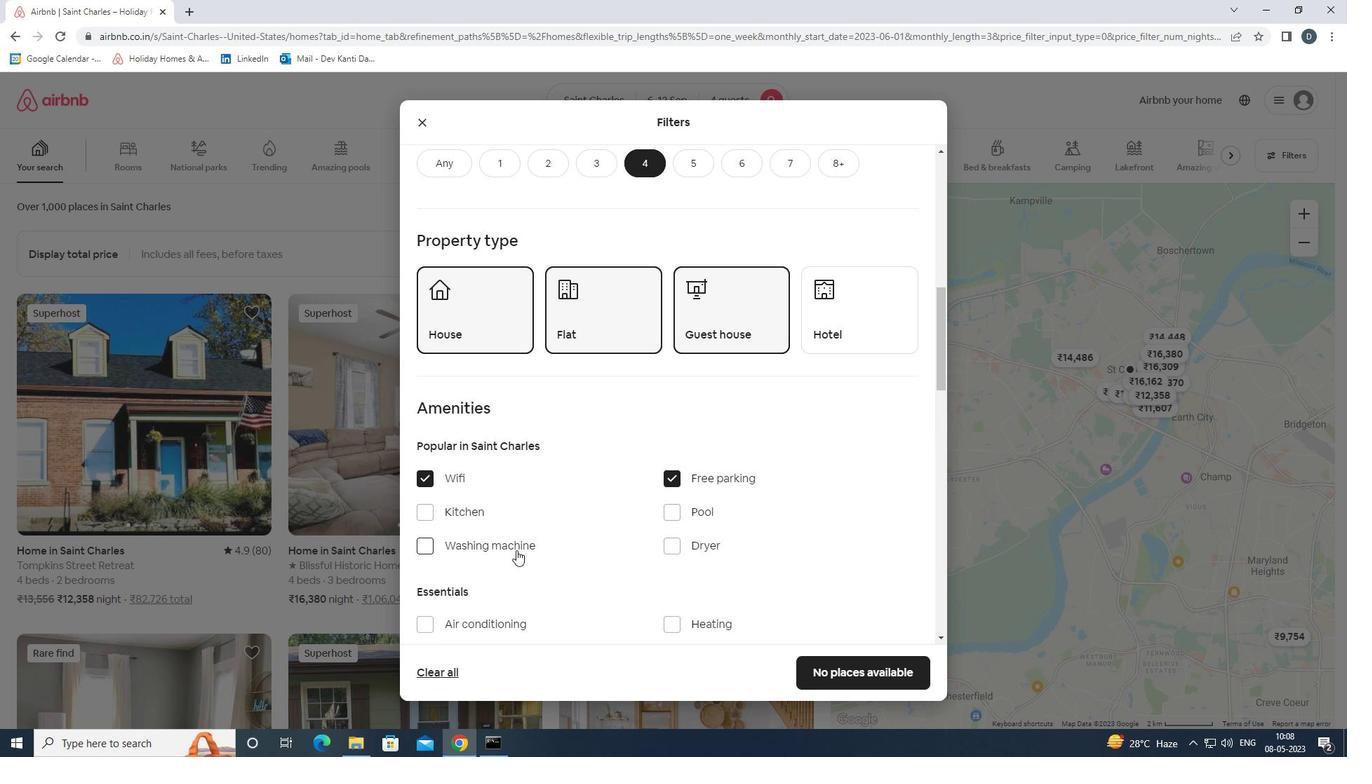 
Action: Mouse moved to (529, 541)
Screenshot: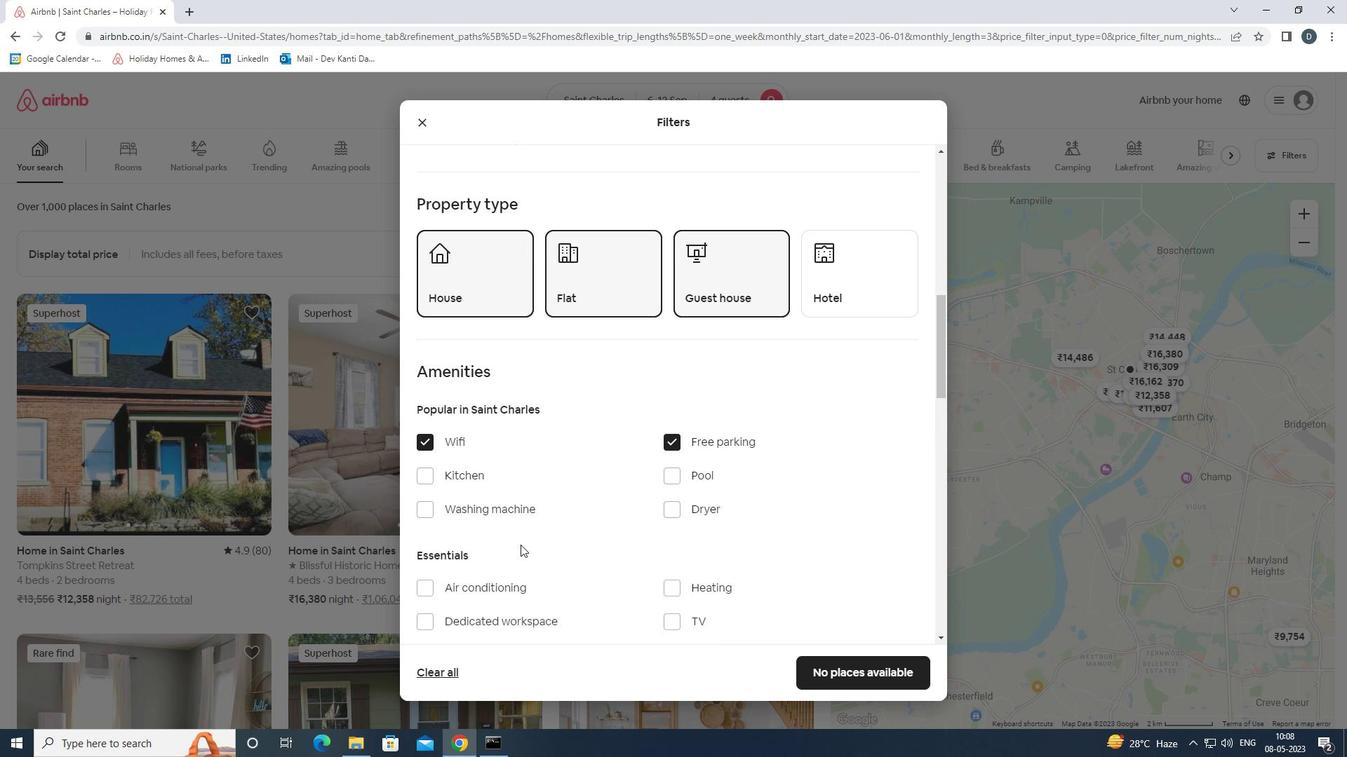 
Action: Mouse scrolled (529, 540) with delta (0, 0)
Screenshot: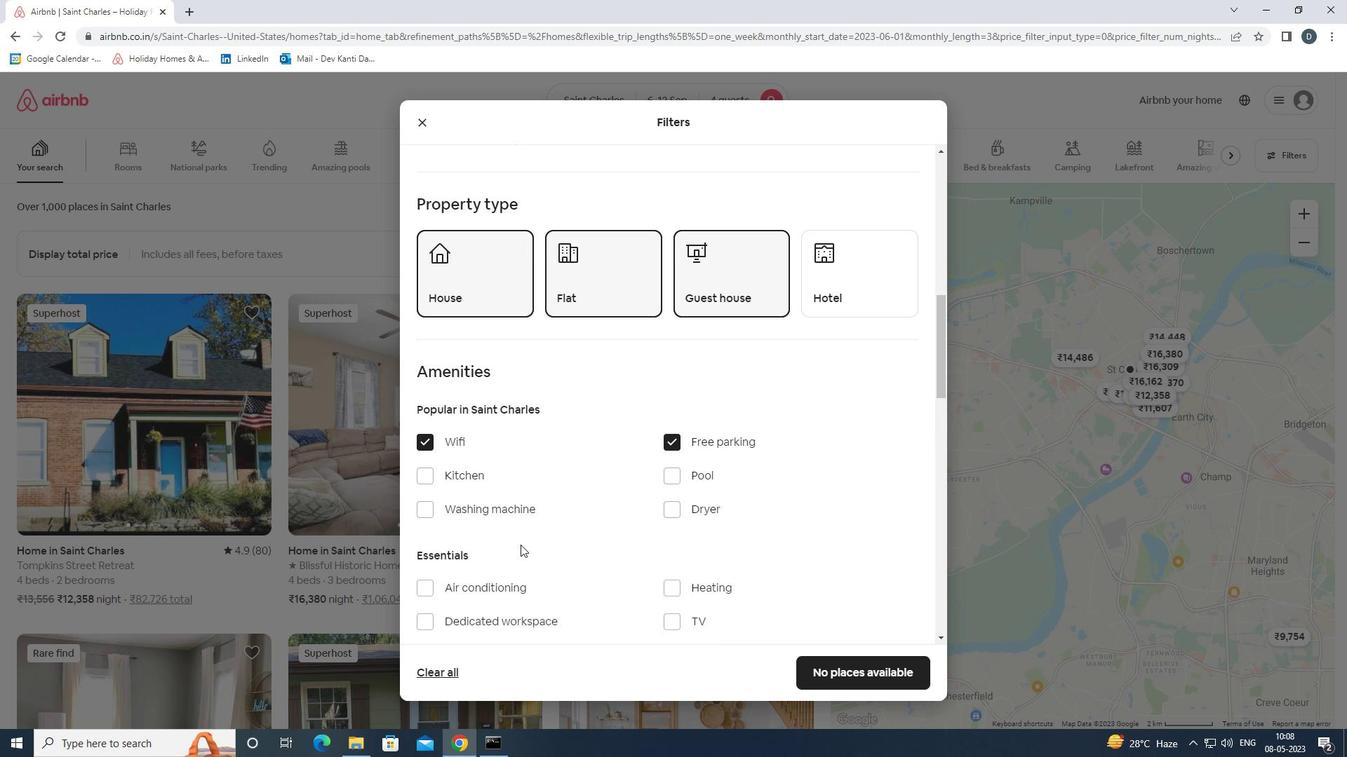 
Action: Mouse moved to (694, 451)
Screenshot: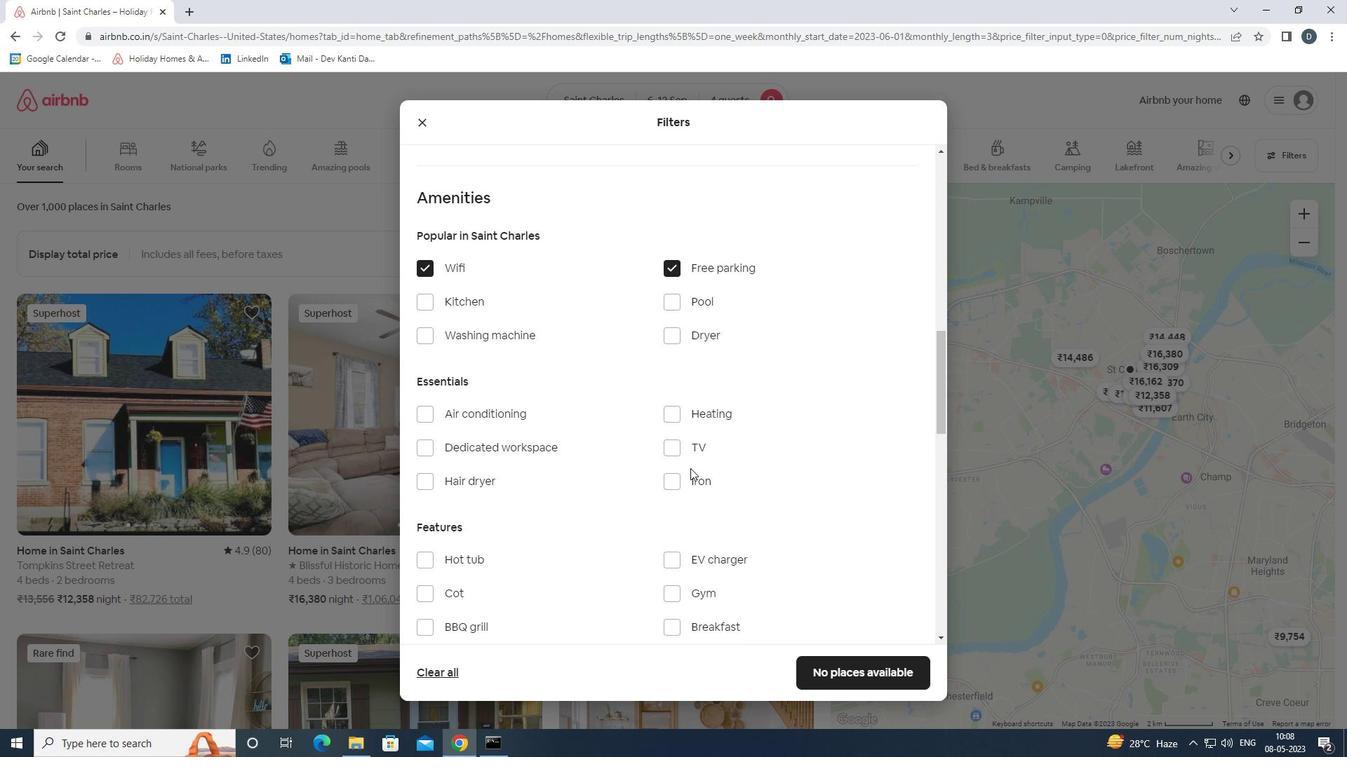 
Action: Mouse pressed left at (694, 451)
Screenshot: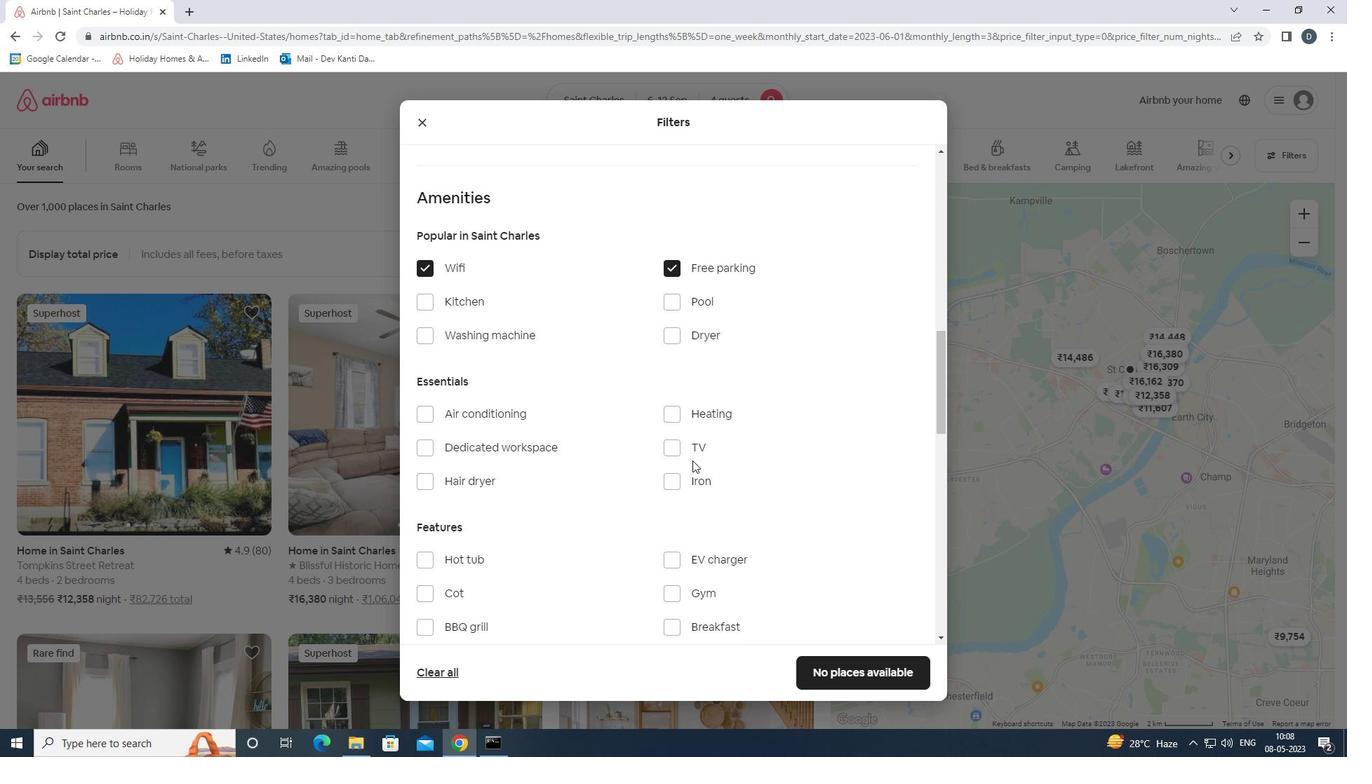 
Action: Mouse moved to (694, 451)
Screenshot: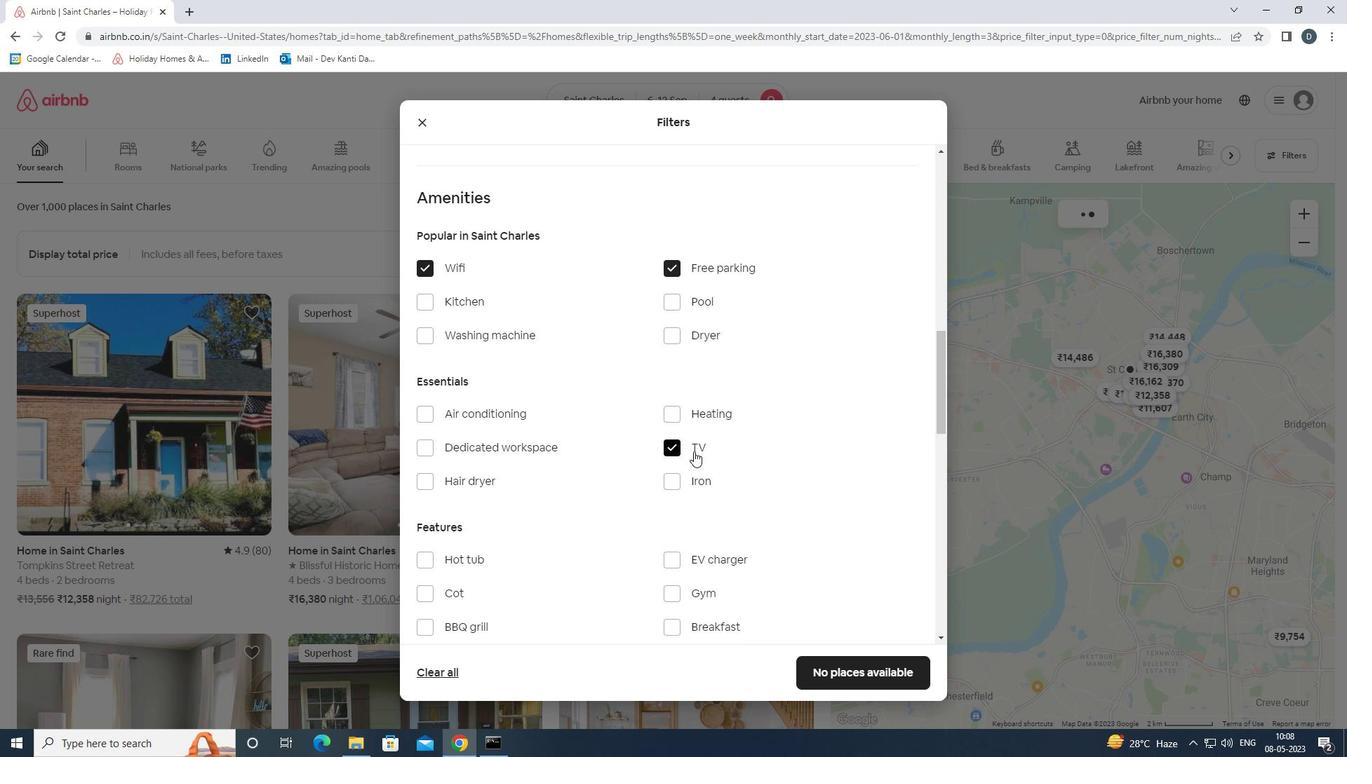 
Action: Mouse scrolled (694, 450) with delta (0, 0)
Screenshot: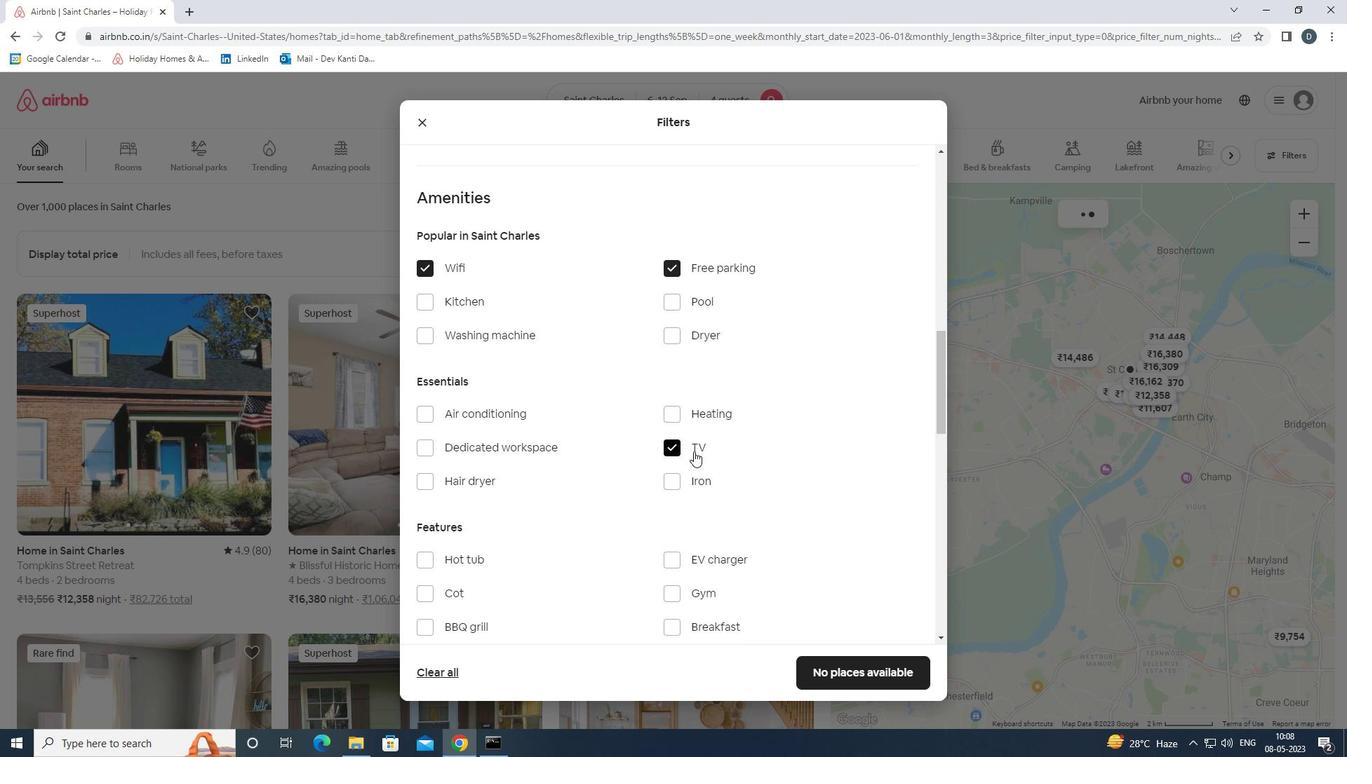 
Action: Mouse moved to (694, 455)
Screenshot: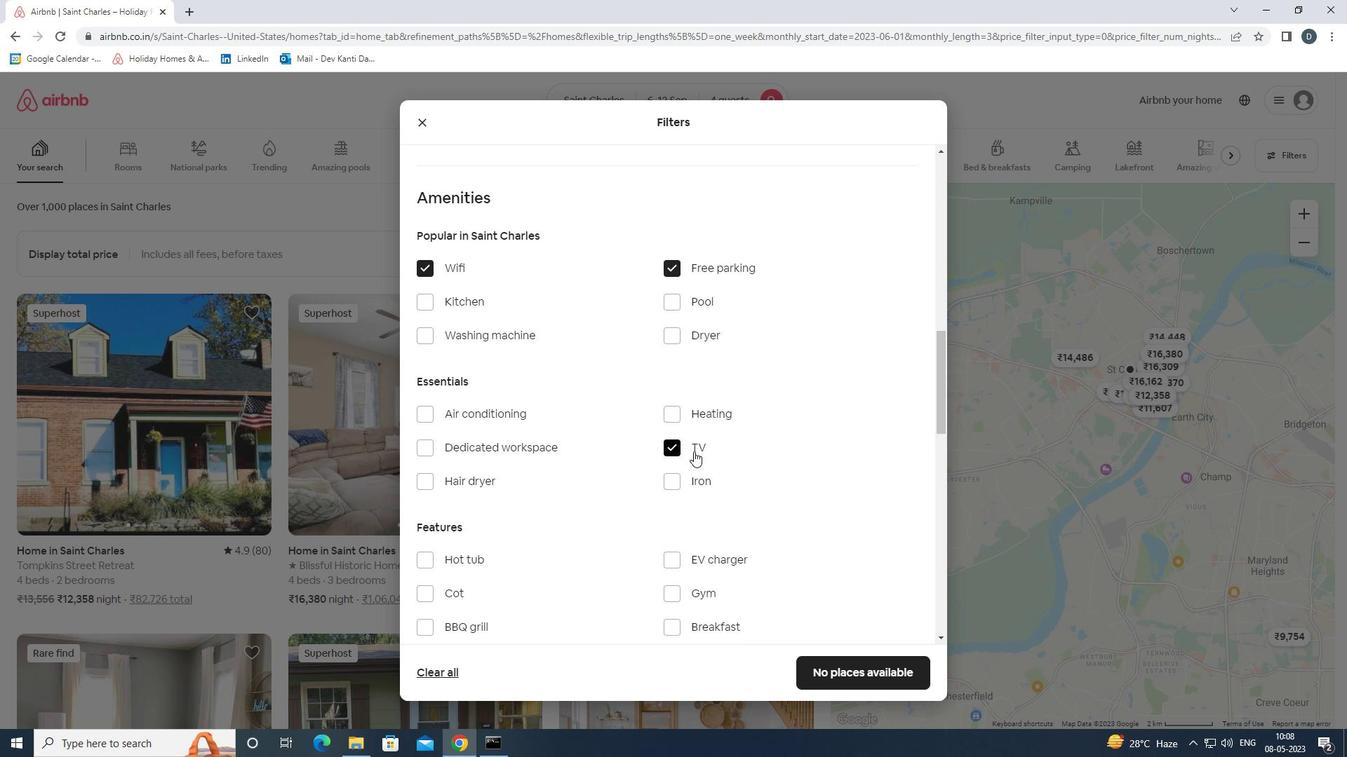 
Action: Mouse scrolled (694, 454) with delta (0, 0)
Screenshot: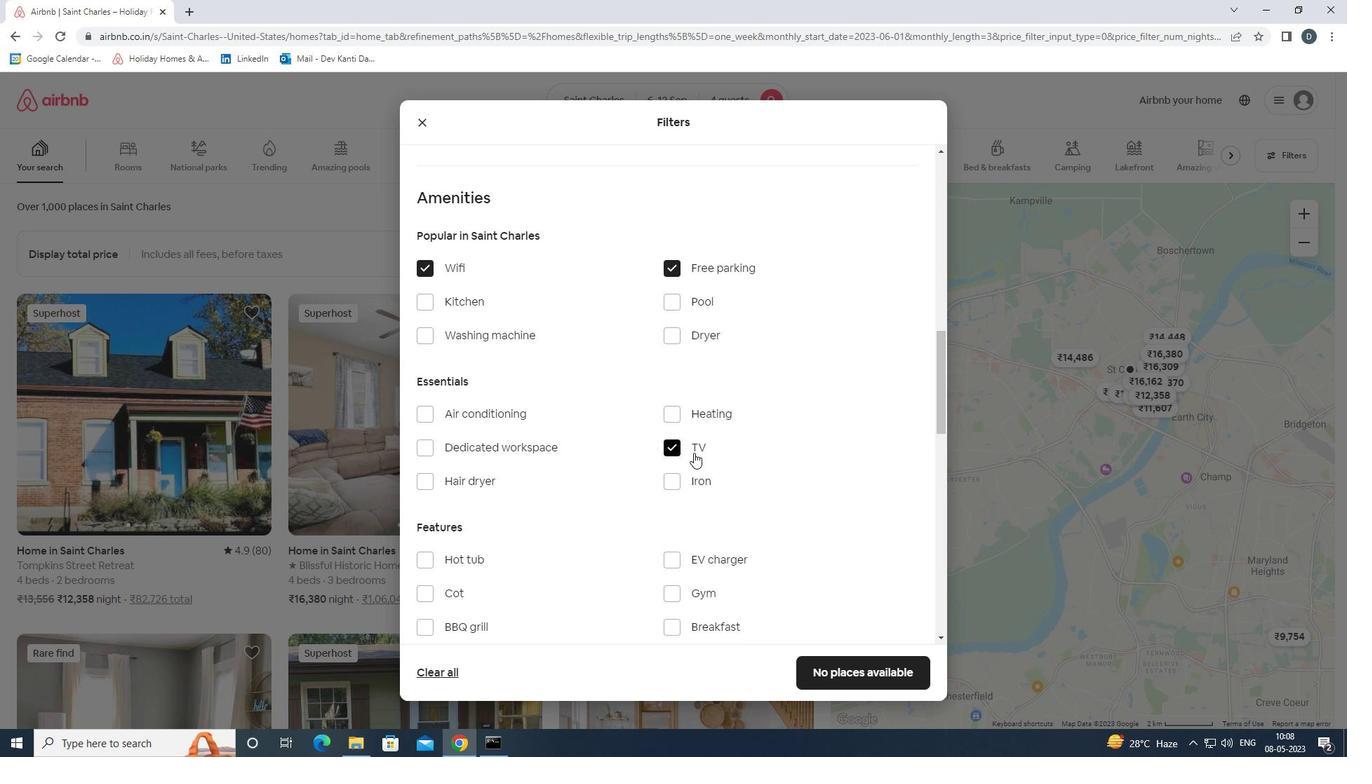 
Action: Mouse moved to (694, 457)
Screenshot: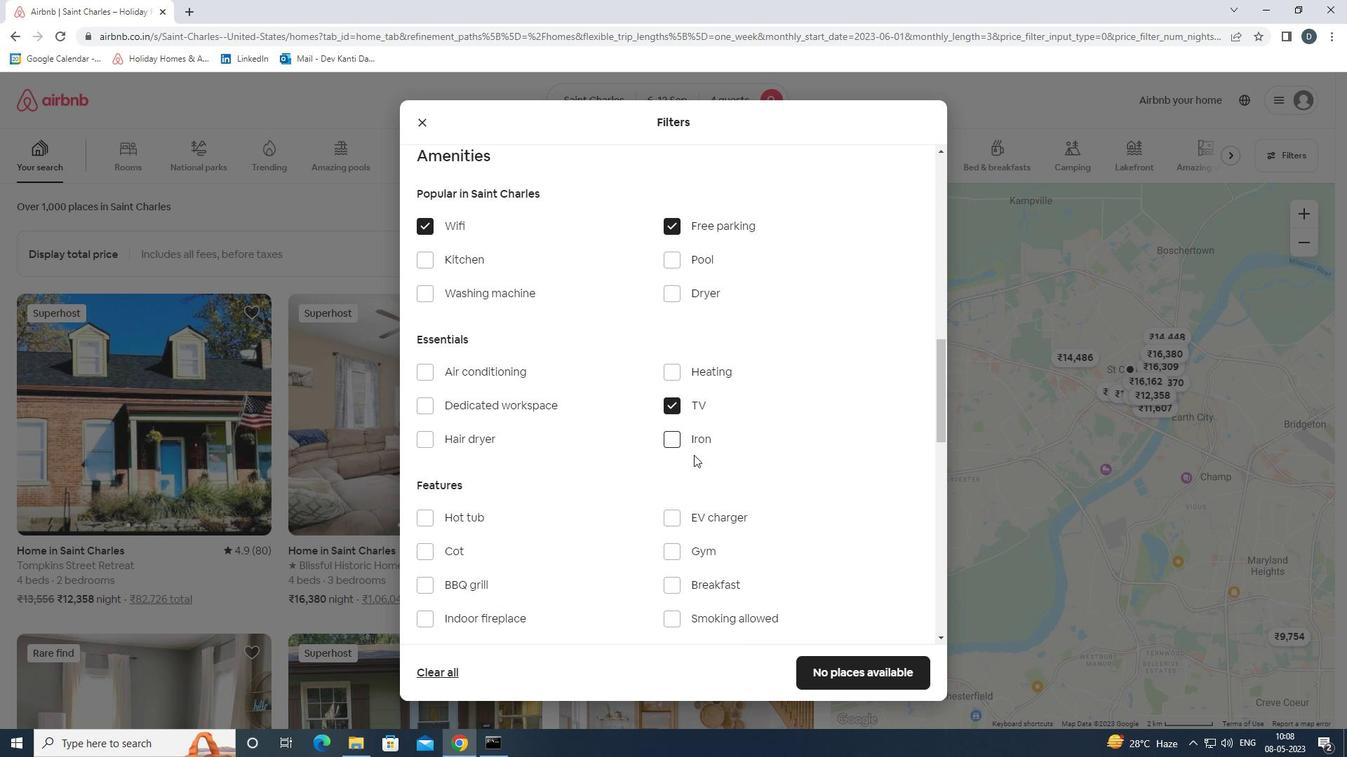 
Action: Mouse scrolled (694, 456) with delta (0, 0)
Screenshot: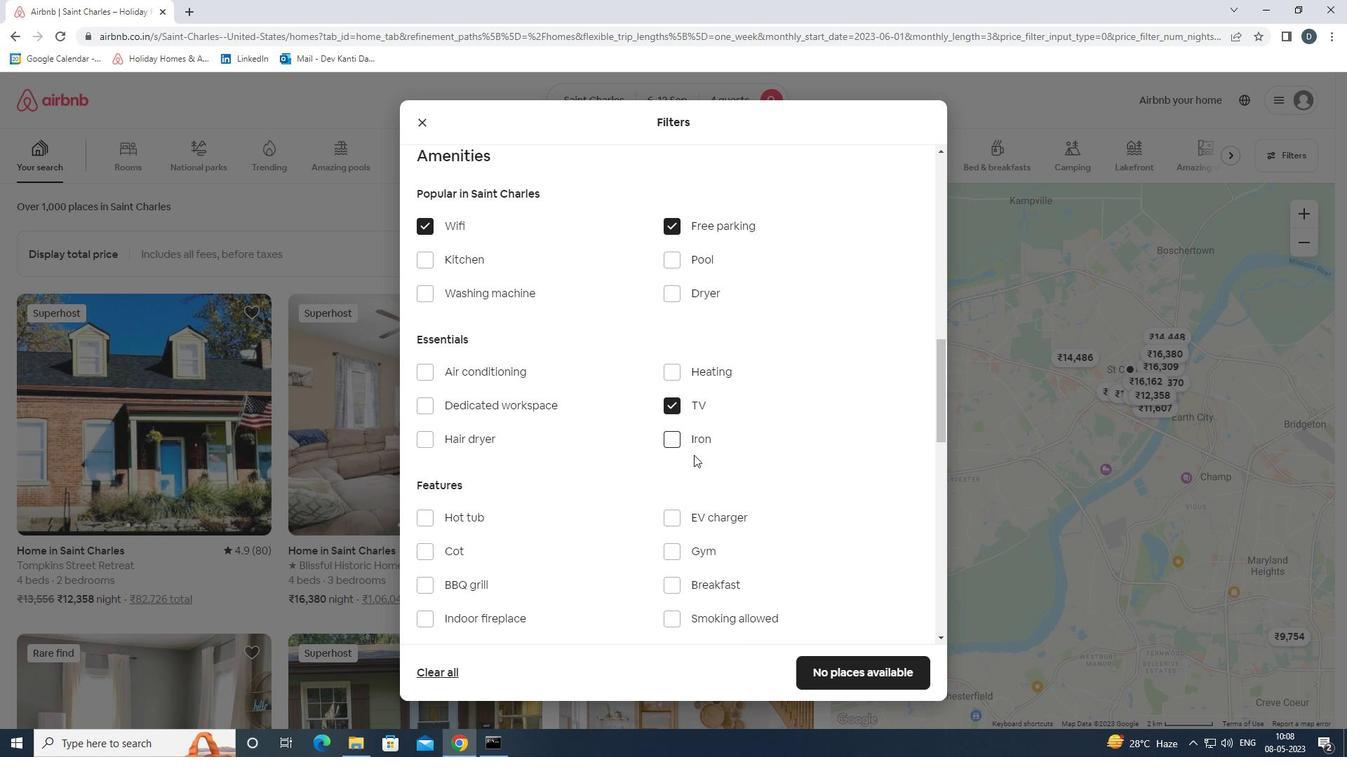 
Action: Mouse moved to (701, 385)
Screenshot: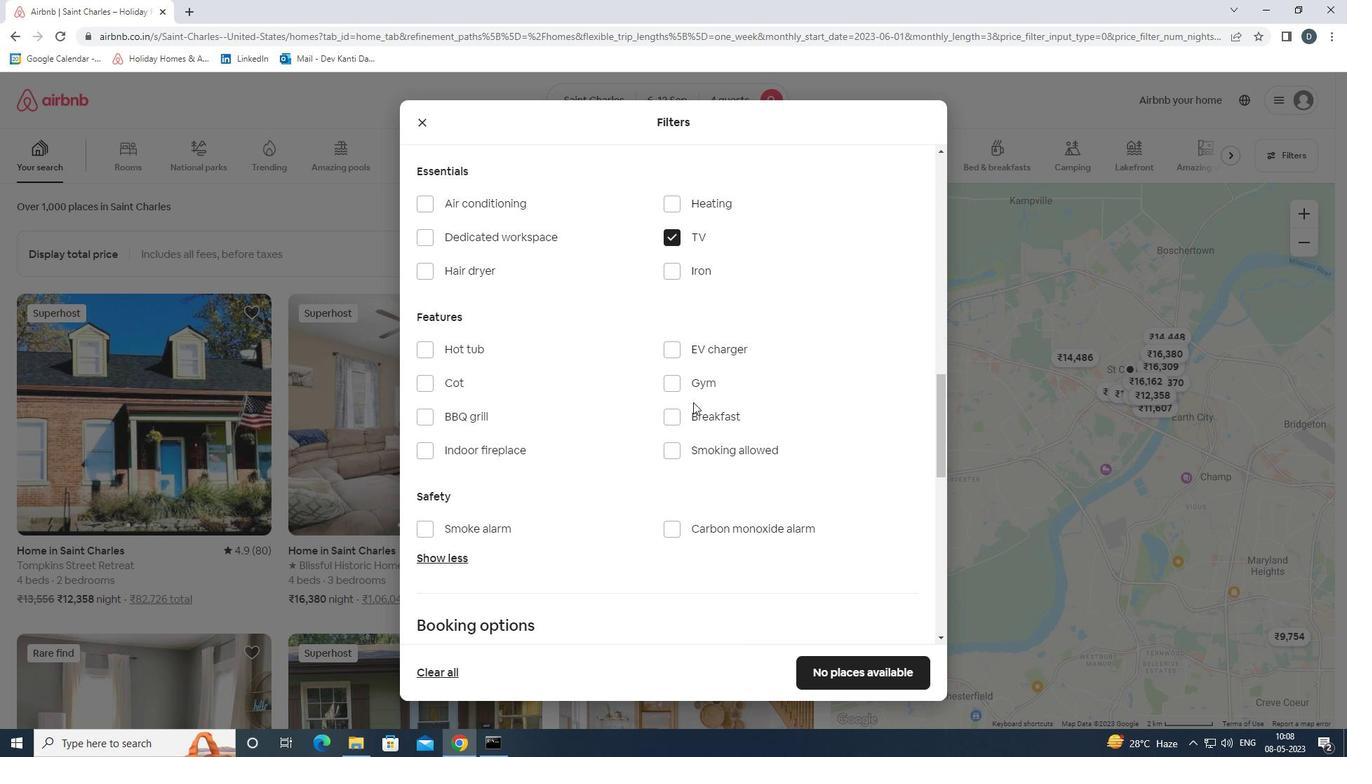 
Action: Mouse pressed left at (701, 385)
Screenshot: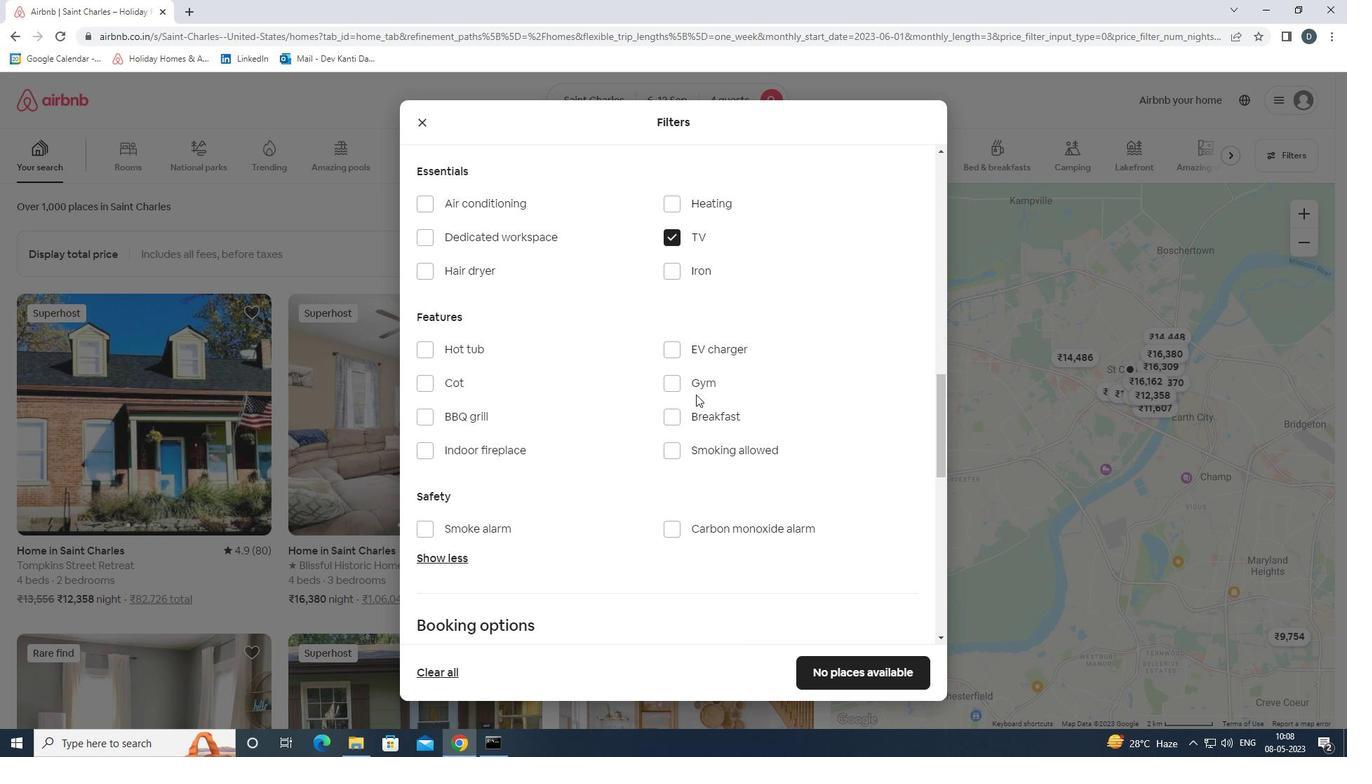 
Action: Mouse moved to (702, 421)
Screenshot: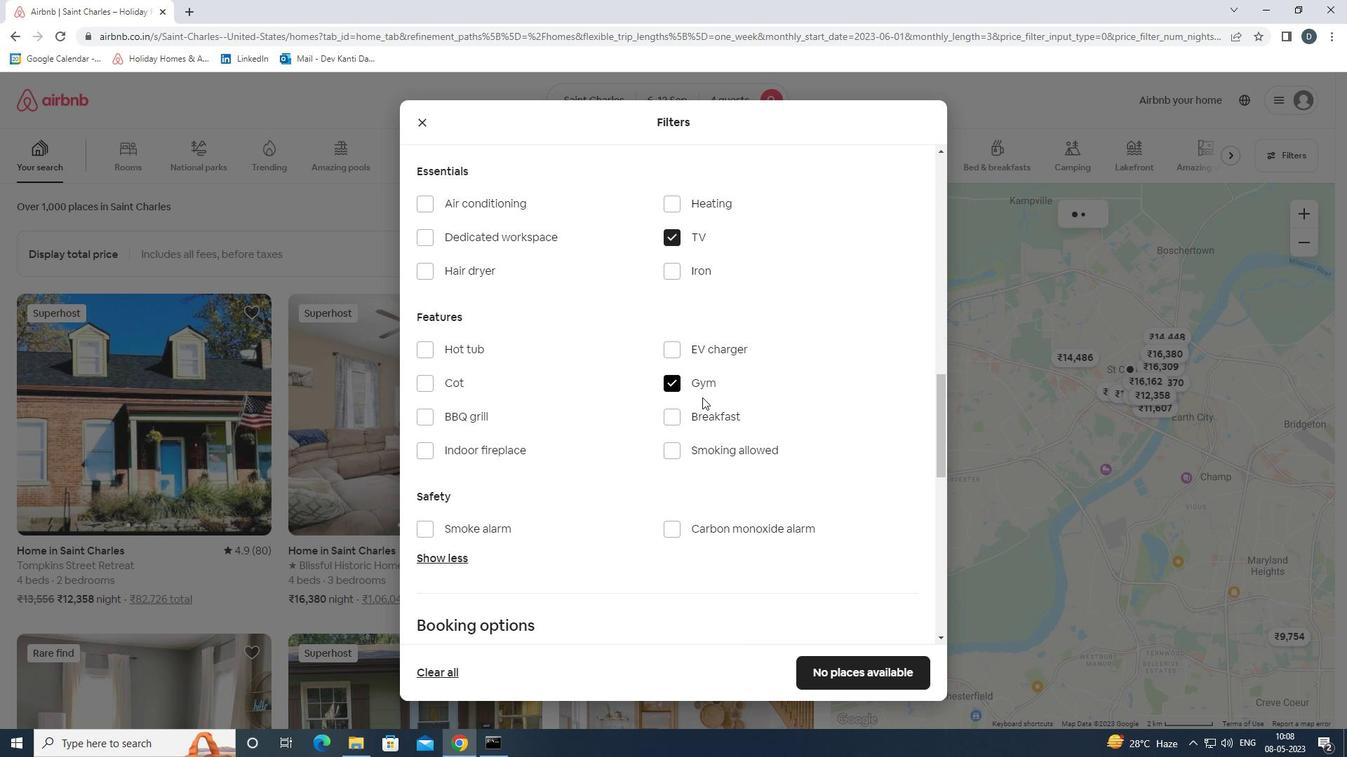 
Action: Mouse pressed left at (702, 421)
Screenshot: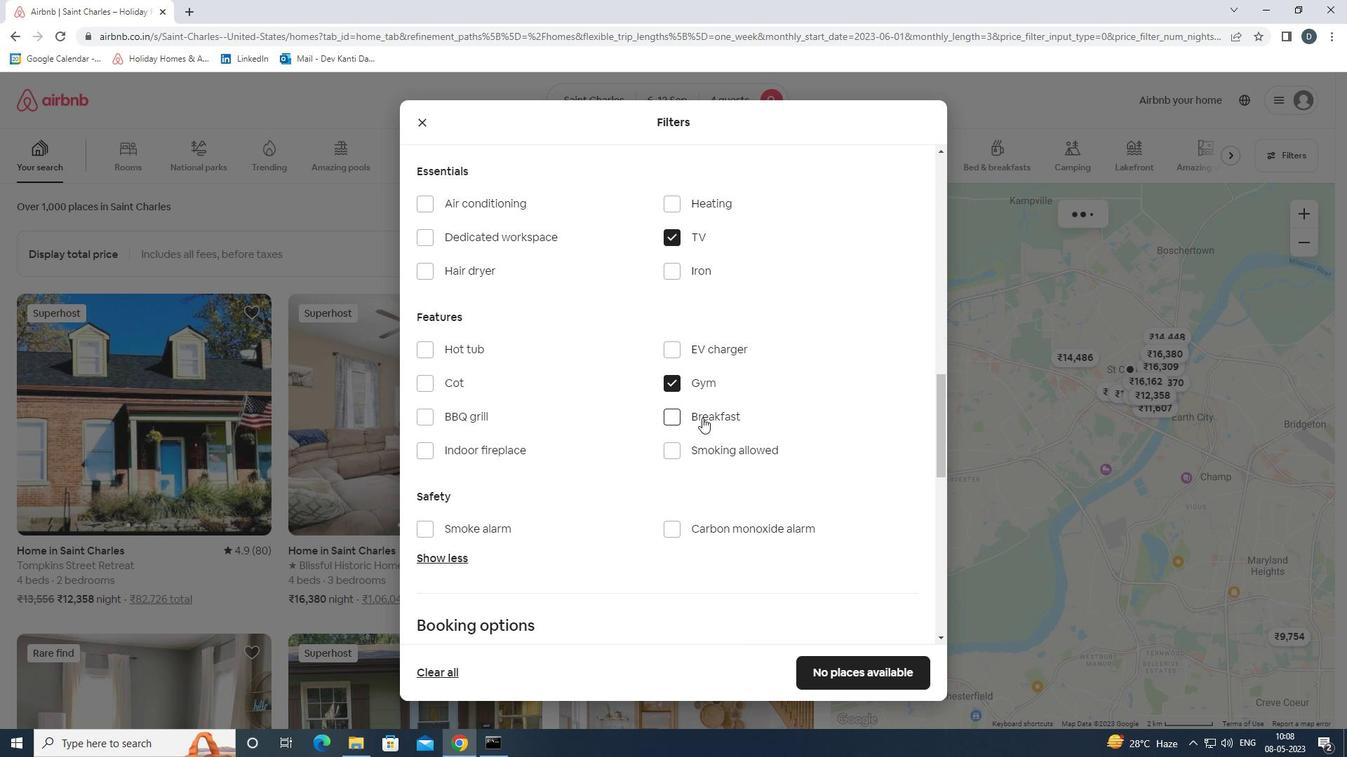 
Action: Mouse scrolled (702, 420) with delta (0, 0)
Screenshot: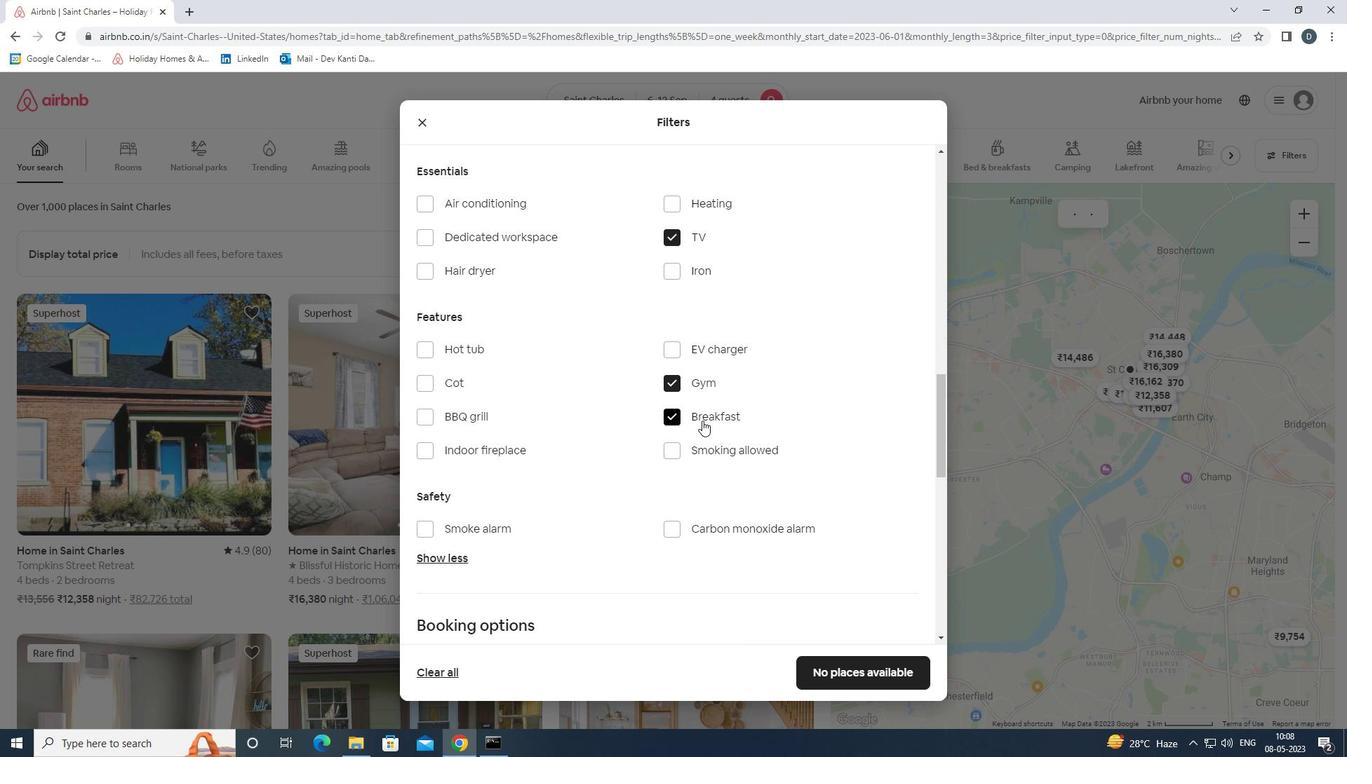 
Action: Mouse scrolled (702, 420) with delta (0, 0)
Screenshot: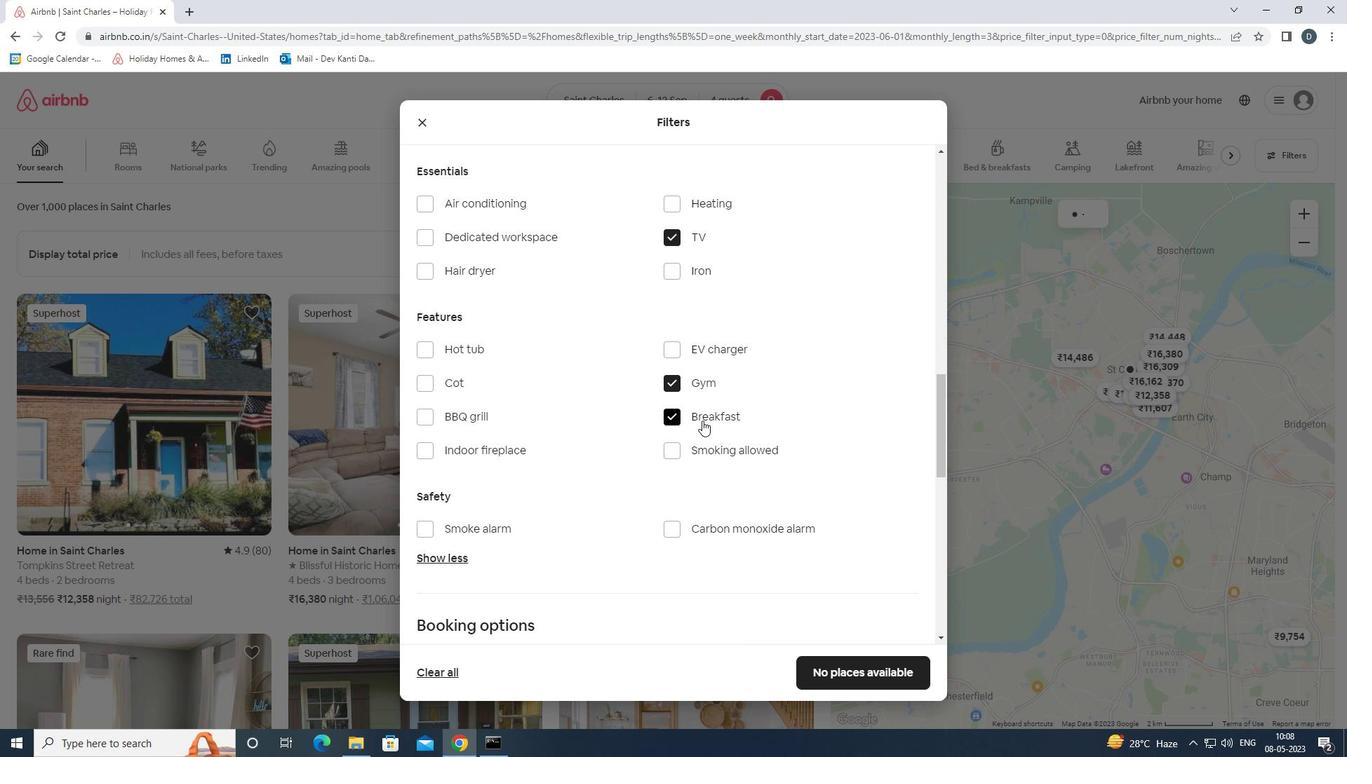 
Action: Mouse scrolled (702, 420) with delta (0, 0)
Screenshot: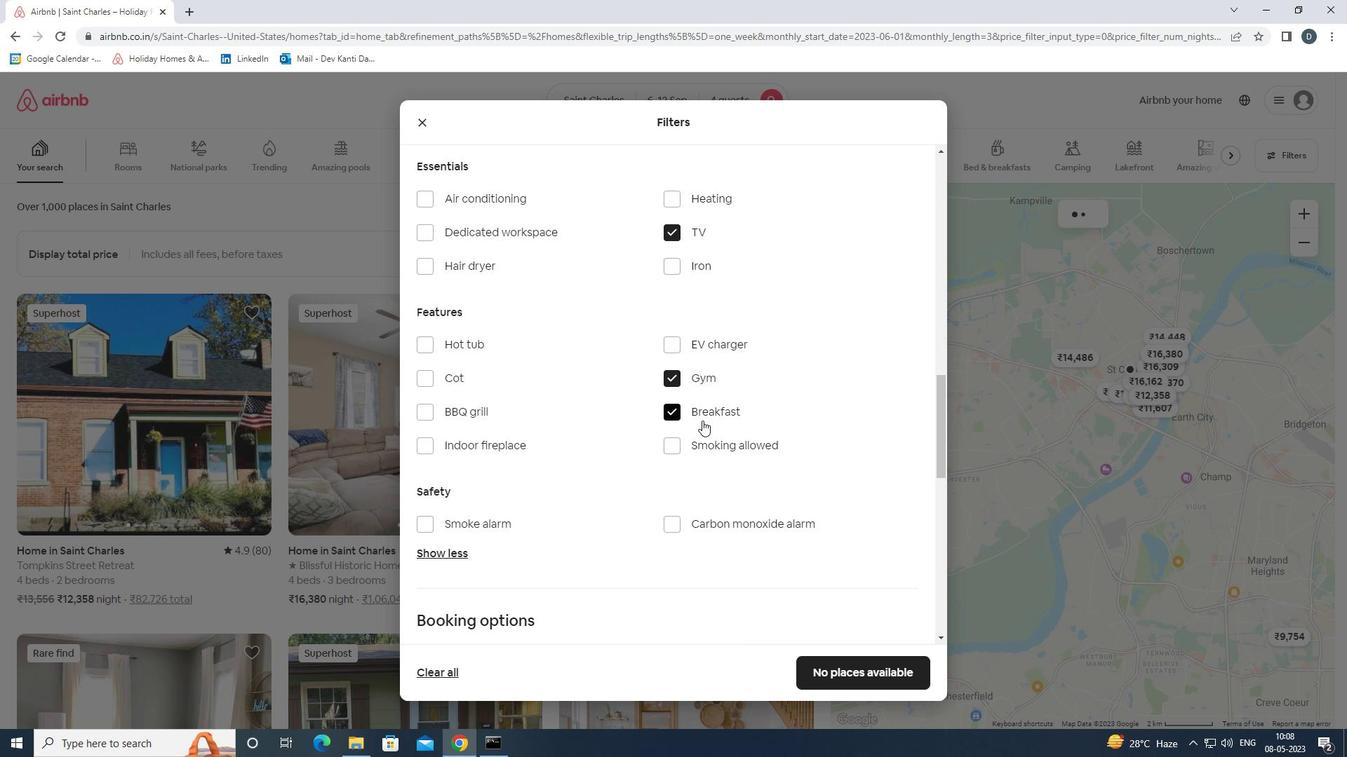 
Action: Mouse scrolled (702, 420) with delta (0, 0)
Screenshot: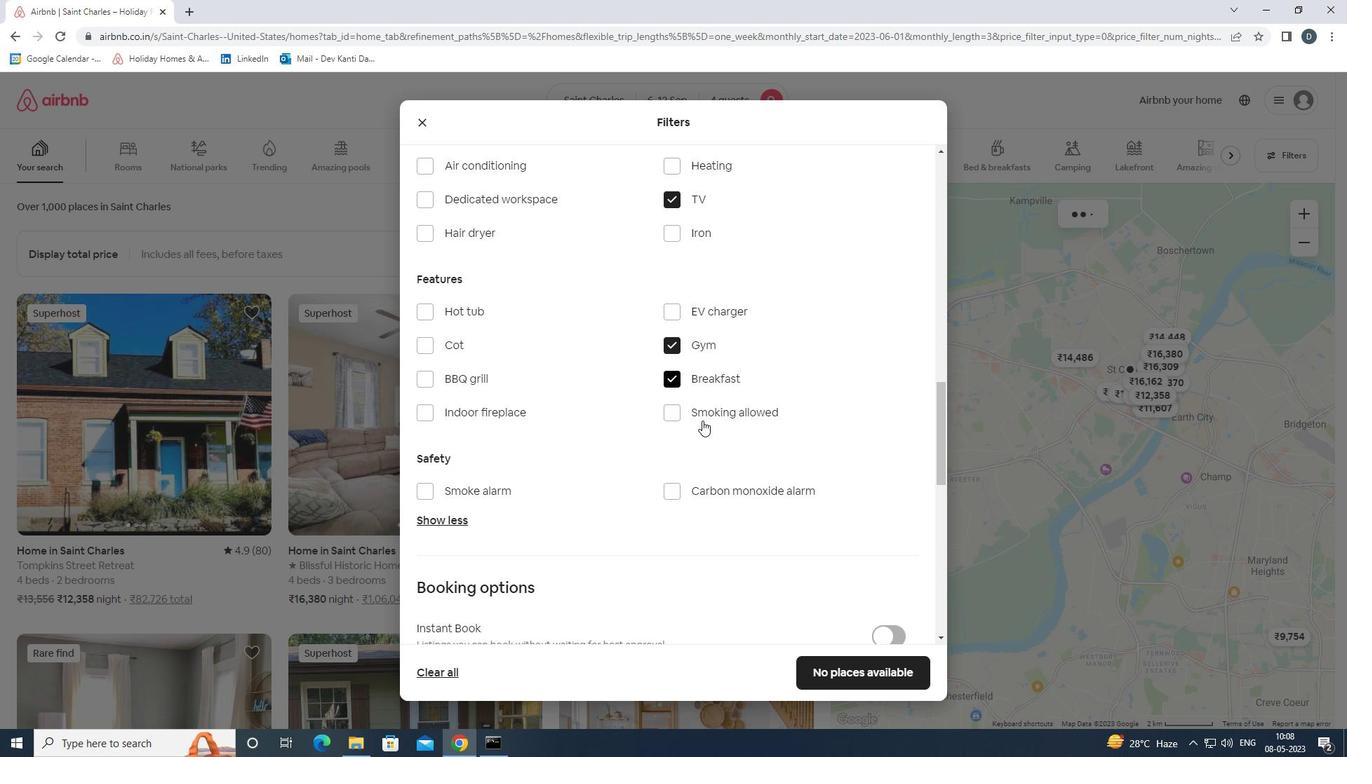 
Action: Mouse moved to (891, 442)
Screenshot: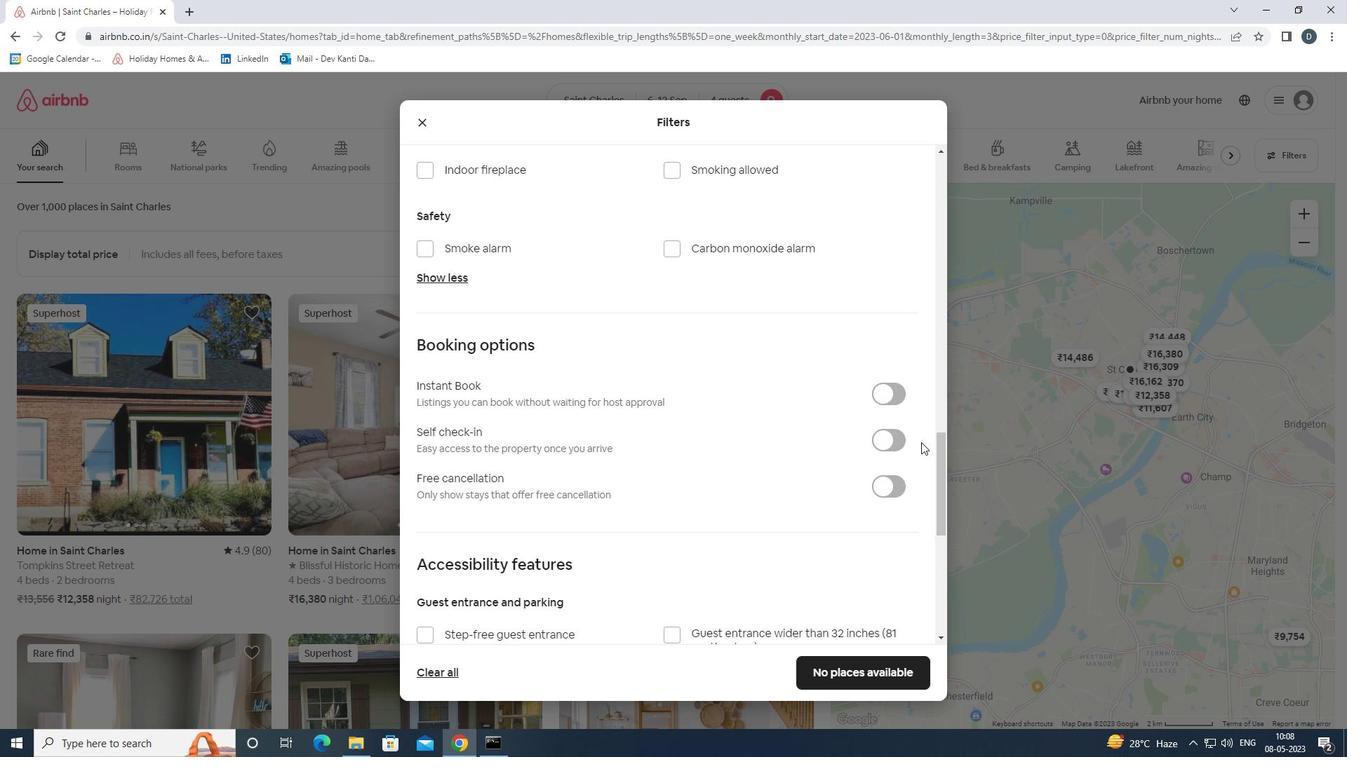 
Action: Mouse pressed left at (891, 442)
Screenshot: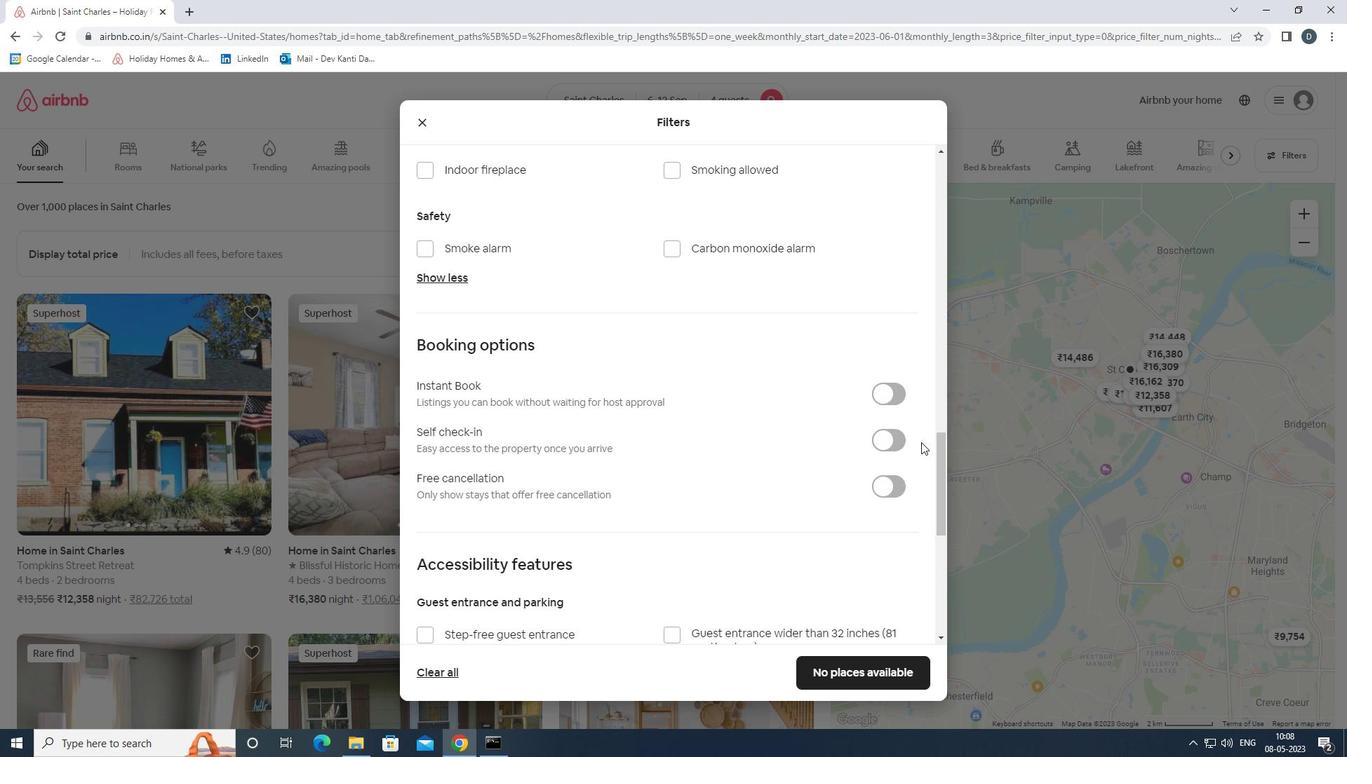 
Action: Mouse moved to (858, 442)
Screenshot: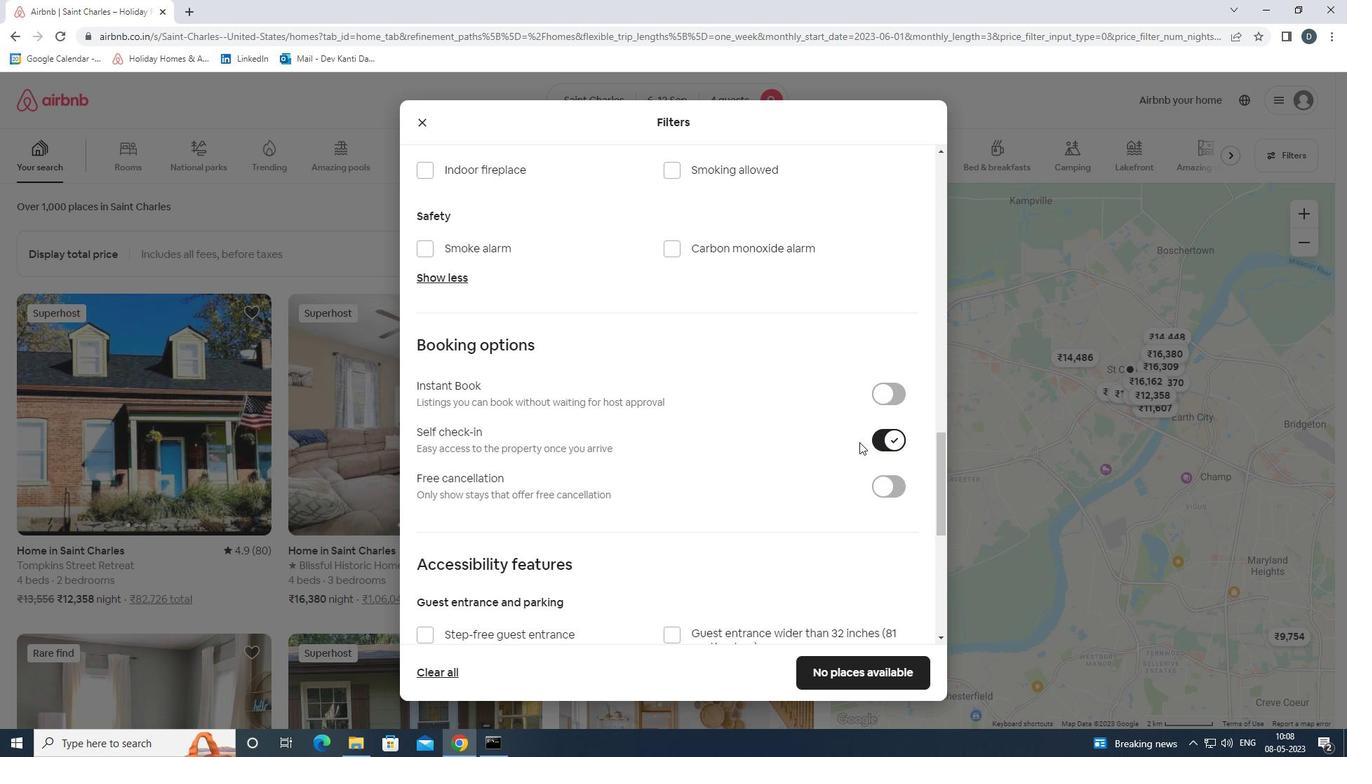 
Action: Mouse scrolled (858, 442) with delta (0, 0)
Screenshot: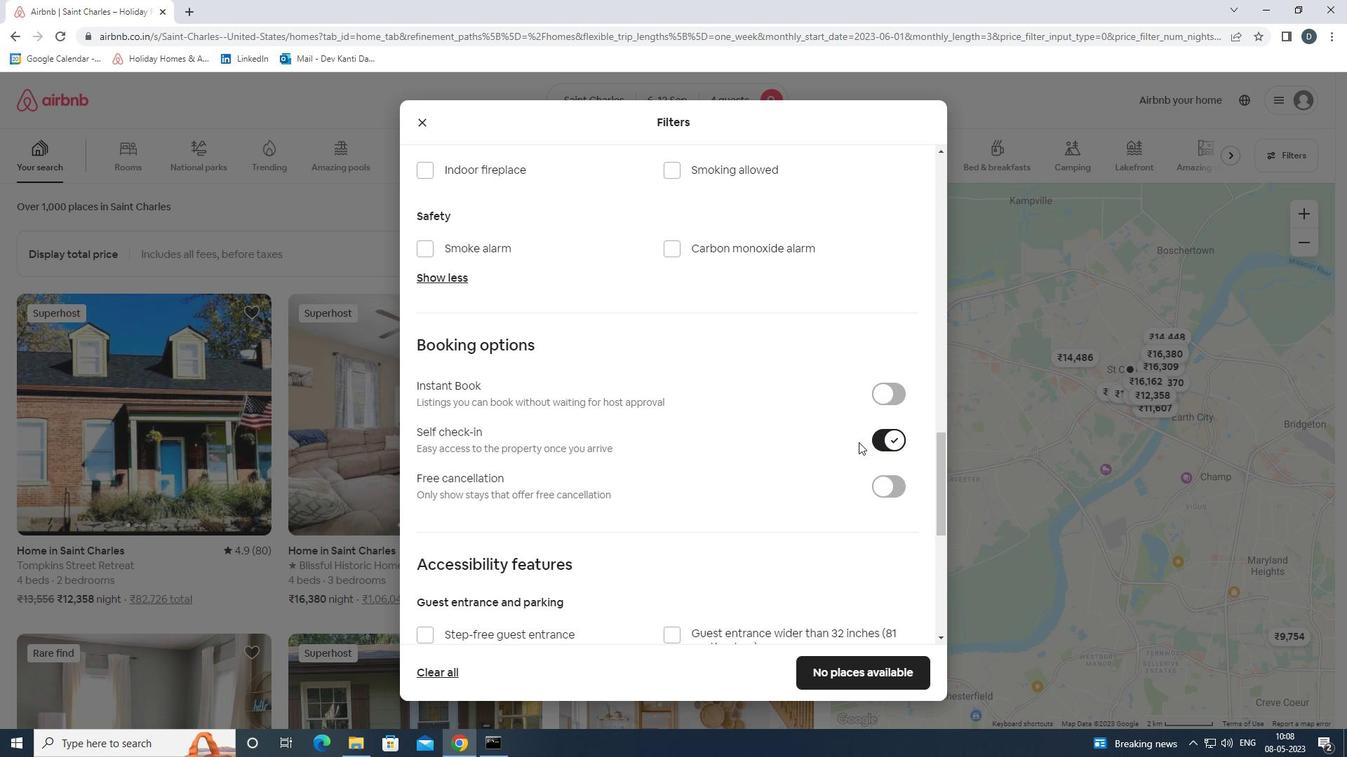 
Action: Mouse scrolled (858, 442) with delta (0, 0)
Screenshot: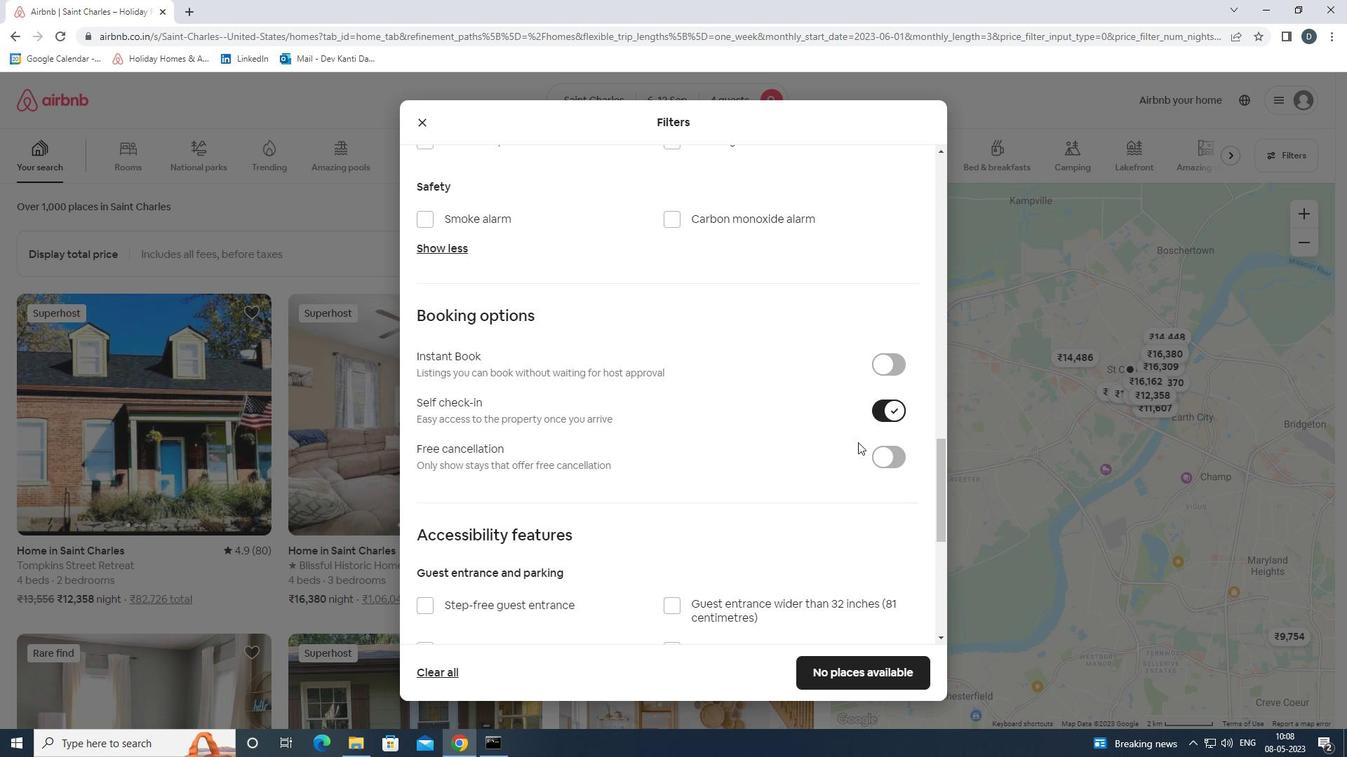 
Action: Mouse moved to (857, 442)
Screenshot: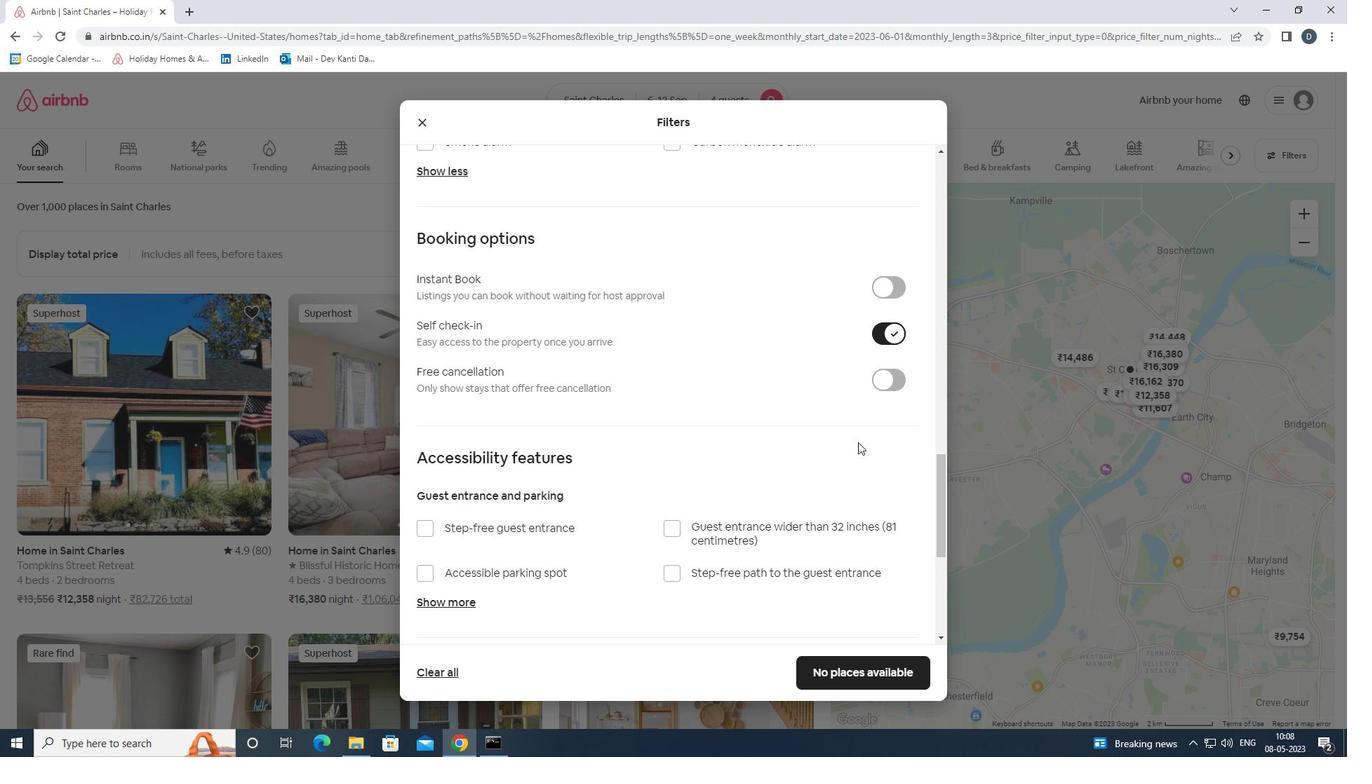 
Action: Mouse scrolled (857, 442) with delta (0, 0)
Screenshot: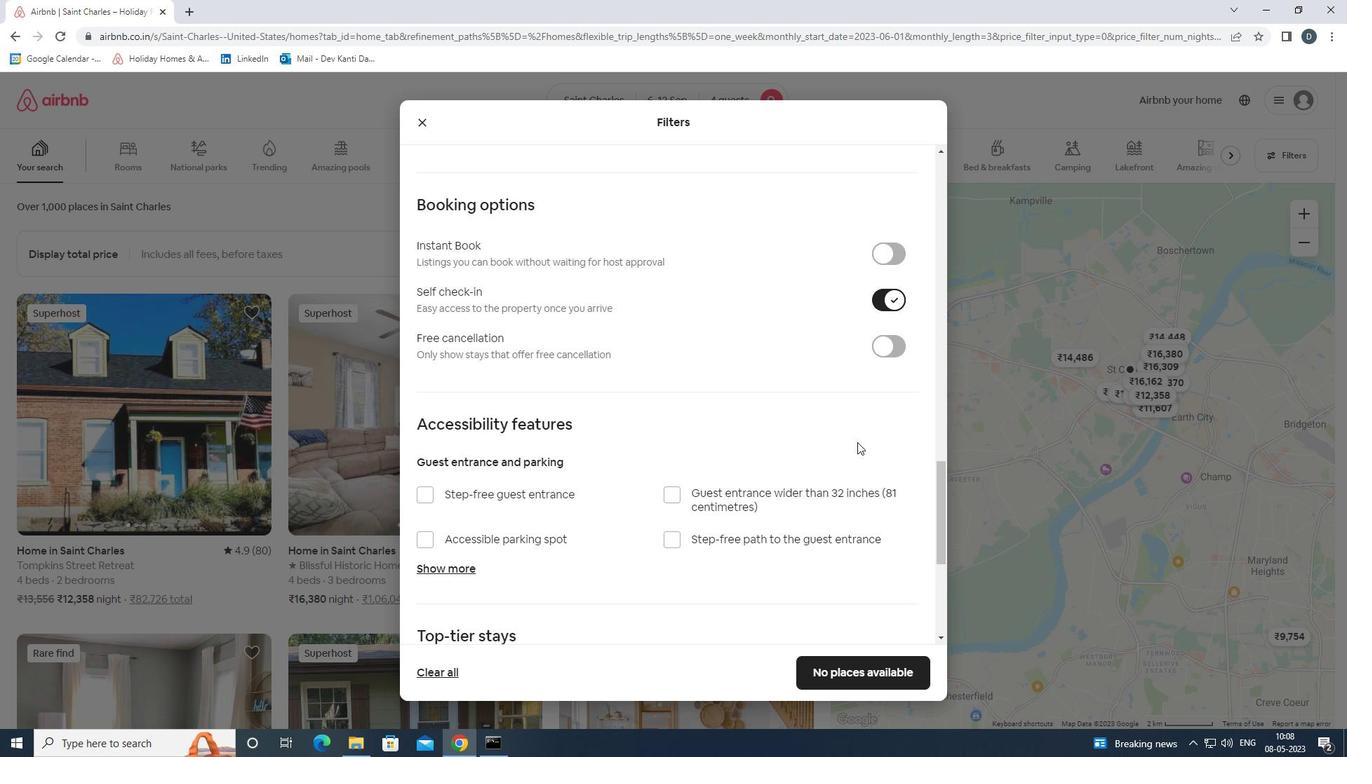
Action: Mouse scrolled (857, 442) with delta (0, 0)
Screenshot: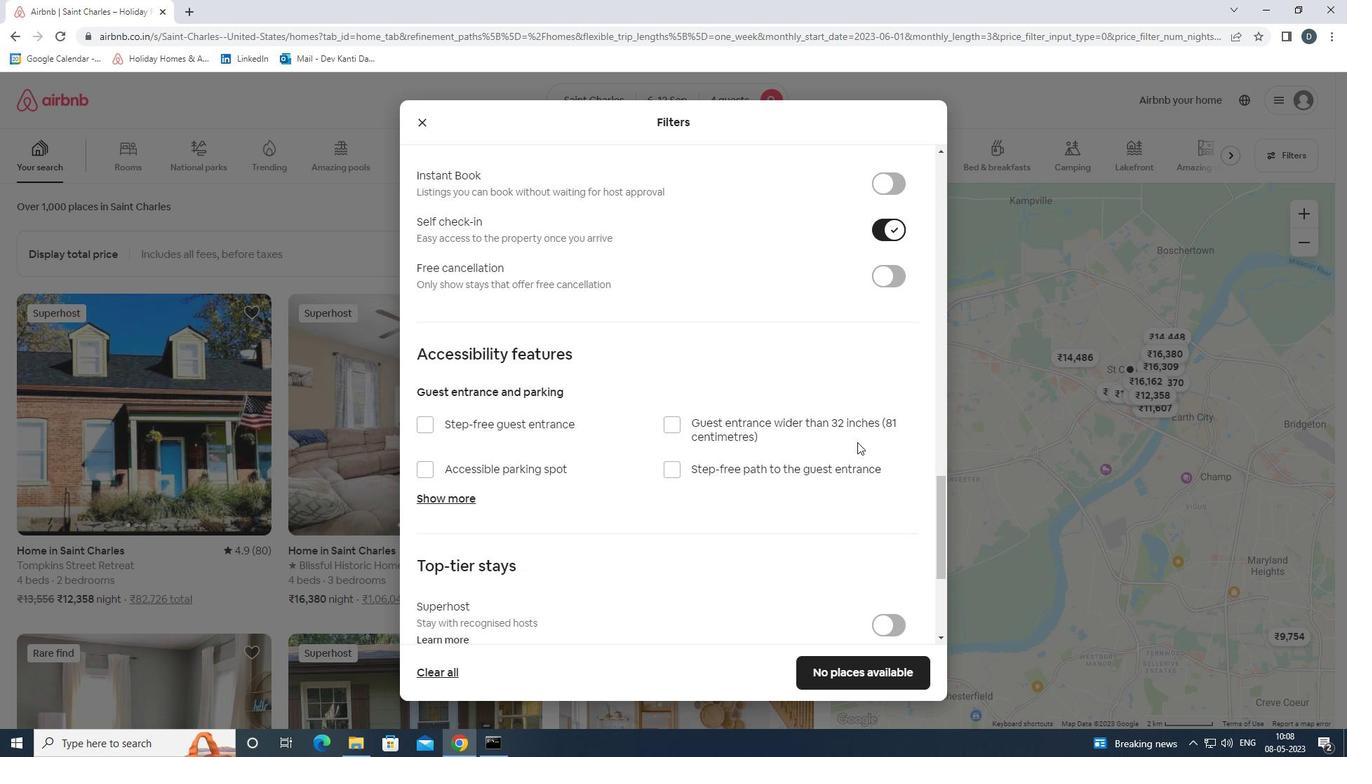 
Action: Mouse scrolled (857, 442) with delta (0, 0)
Screenshot: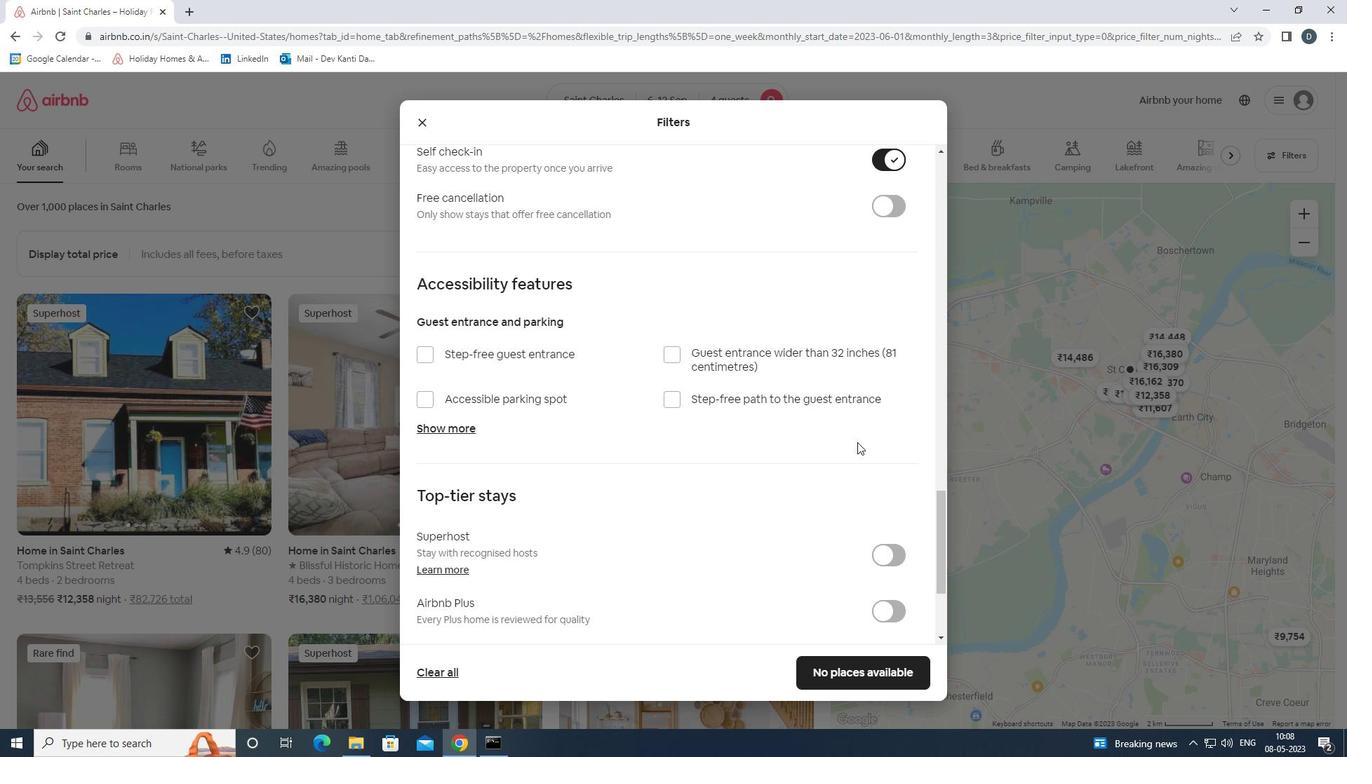 
Action: Mouse scrolled (857, 442) with delta (0, 0)
Screenshot: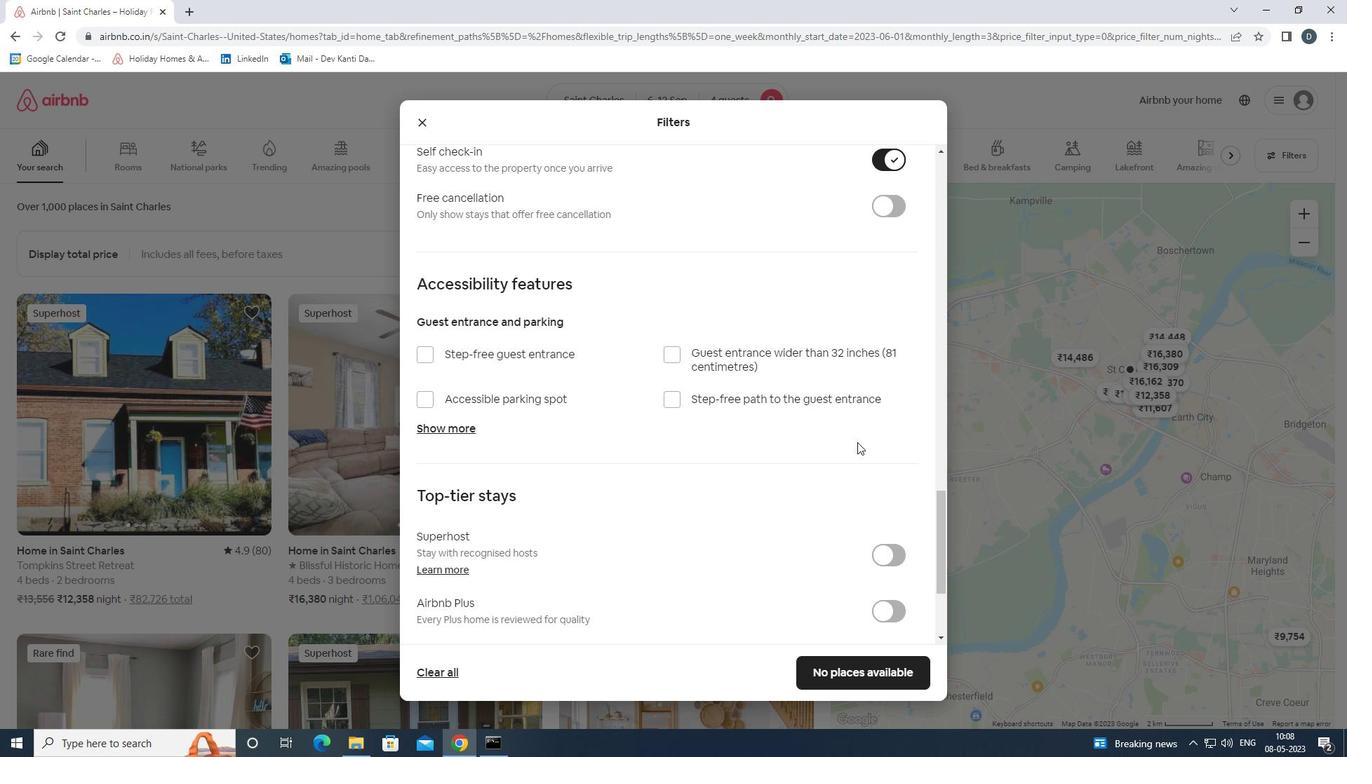 
Action: Mouse scrolled (857, 442) with delta (0, 0)
Screenshot: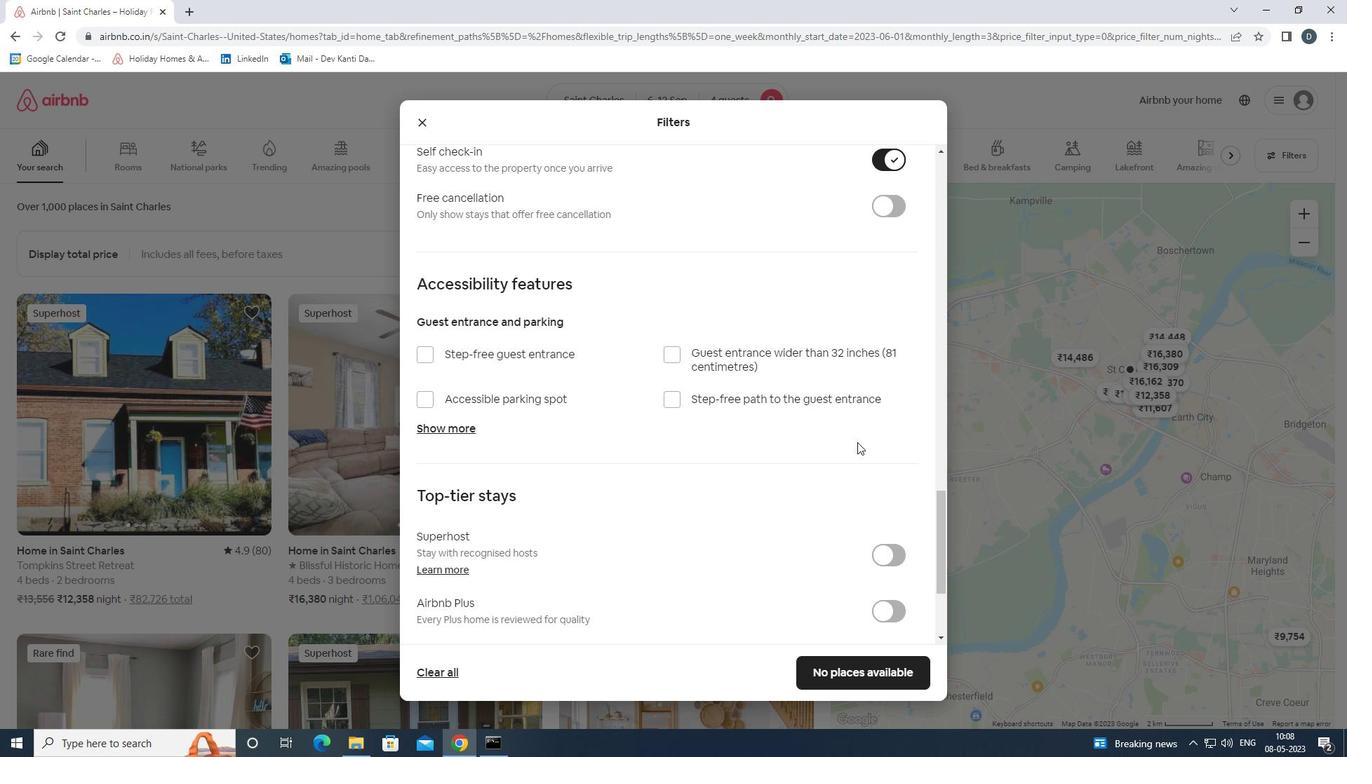 
Action: Mouse moved to (857, 442)
Screenshot: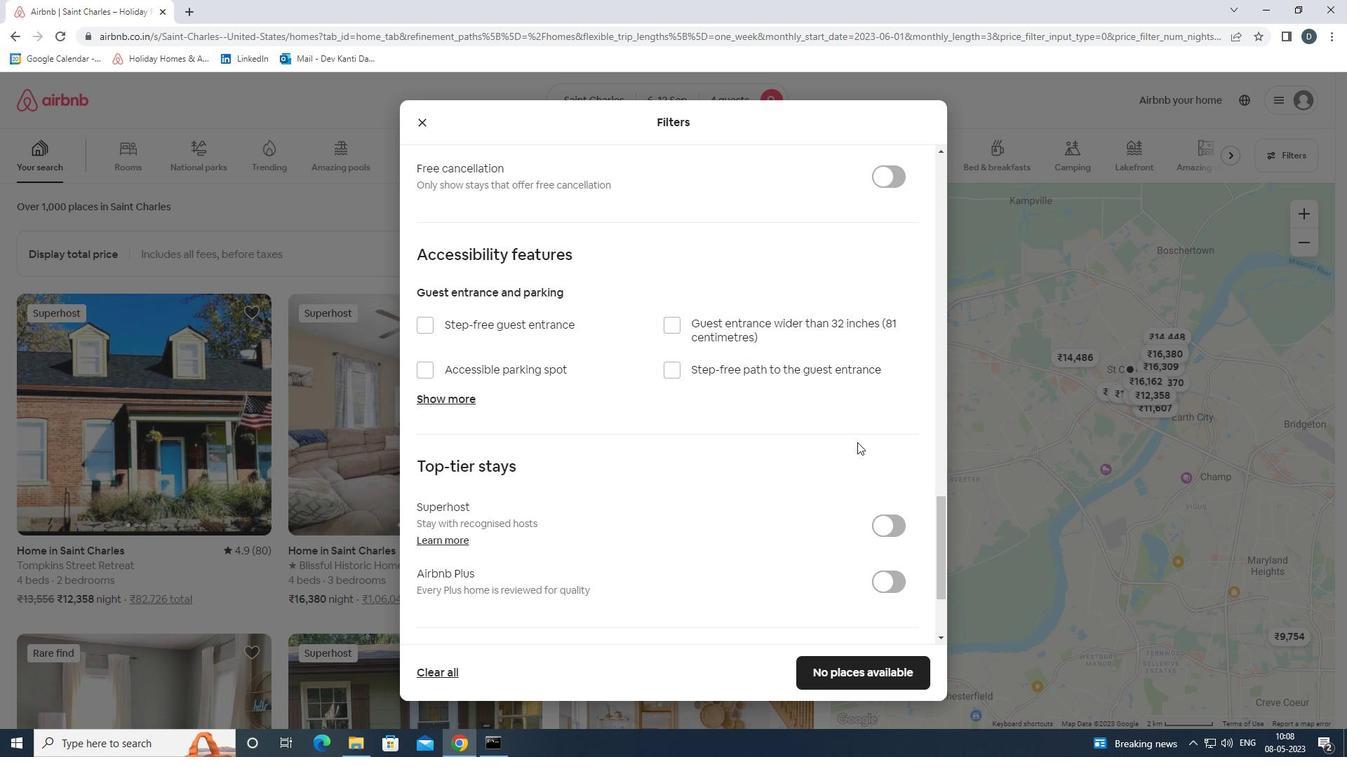 
Action: Mouse scrolled (857, 441) with delta (0, 0)
Screenshot: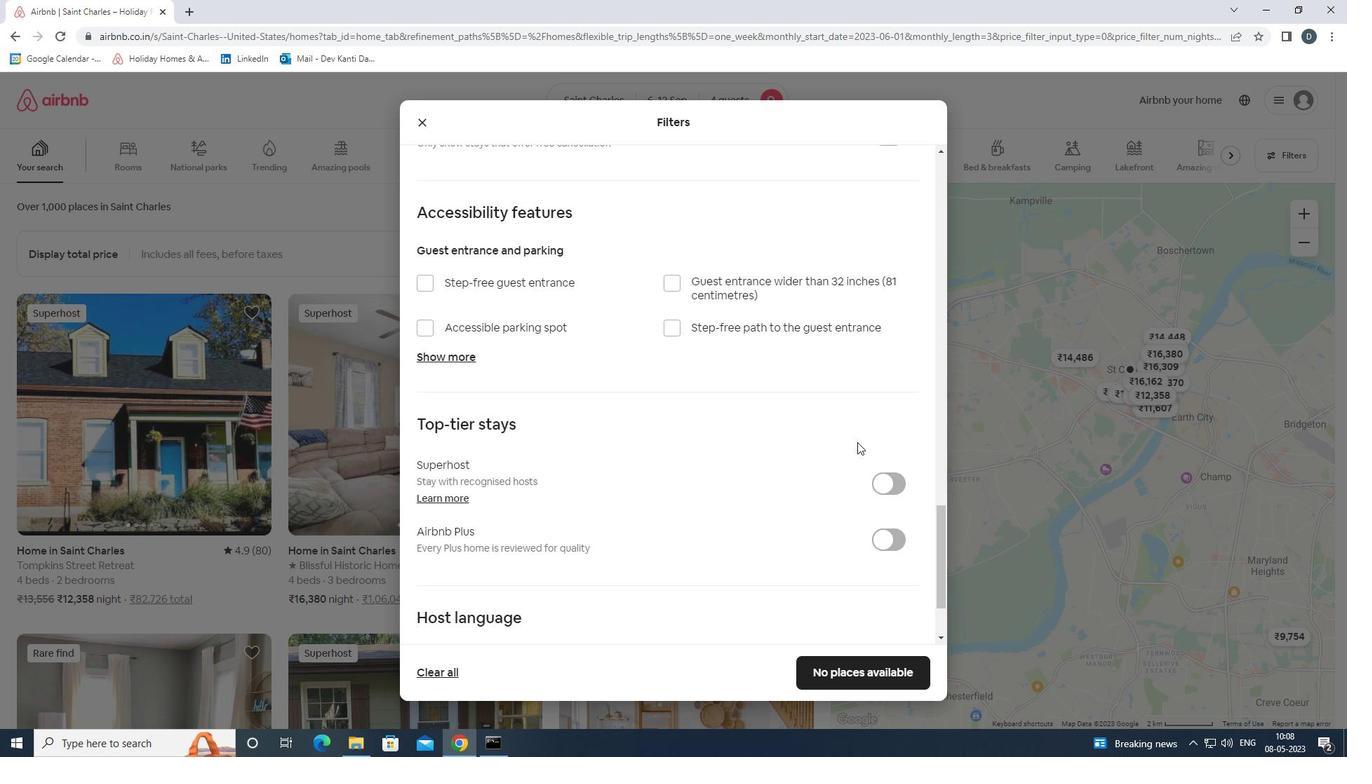 
Action: Mouse moved to (855, 439)
Screenshot: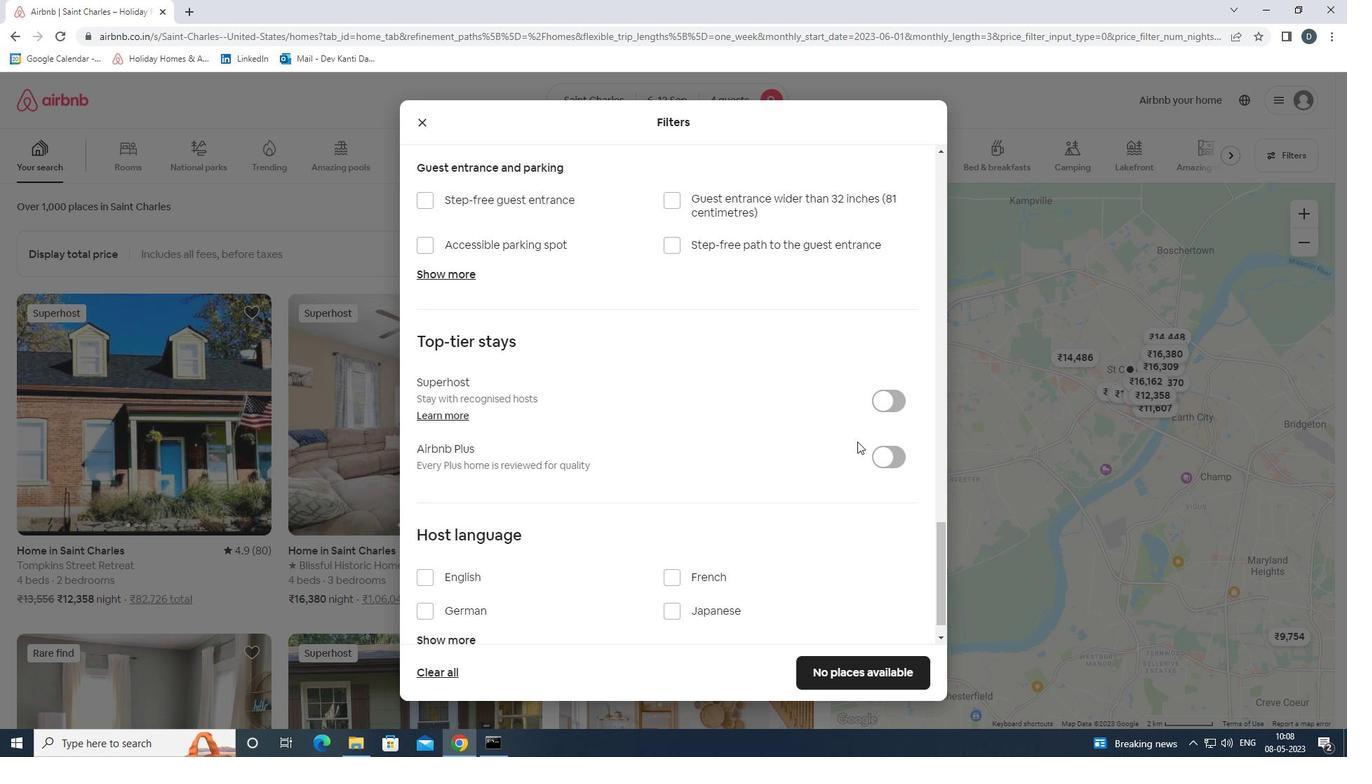 
Action: Mouse scrolled (855, 439) with delta (0, 0)
Screenshot: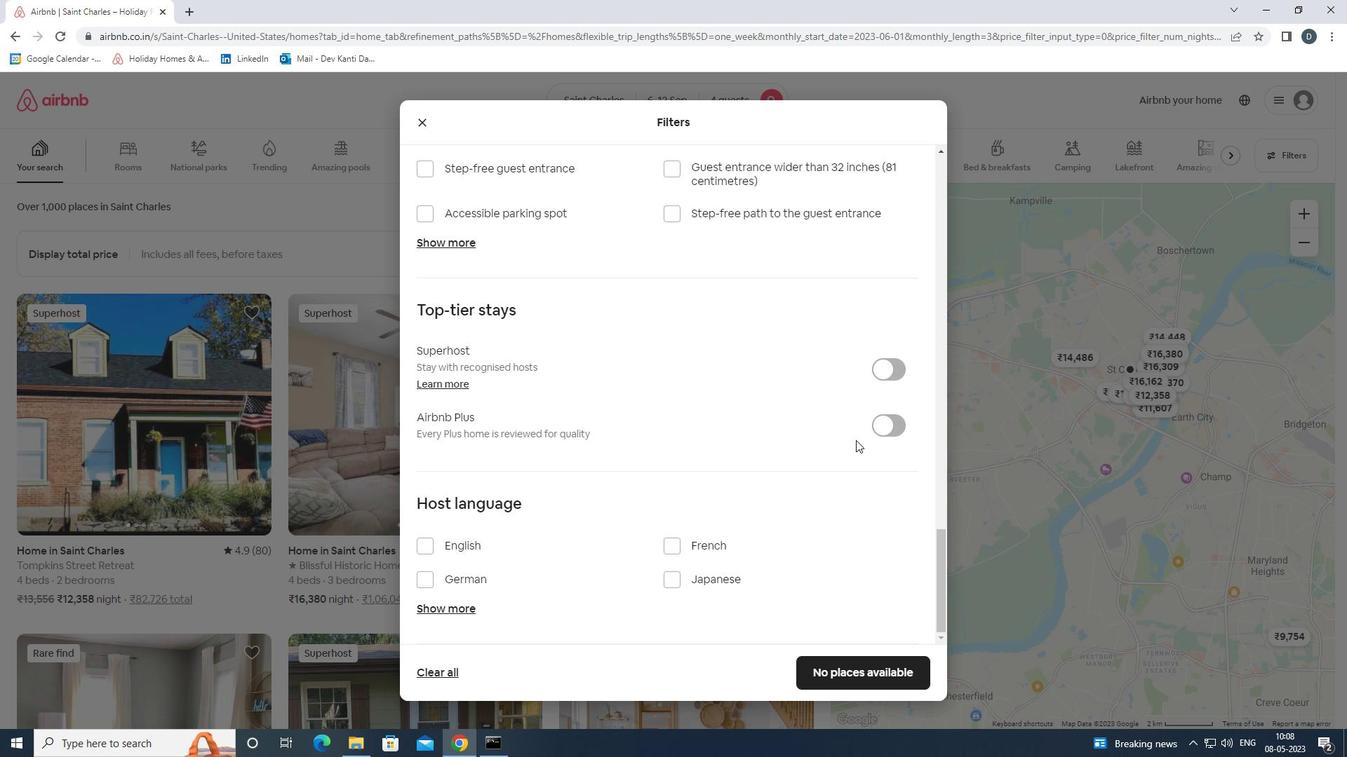 
Action: Mouse scrolled (855, 439) with delta (0, 0)
Screenshot: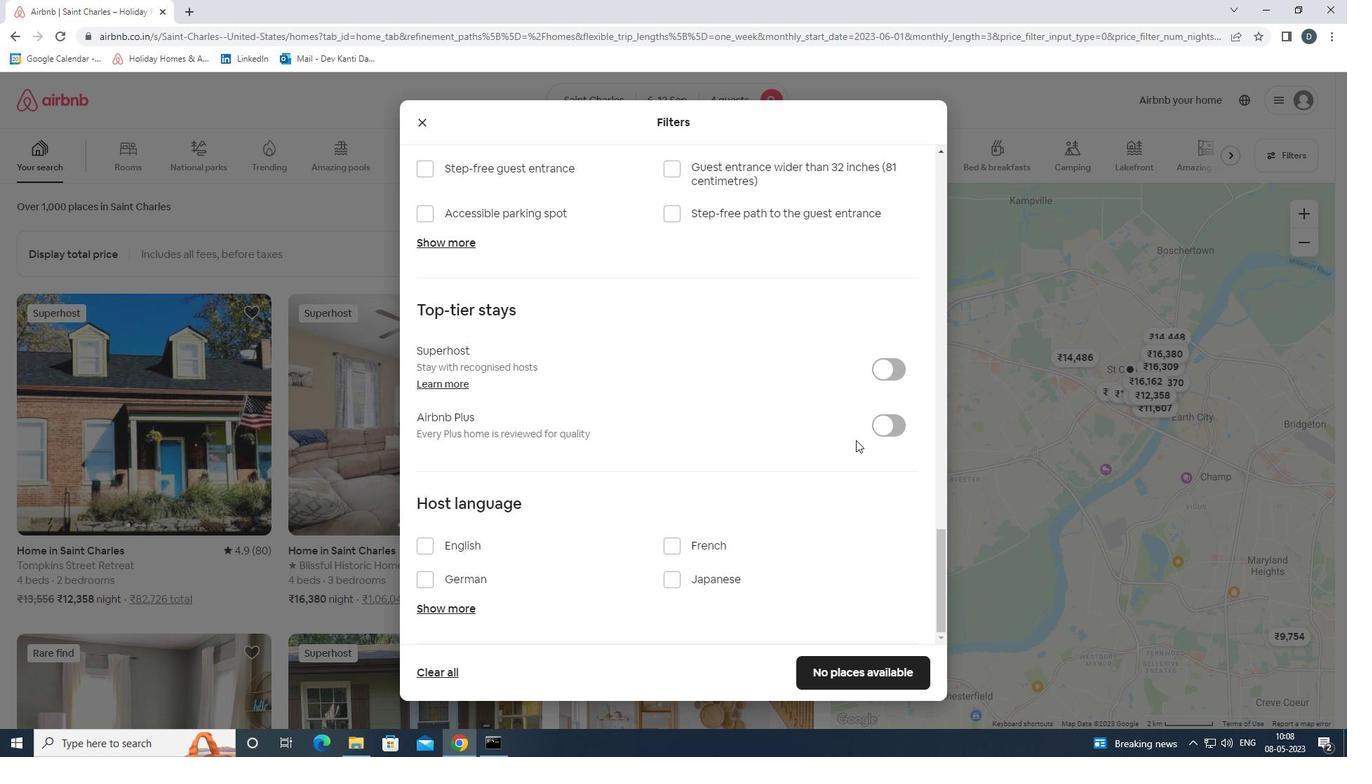 
Action: Mouse scrolled (855, 439) with delta (0, 0)
Screenshot: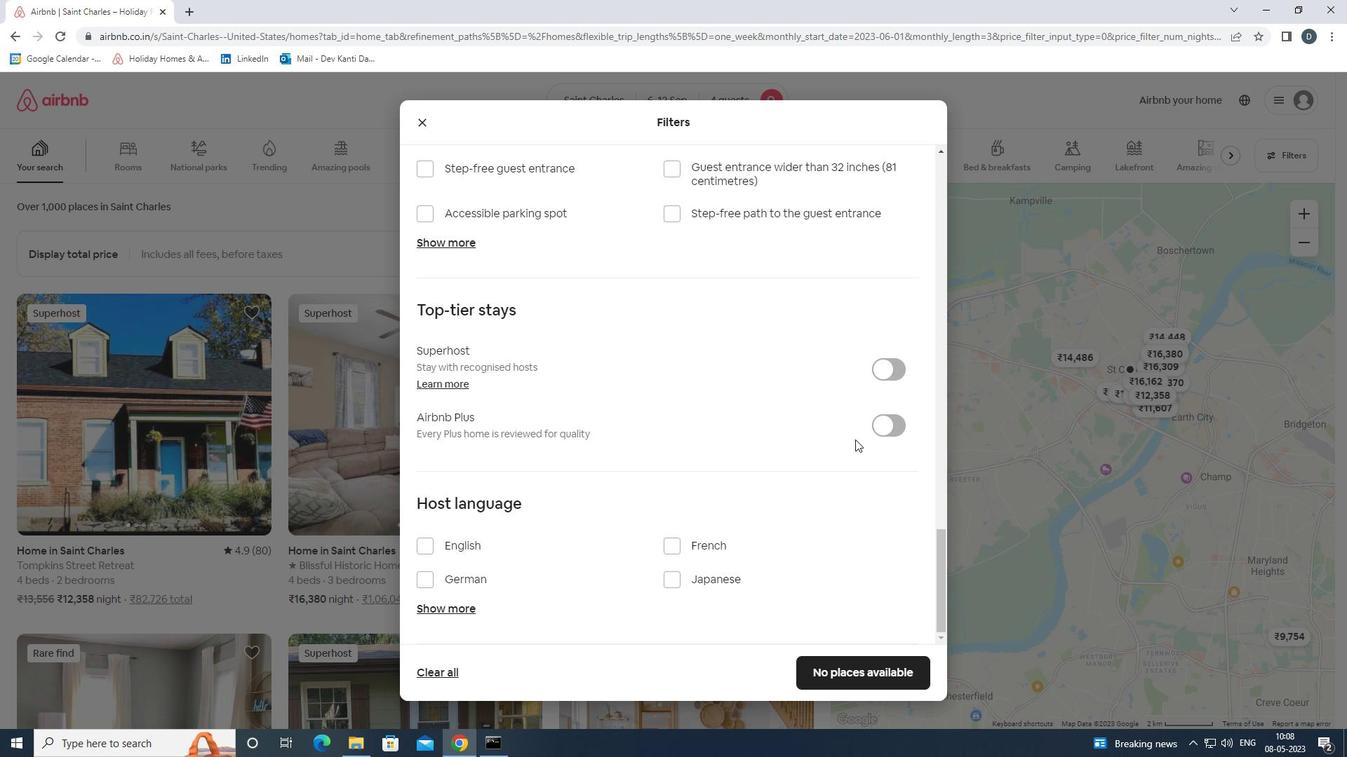 
Action: Mouse moved to (422, 543)
Screenshot: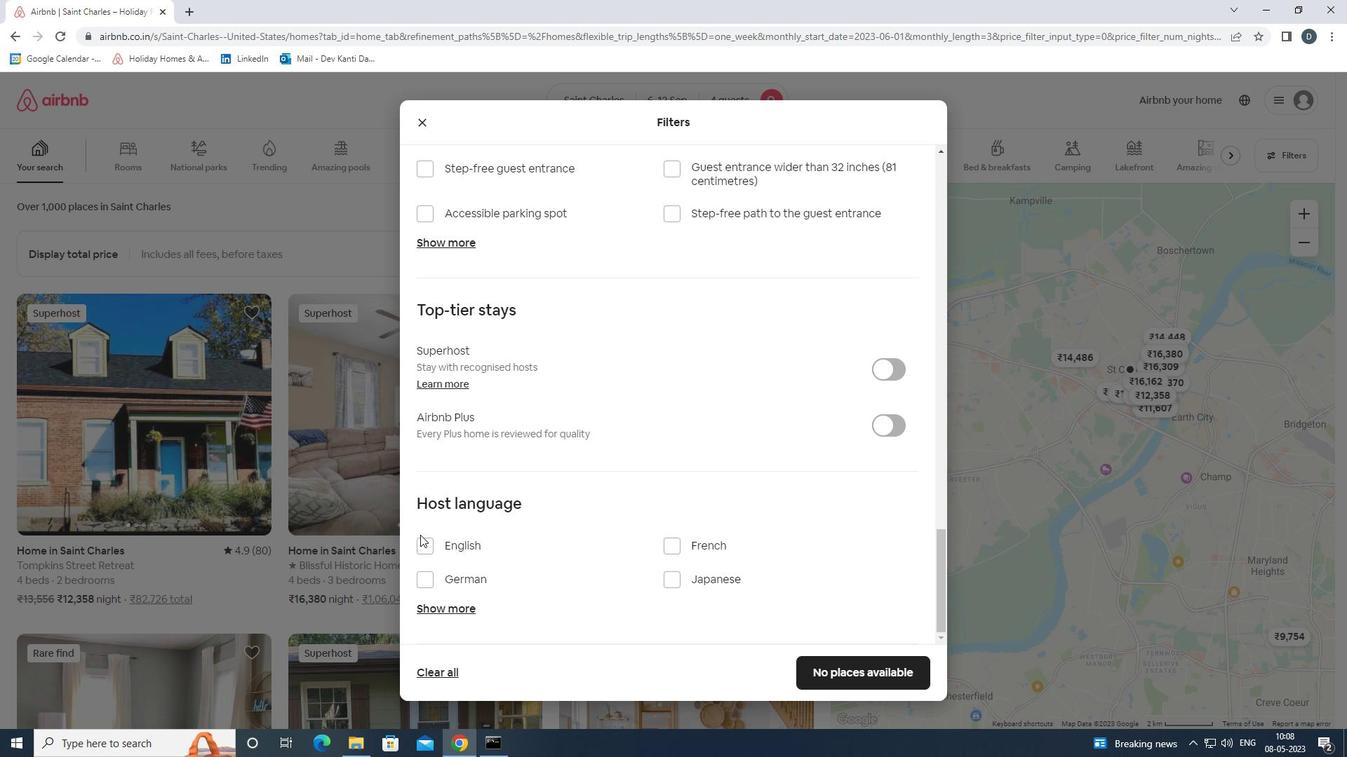 
Action: Mouse pressed left at (422, 543)
Screenshot: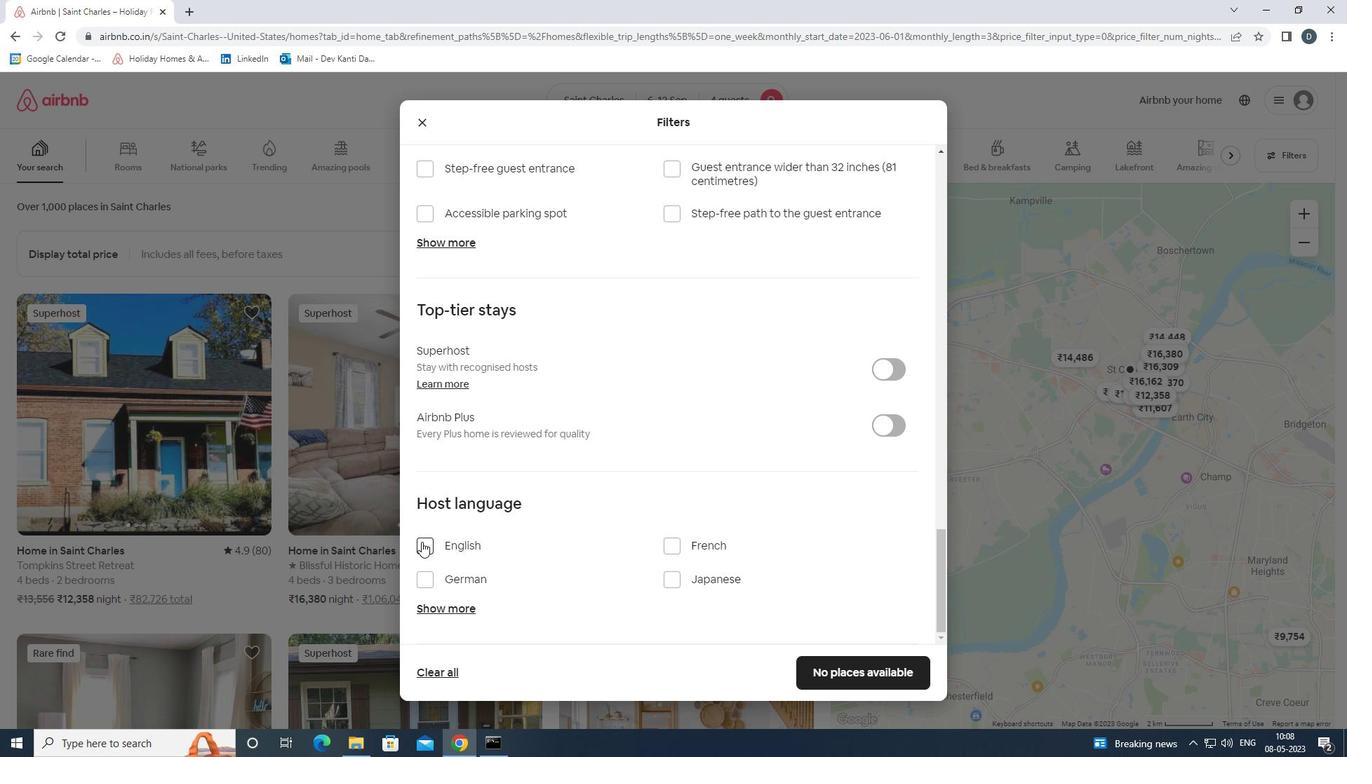 
Action: Mouse moved to (863, 686)
Screenshot: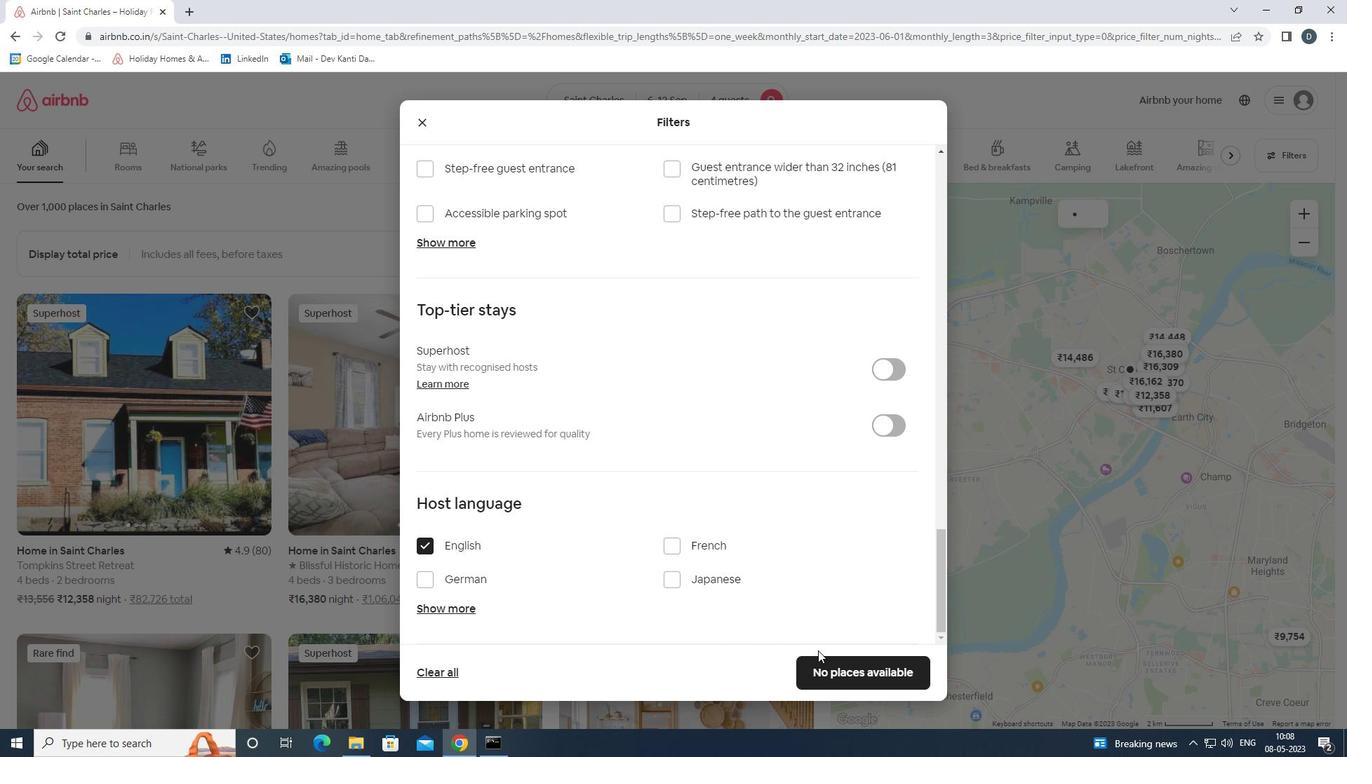 
Action: Mouse pressed left at (863, 686)
Screenshot: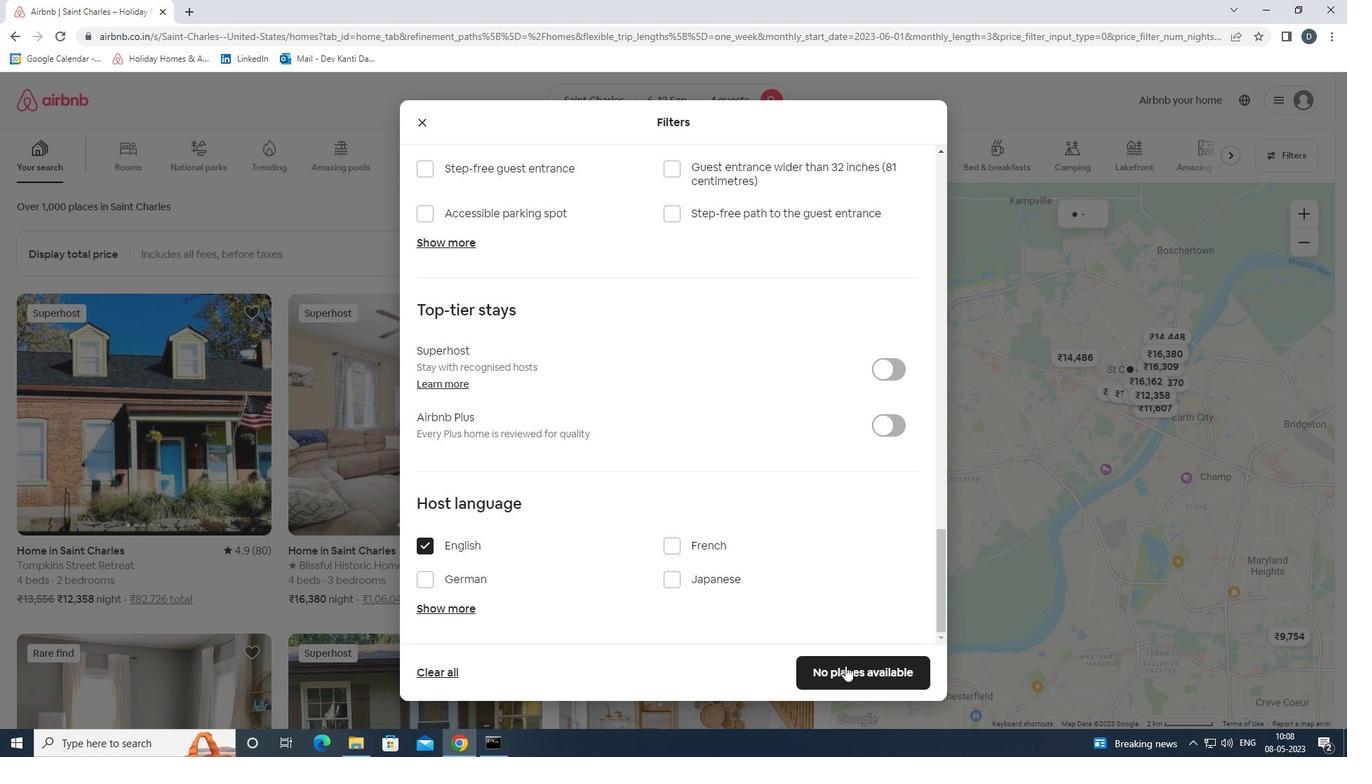
Action: Mouse moved to (838, 530)
Screenshot: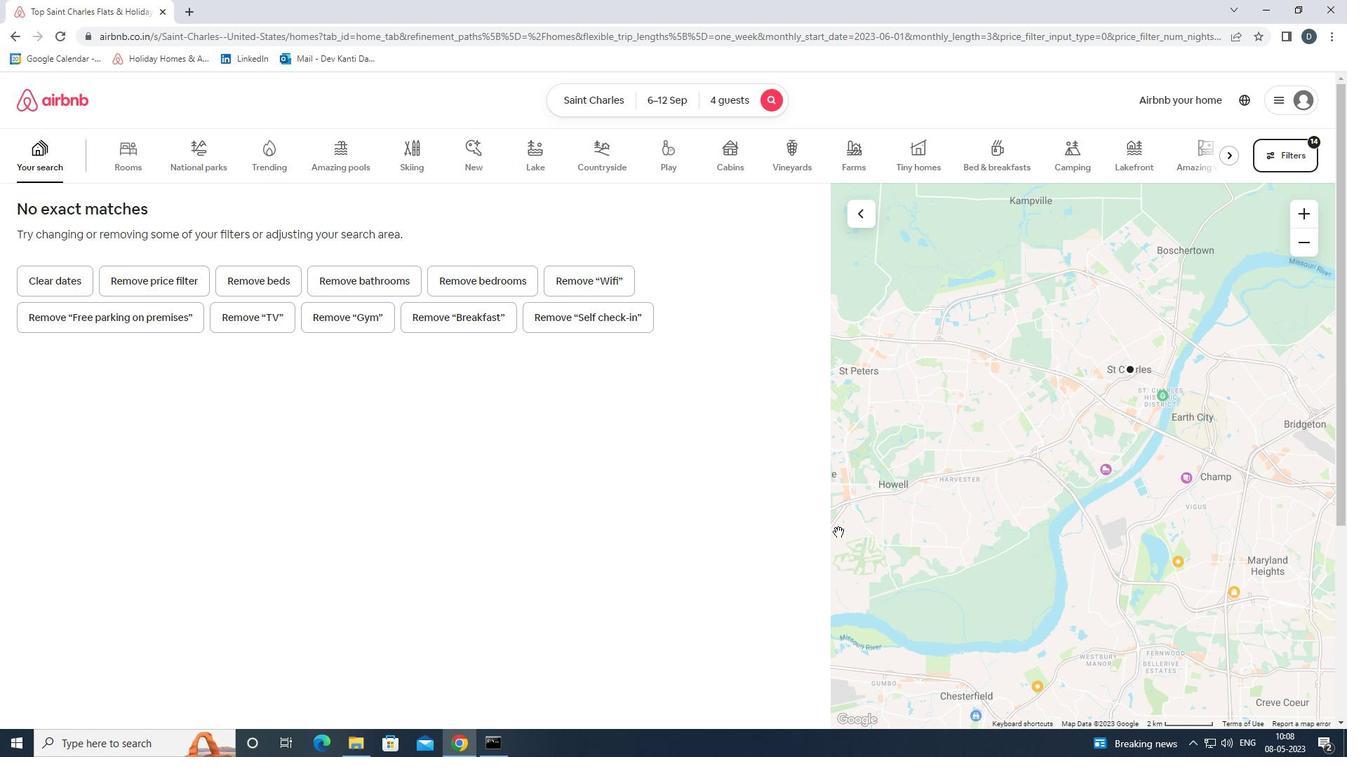
